 Task: Research Airbnb accommodation in Blainville, Canada from 24th December, 2023 to 25th December, 2023 for 4 adults. Place can be private room with 4 bedrooms having 4 beds and 4 bathrooms. Property type can be hotel. Amenities needed are: wifi, TV, free parking on premises, gym, breakfast.
Action: Mouse moved to (424, 116)
Screenshot: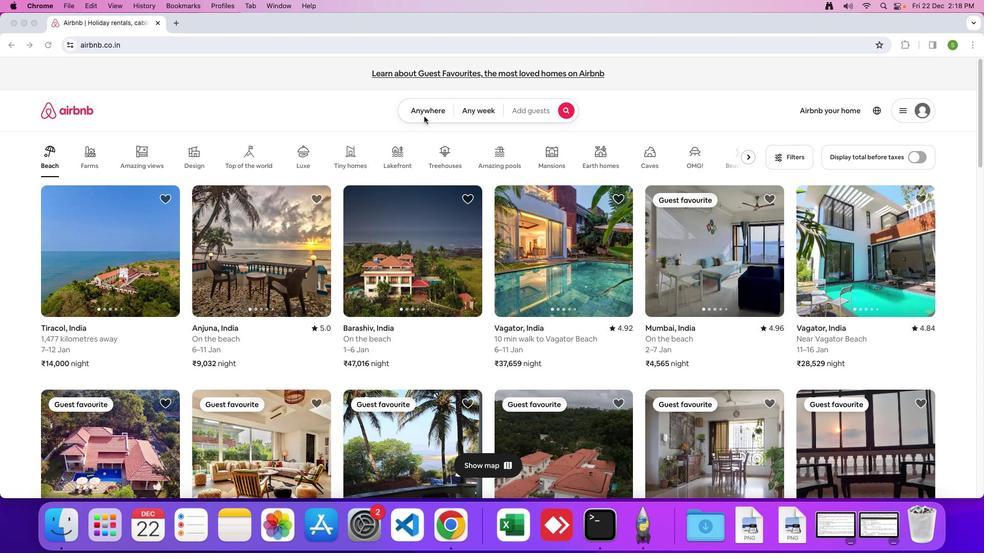 
Action: Mouse pressed left at (424, 116)
Screenshot: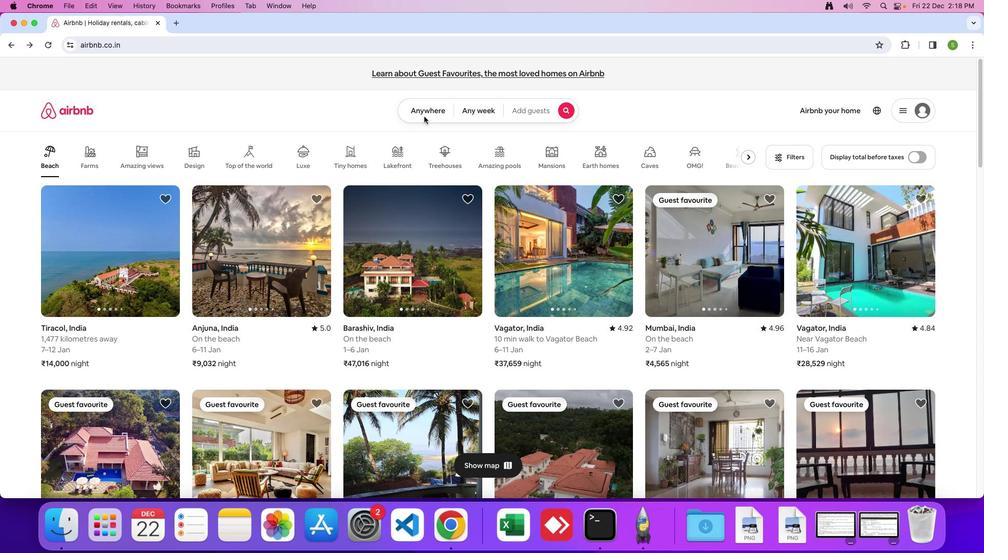
Action: Mouse moved to (424, 112)
Screenshot: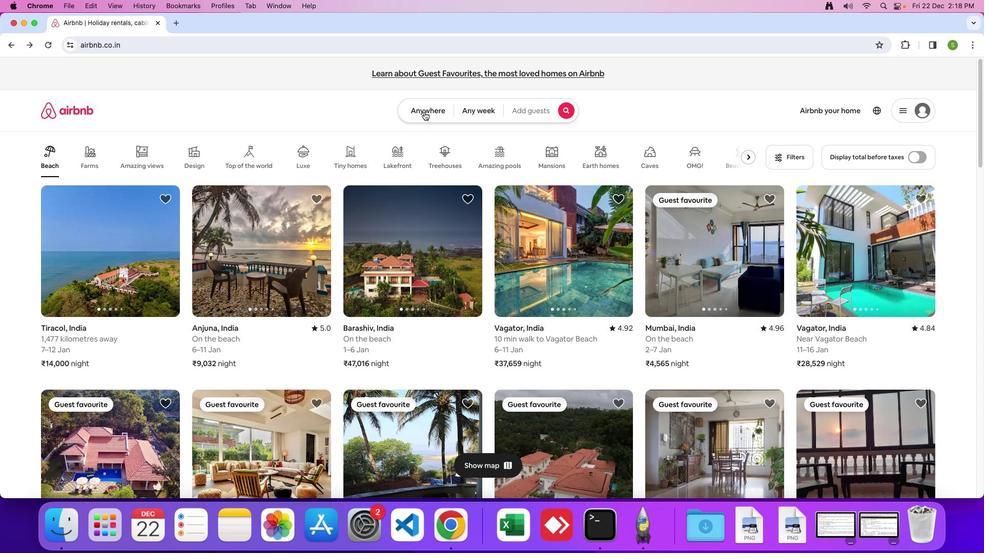 
Action: Mouse pressed left at (424, 112)
Screenshot: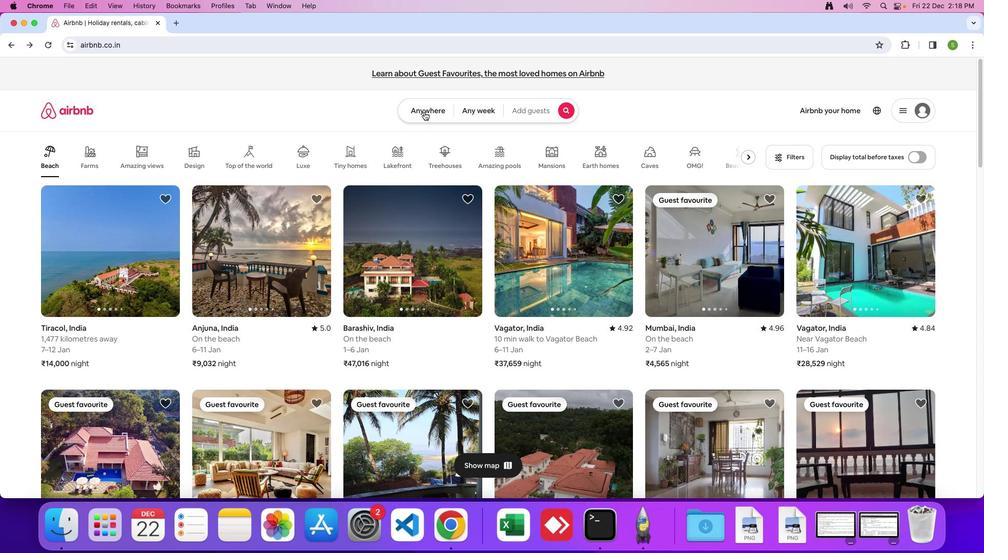 
Action: Mouse moved to (355, 147)
Screenshot: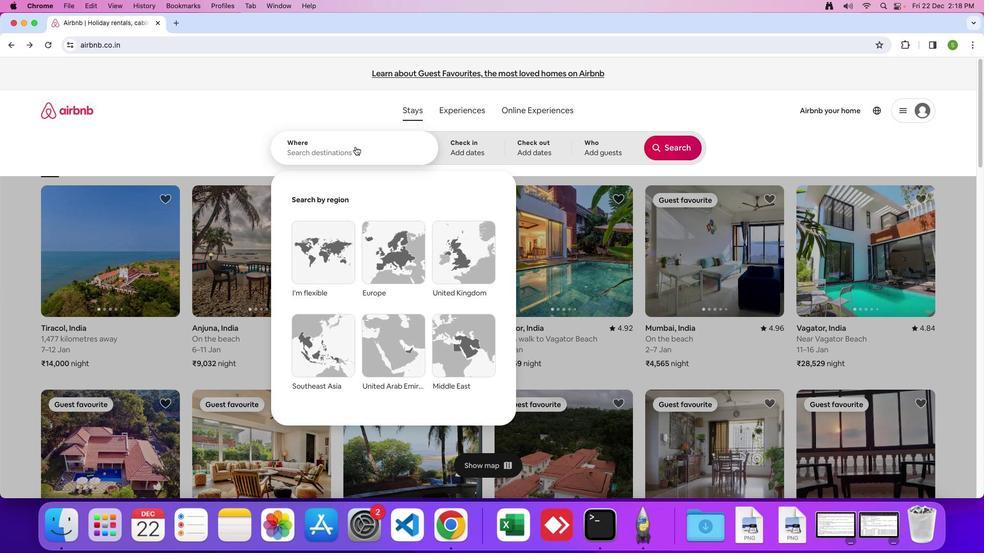 
Action: Mouse pressed left at (355, 147)
Screenshot: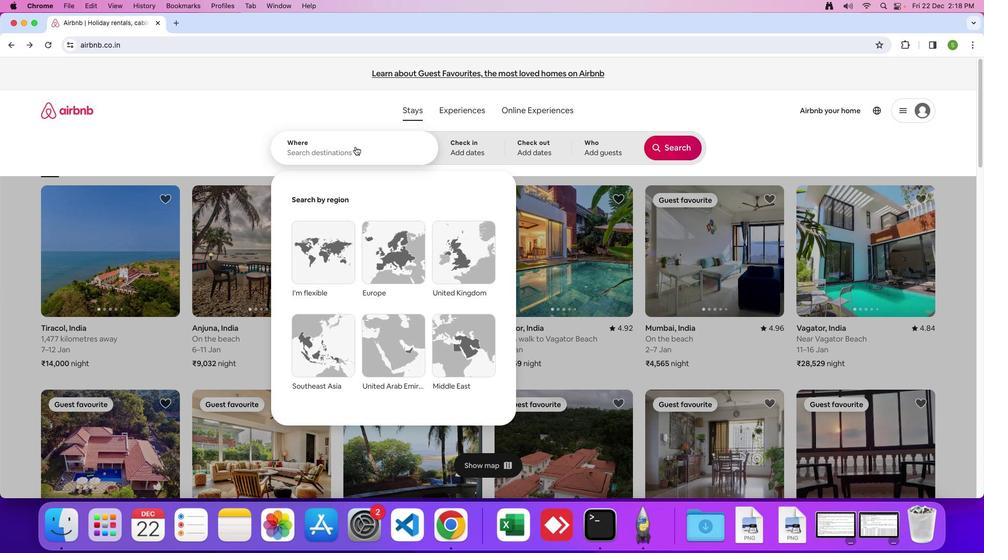 
Action: Mouse moved to (351, 175)
Screenshot: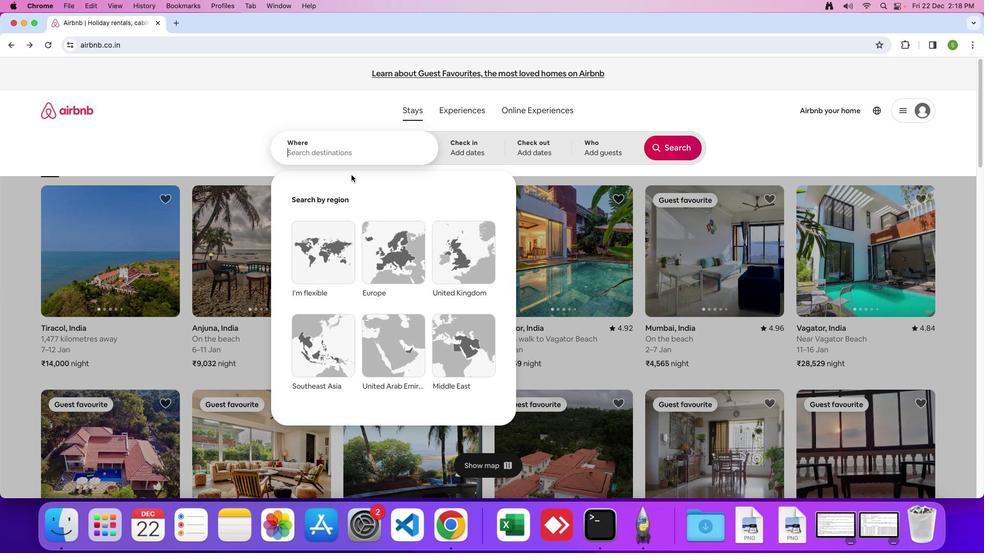 
Action: Key pressed 'B'Key.caps_lock'l''a''i''n''v''i''l''l''e'','Key.spaceKey.shift'C''a''n''a''d''a'Key.enter
Screenshot: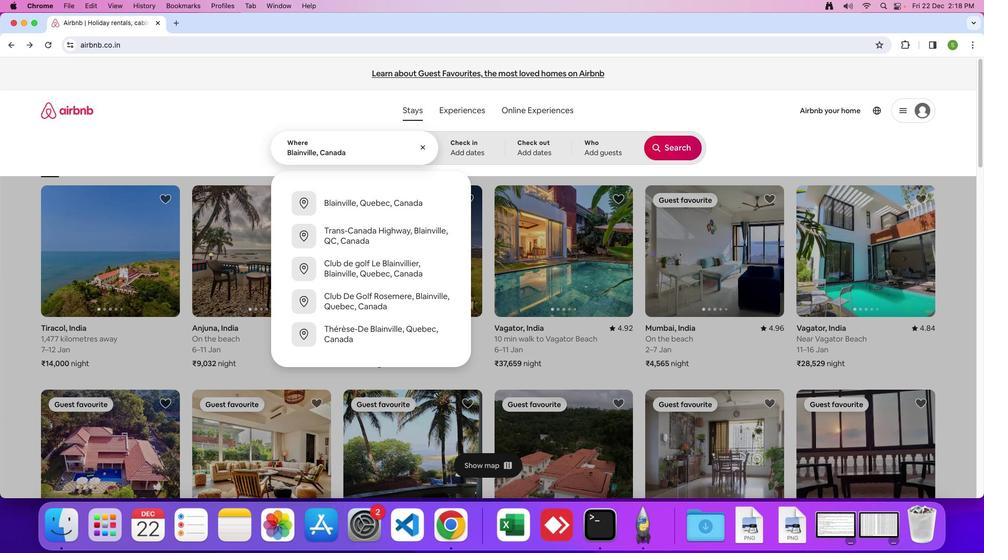 
Action: Mouse moved to (311, 372)
Screenshot: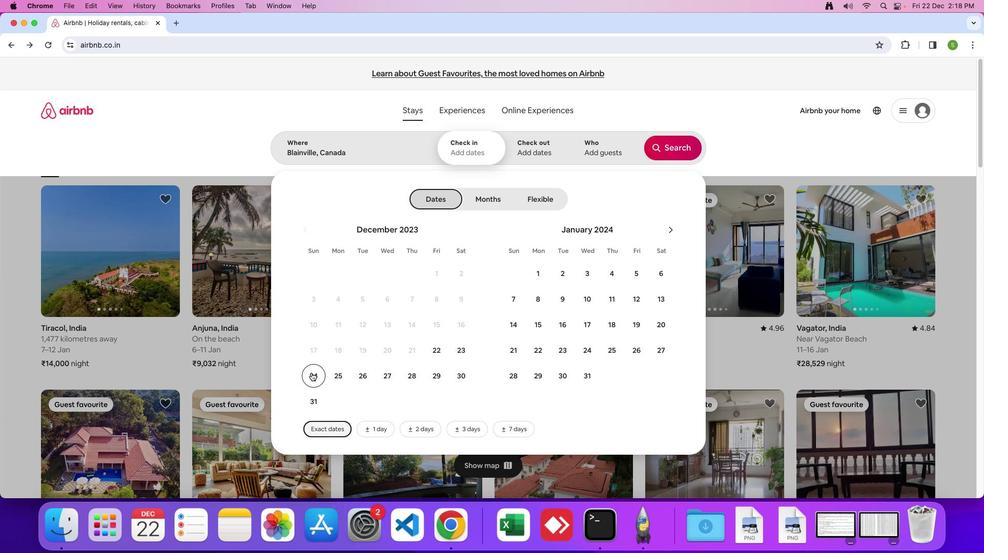 
Action: Mouse pressed left at (311, 372)
Screenshot: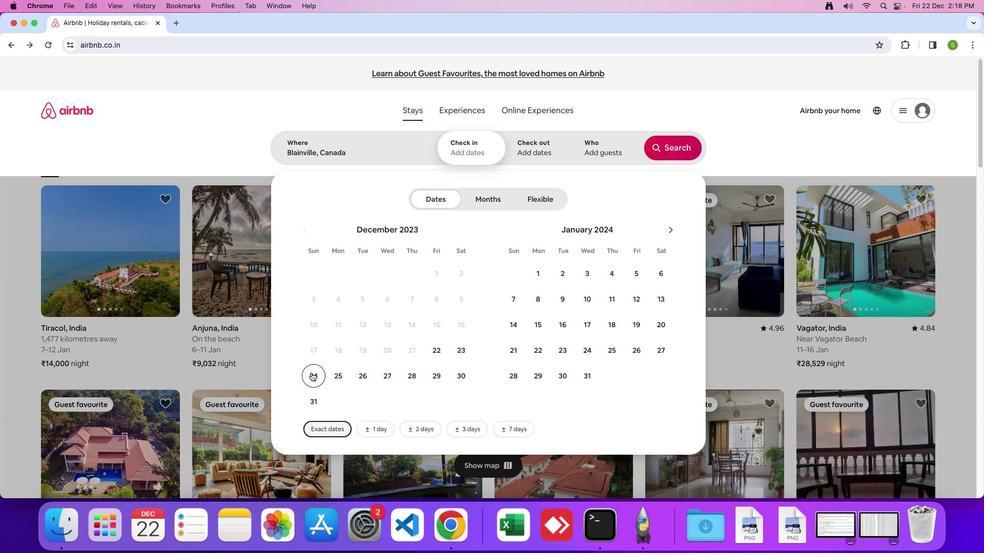 
Action: Mouse moved to (334, 382)
Screenshot: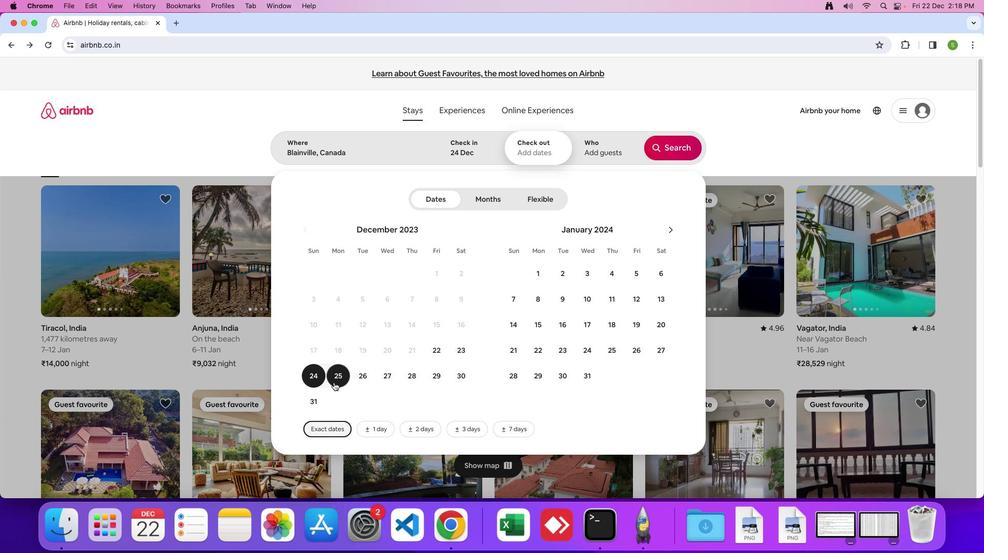 
Action: Mouse pressed left at (334, 382)
Screenshot: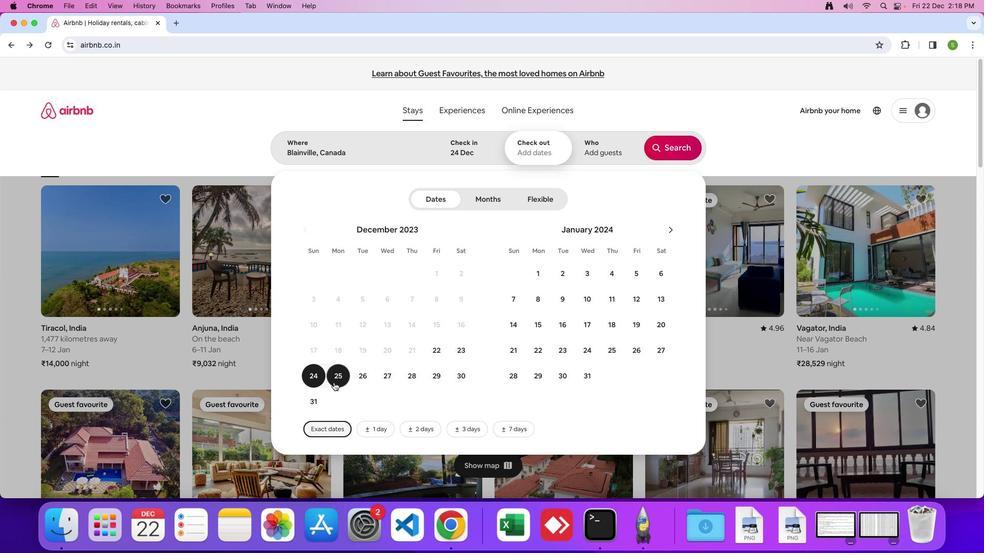 
Action: Mouse moved to (604, 152)
Screenshot: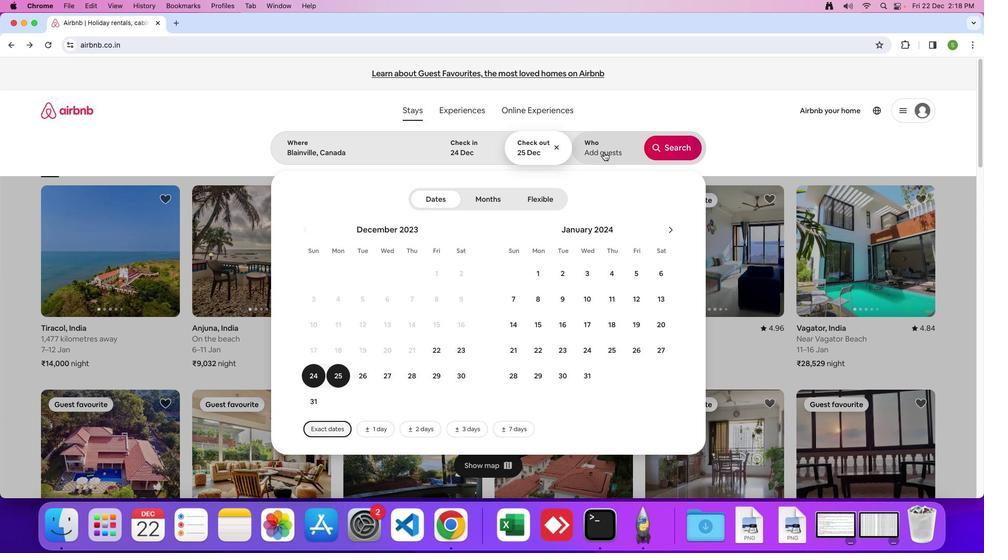 
Action: Mouse pressed left at (604, 152)
Screenshot: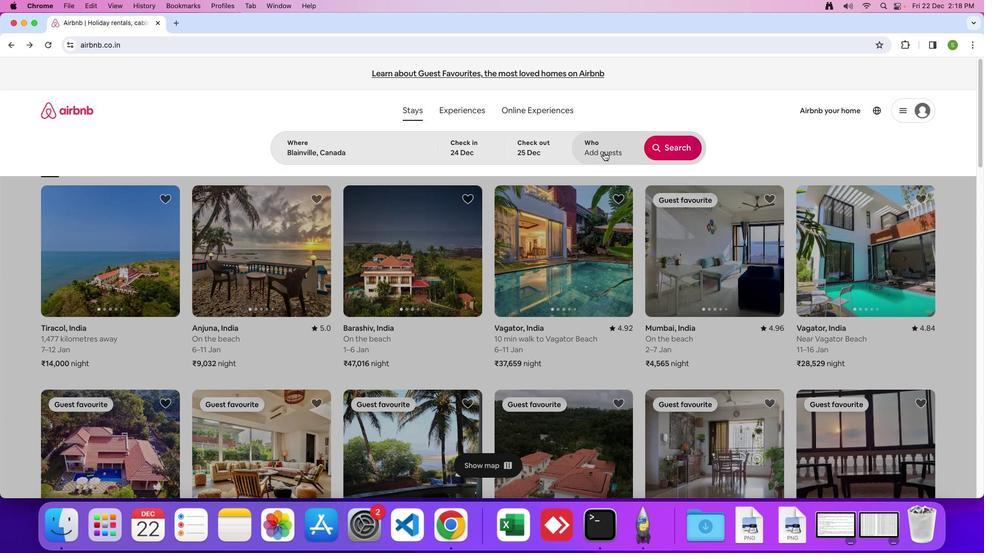 
Action: Mouse moved to (677, 204)
Screenshot: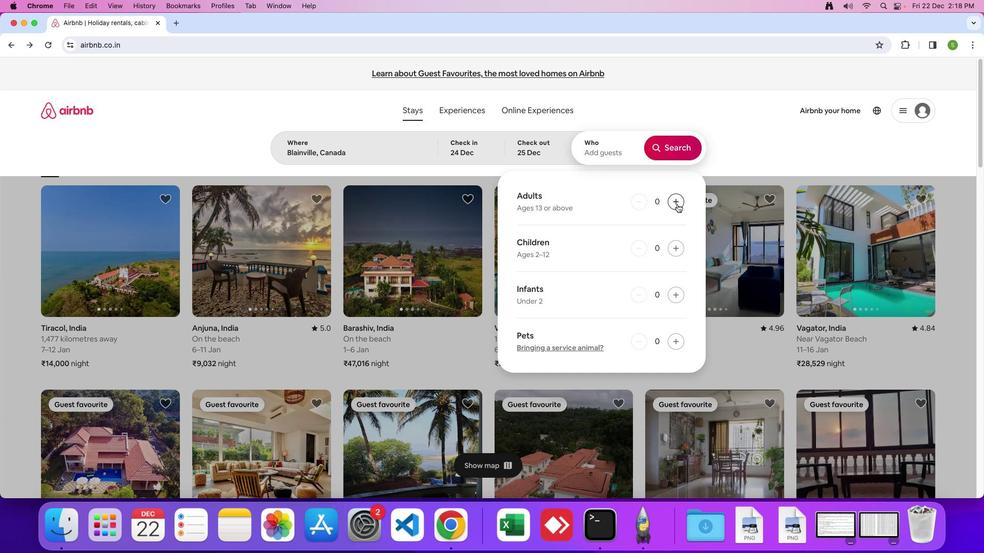 
Action: Mouse pressed left at (677, 204)
Screenshot: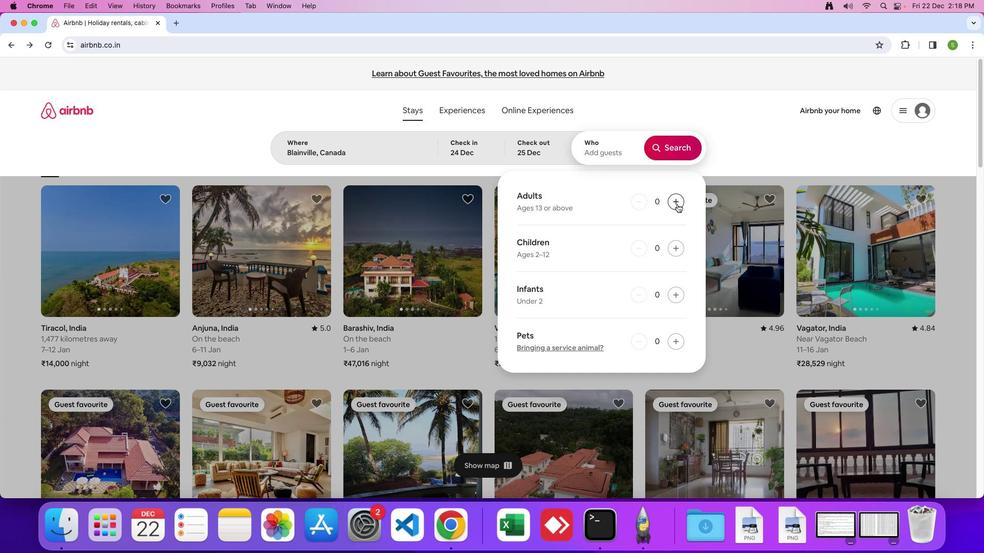 
Action: Mouse pressed left at (677, 204)
Screenshot: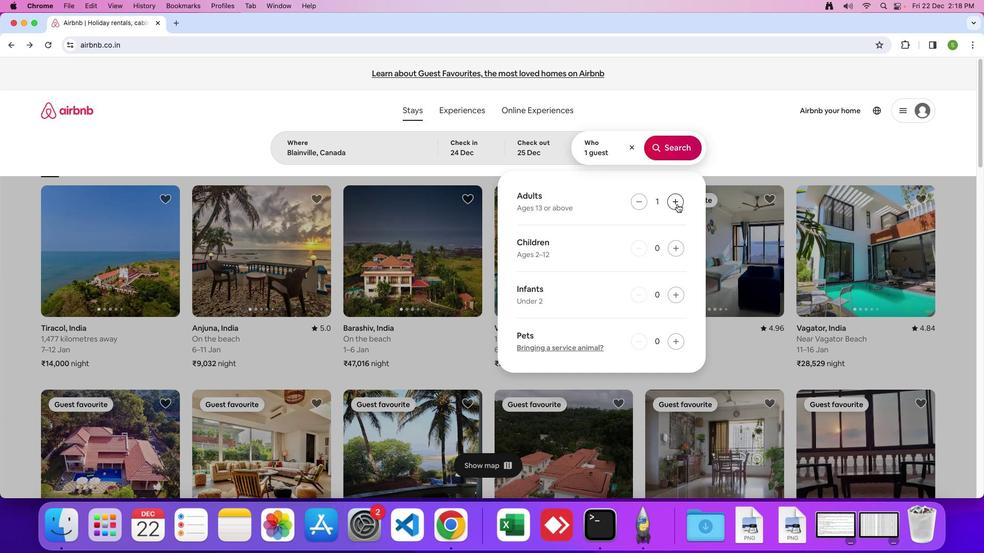 
Action: Mouse pressed left at (677, 204)
Screenshot: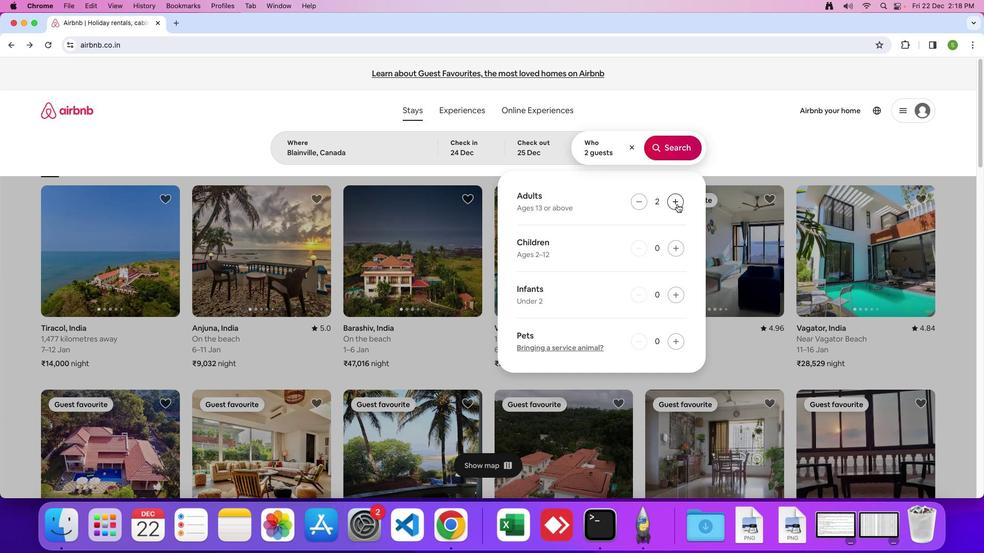 
Action: Mouse pressed left at (677, 204)
Screenshot: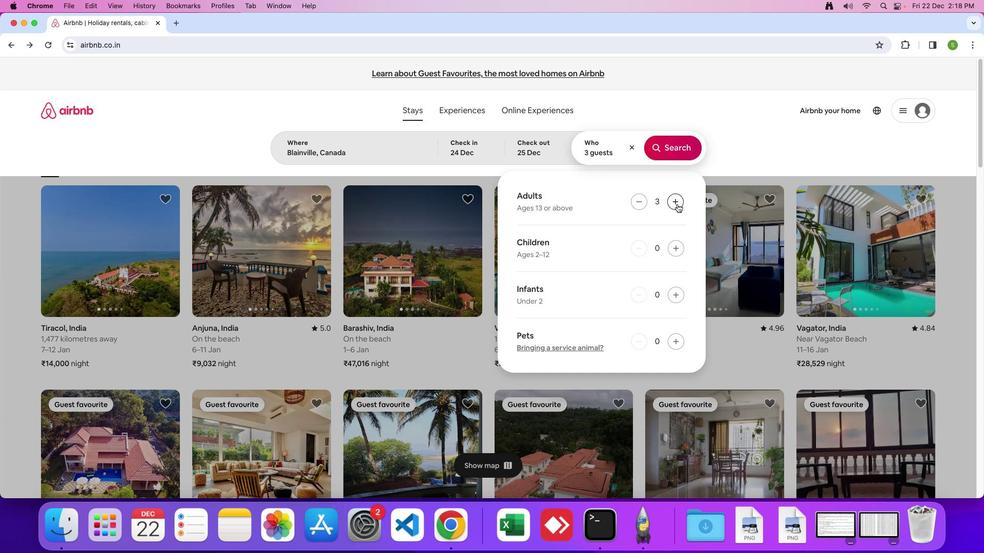 
Action: Mouse moved to (673, 153)
Screenshot: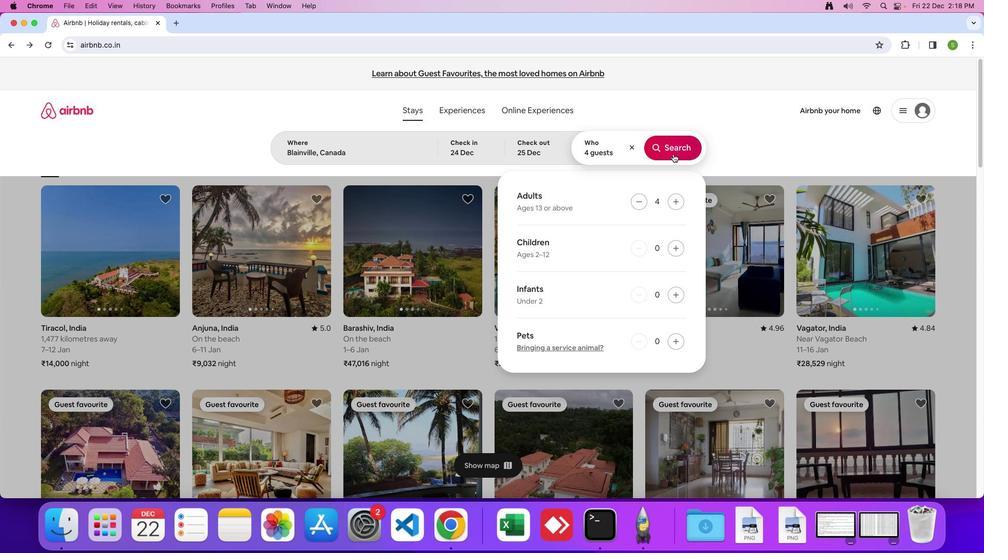 
Action: Mouse pressed left at (673, 153)
Screenshot: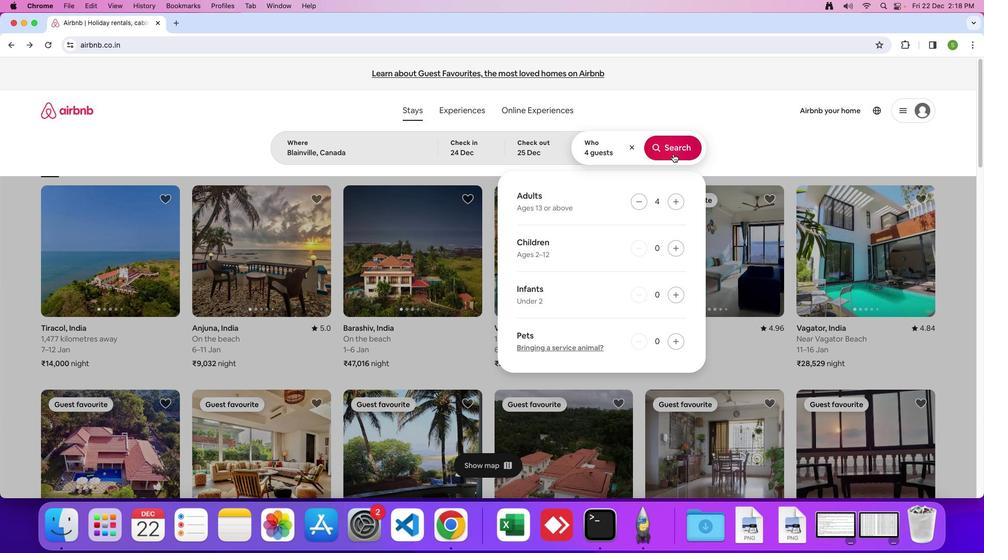 
Action: Mouse moved to (826, 120)
Screenshot: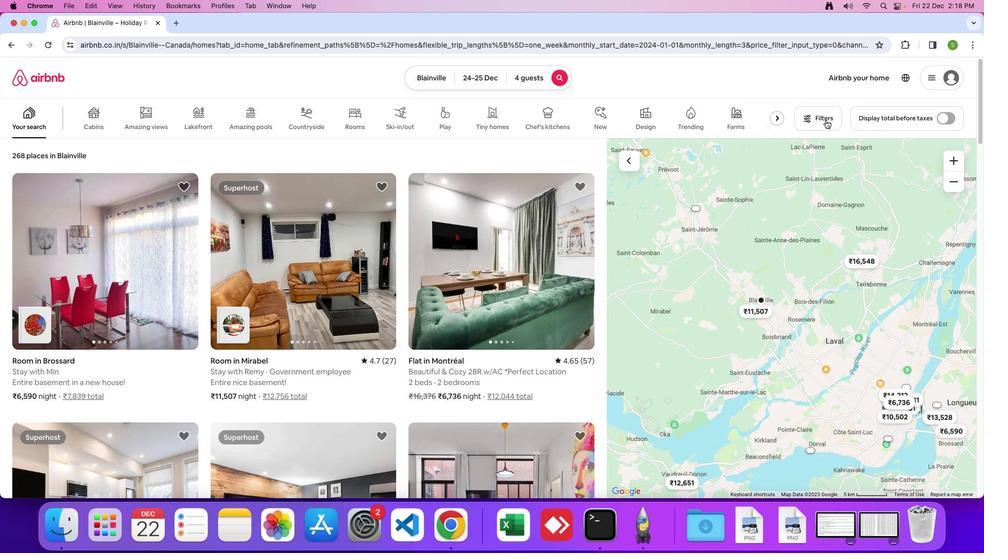 
Action: Mouse pressed left at (826, 120)
Screenshot: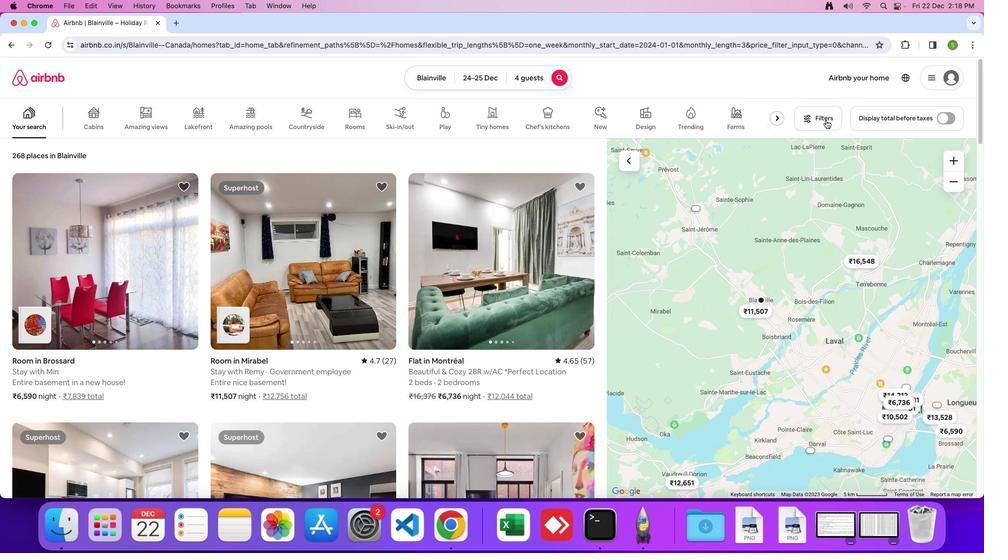 
Action: Mouse moved to (452, 353)
Screenshot: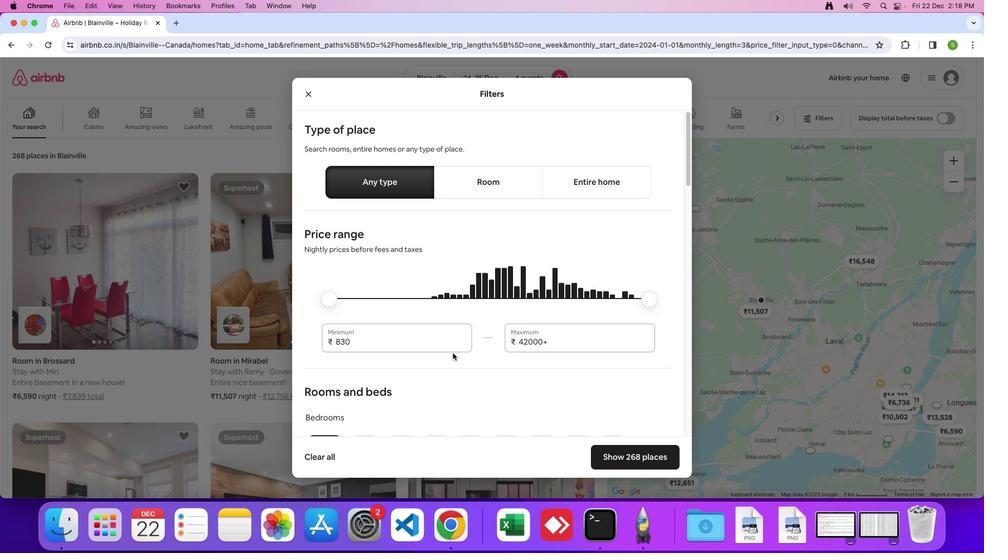 
Action: Mouse scrolled (452, 353) with delta (0, 0)
Screenshot: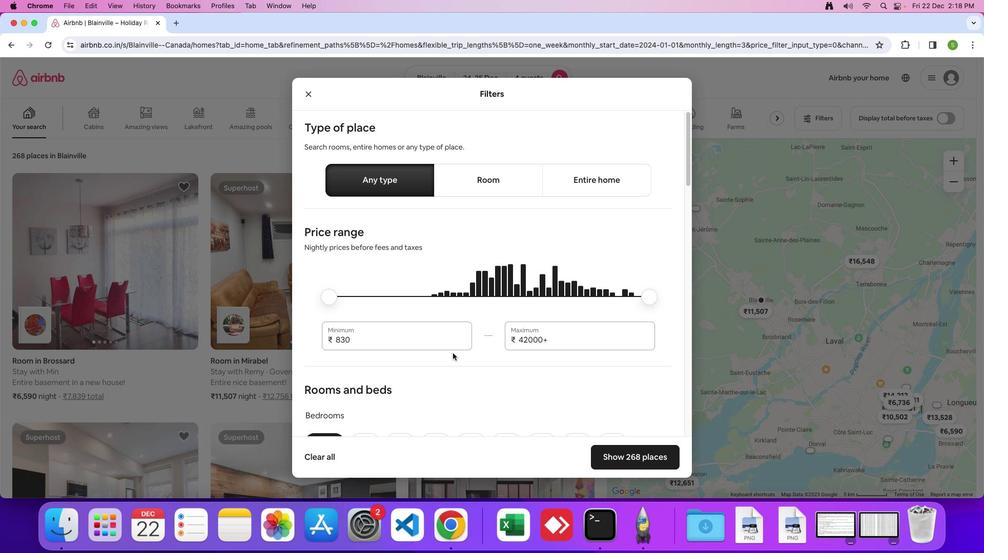 
Action: Mouse scrolled (452, 353) with delta (0, 0)
Screenshot: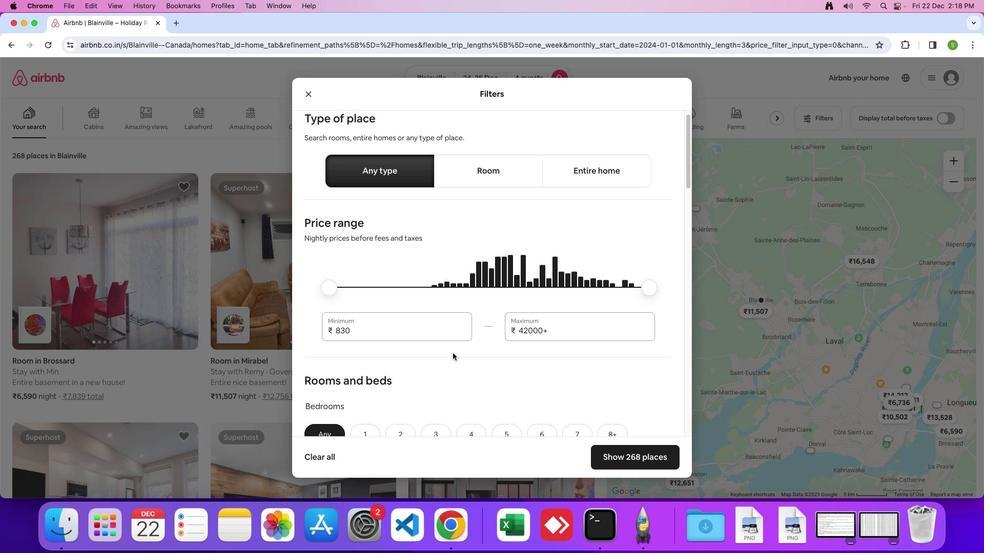 
Action: Mouse scrolled (452, 353) with delta (0, 0)
Screenshot: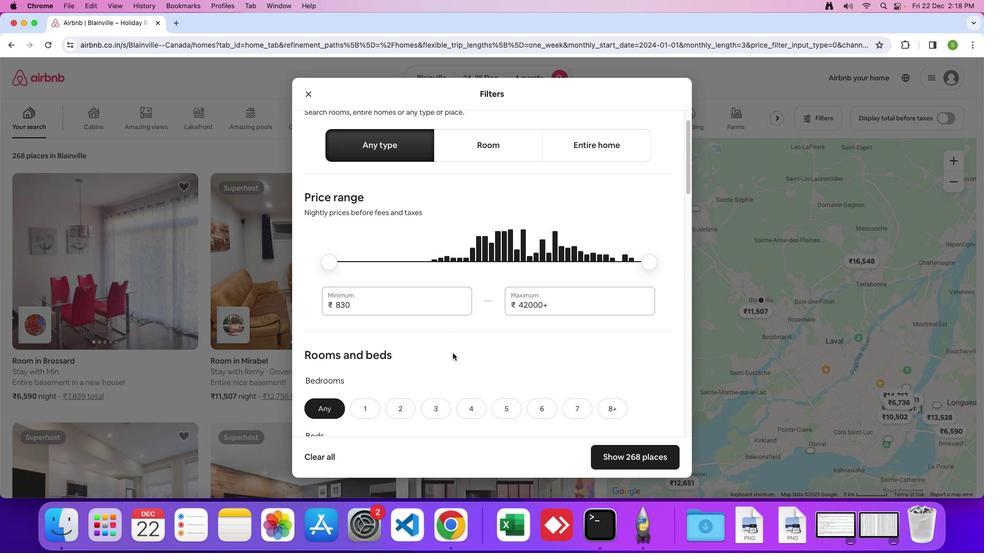 
Action: Mouse scrolled (452, 353) with delta (0, 0)
Screenshot: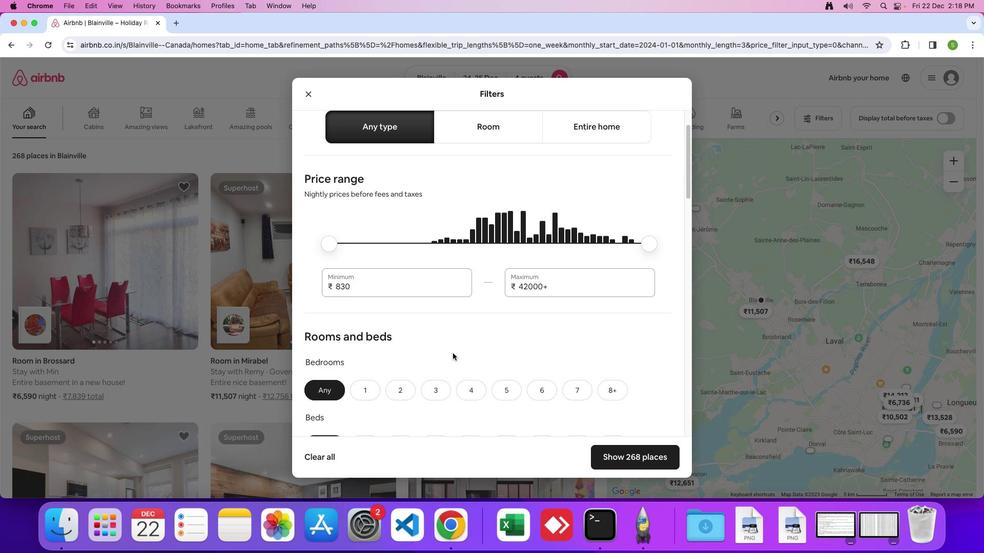 
Action: Mouse scrolled (452, 353) with delta (0, 0)
Screenshot: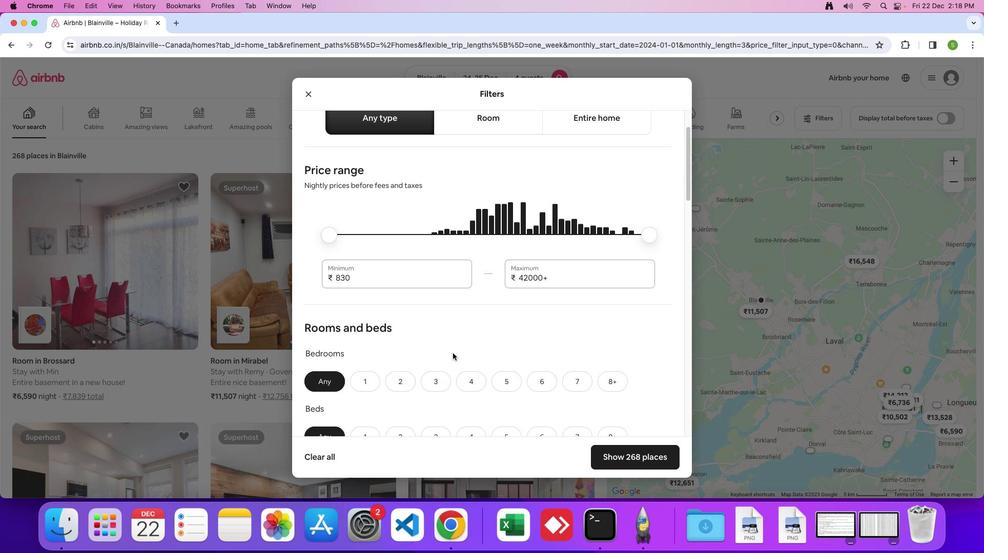 
Action: Mouse scrolled (452, 353) with delta (0, 0)
Screenshot: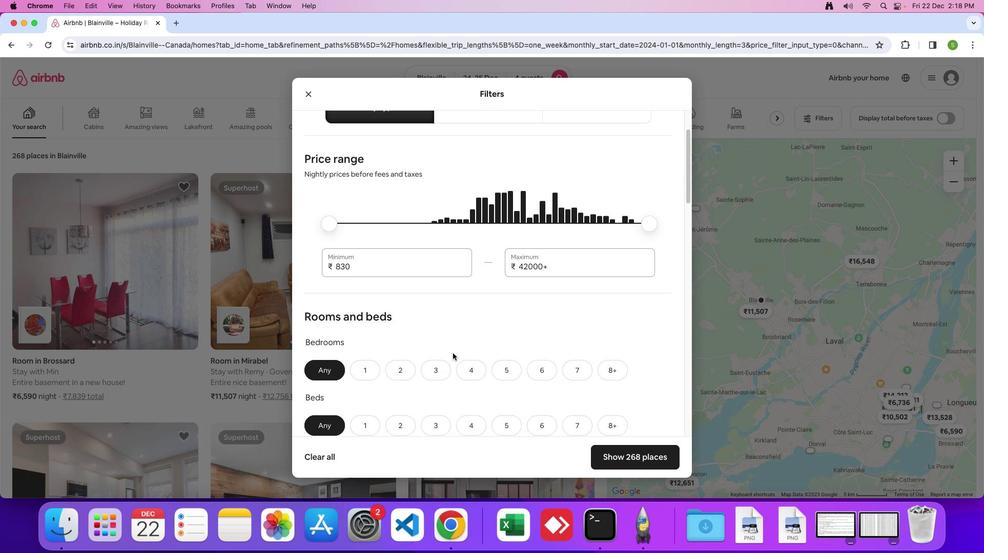 
Action: Mouse scrolled (452, 353) with delta (0, 0)
Screenshot: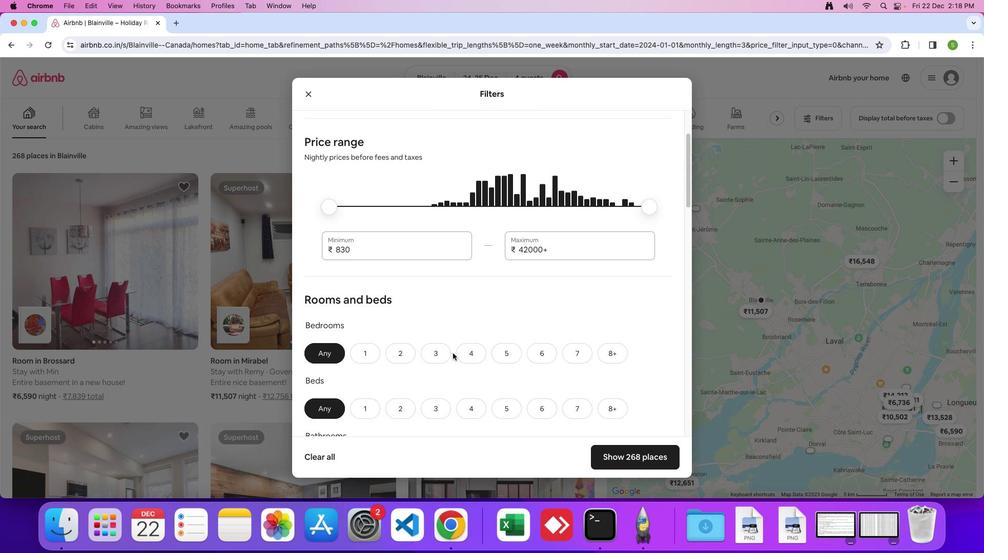 
Action: Mouse scrolled (452, 353) with delta (0, -1)
Screenshot: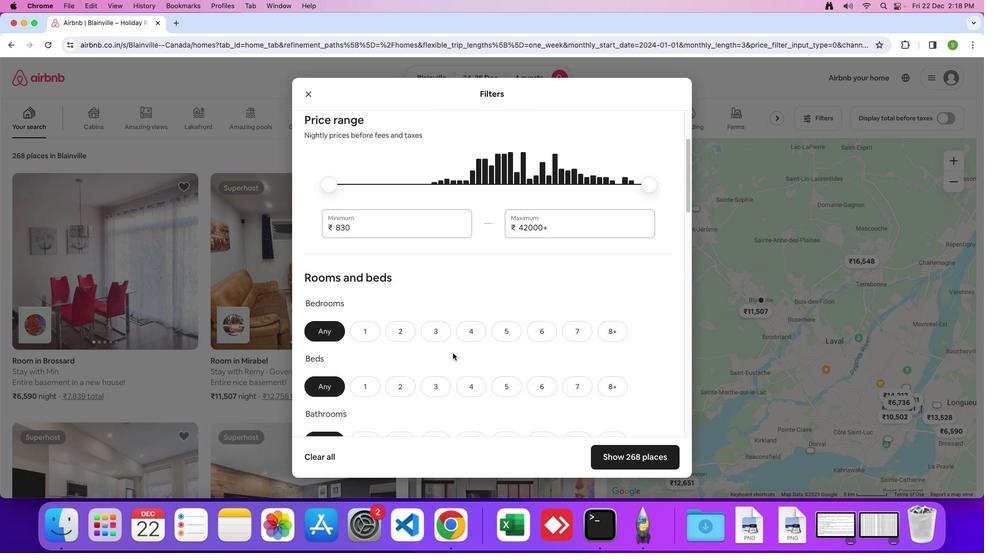 
Action: Mouse scrolled (452, 353) with delta (0, 0)
Screenshot: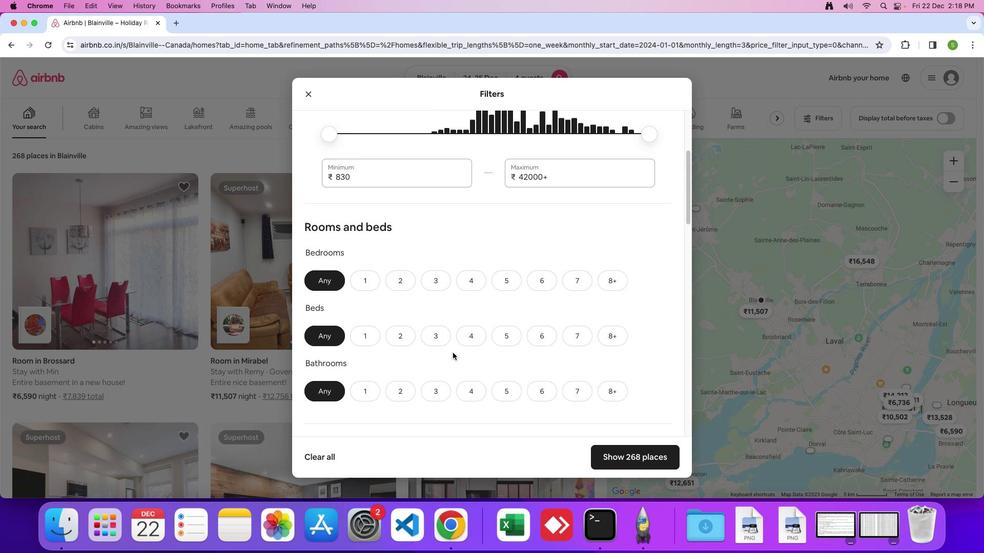 
Action: Mouse scrolled (452, 353) with delta (0, 0)
Screenshot: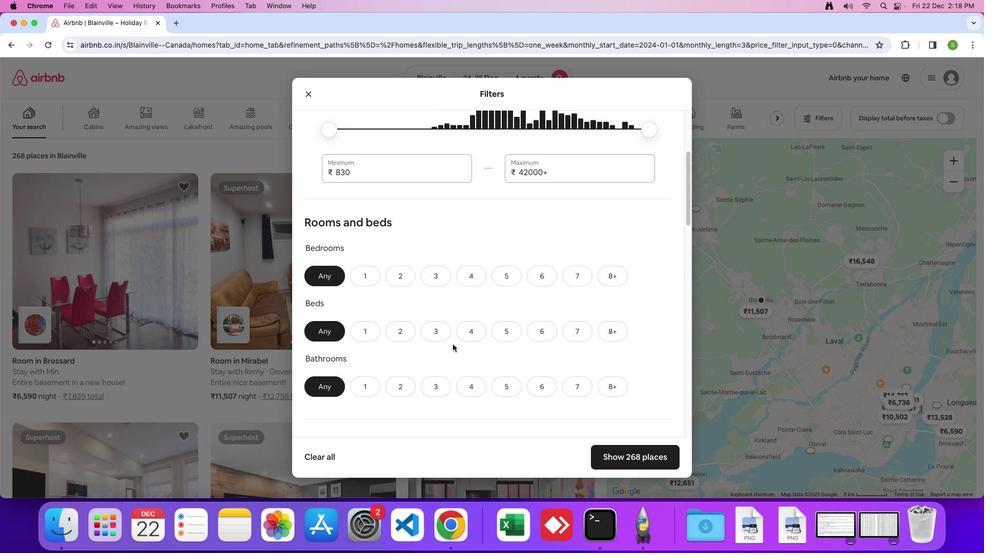 
Action: Mouse moved to (465, 268)
Screenshot: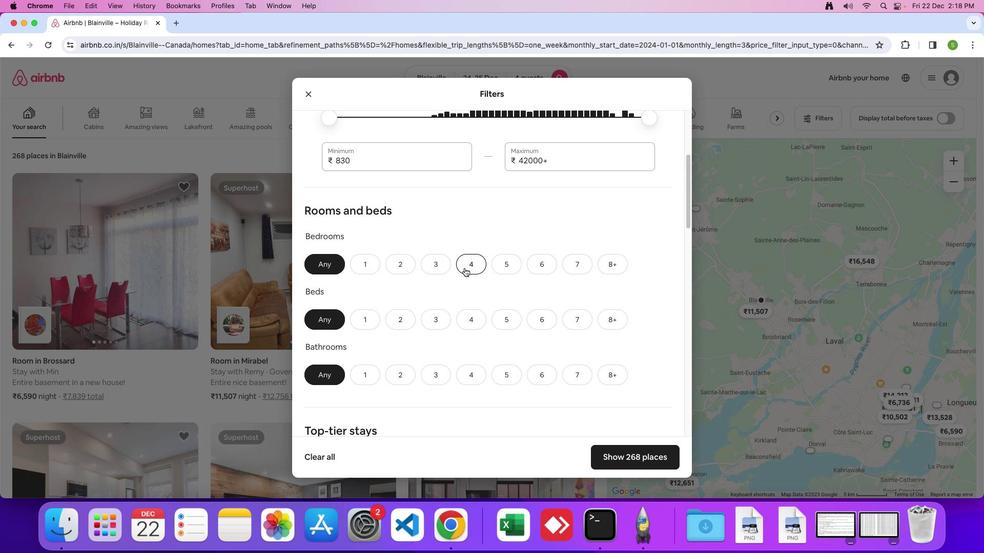 
Action: Mouse pressed left at (465, 268)
Screenshot: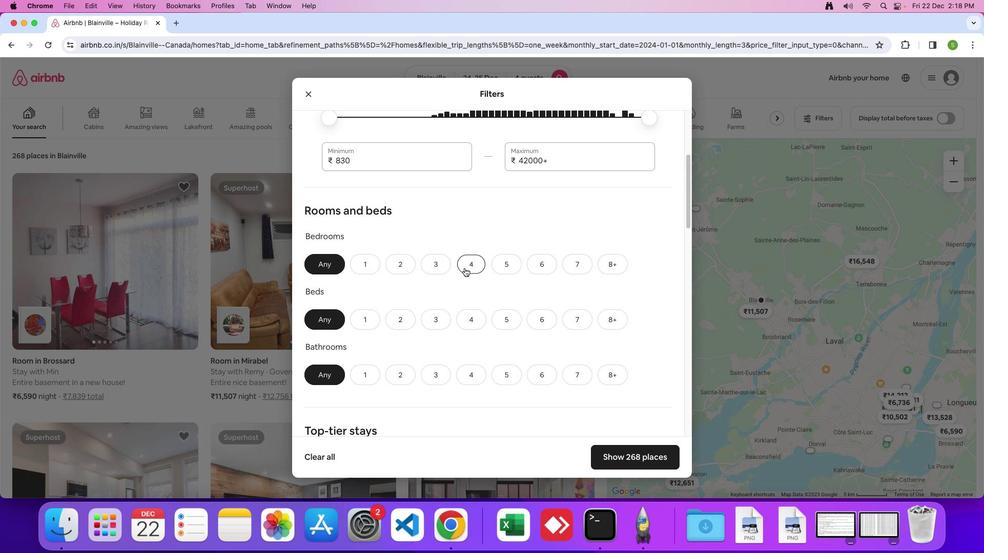 
Action: Mouse moved to (467, 318)
Screenshot: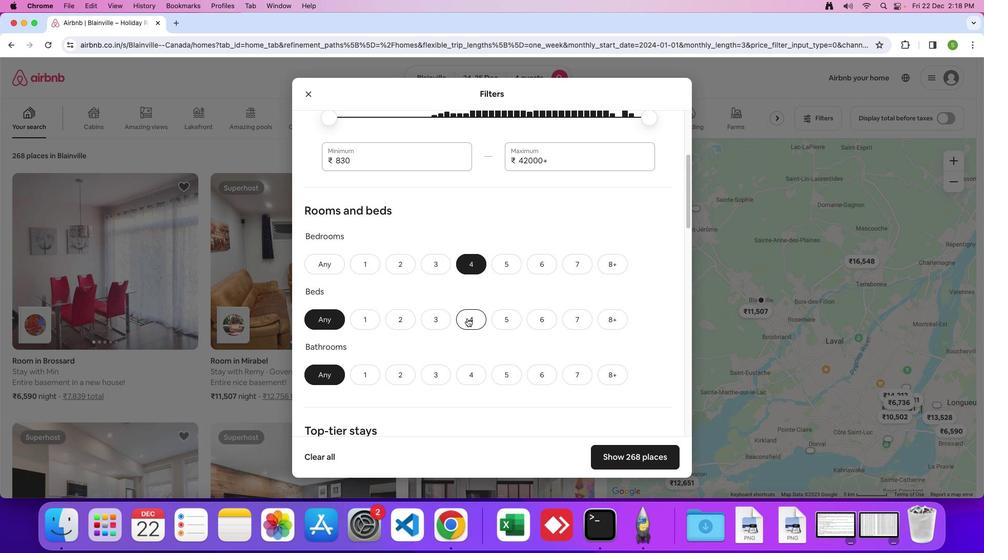 
Action: Mouse pressed left at (467, 318)
Screenshot: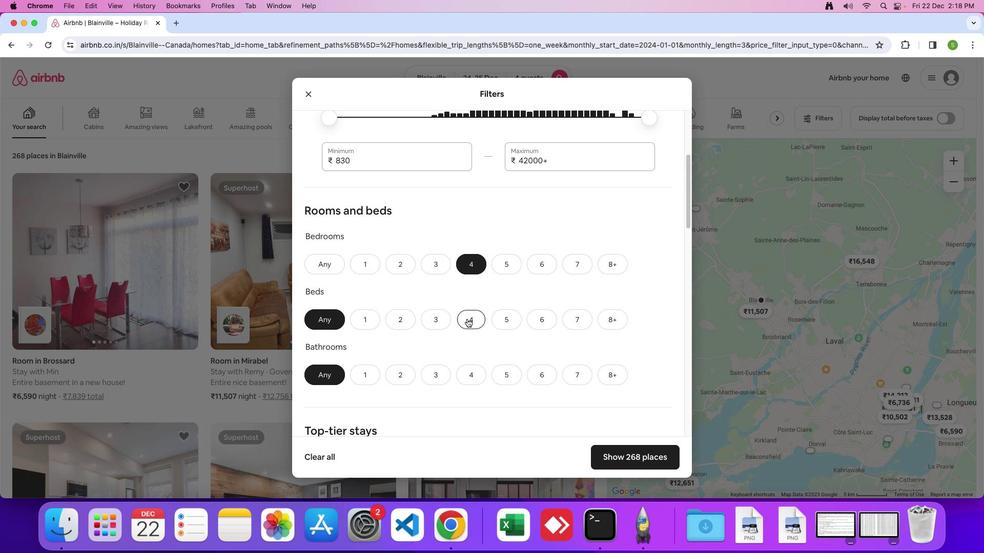 
Action: Mouse moved to (464, 376)
Screenshot: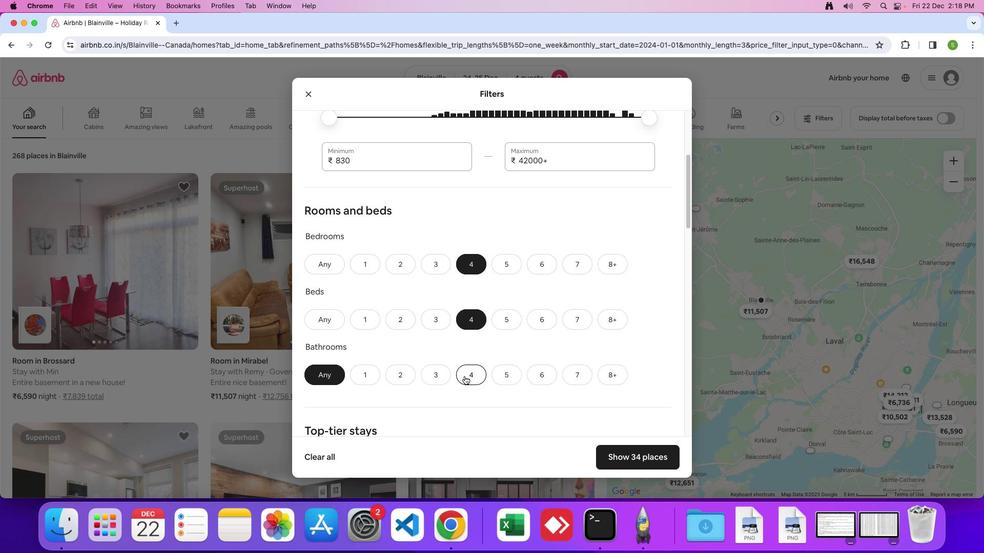 
Action: Mouse pressed left at (464, 376)
Screenshot: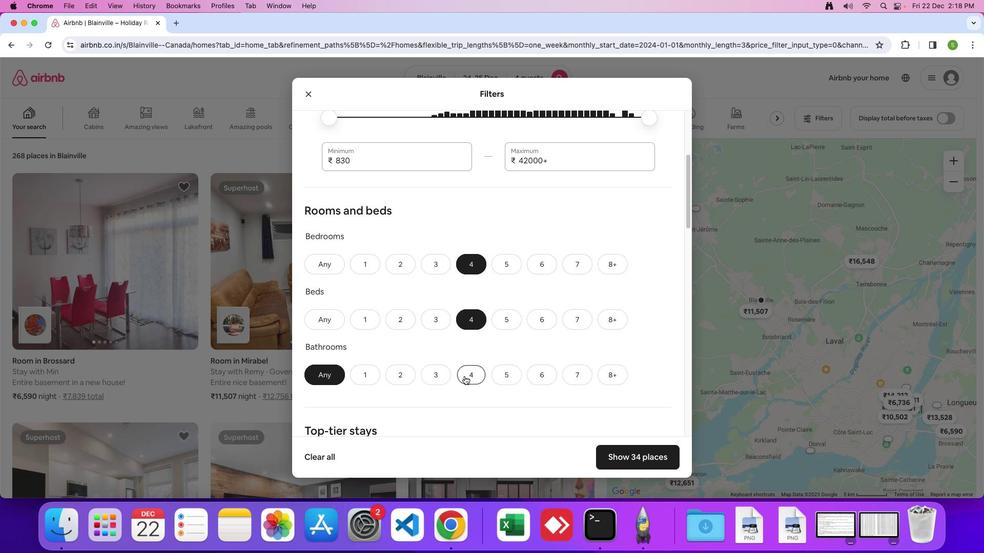 
Action: Mouse moved to (467, 348)
Screenshot: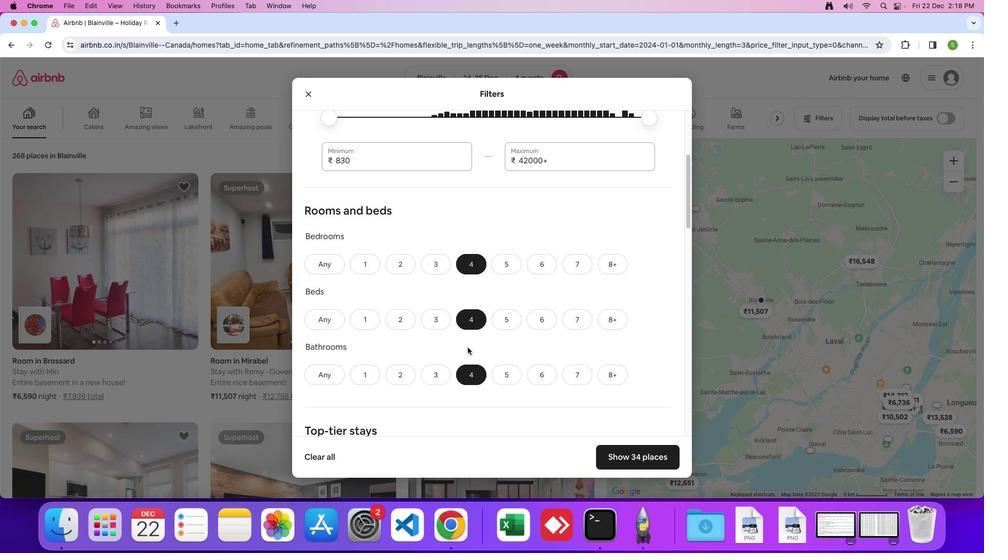 
Action: Mouse scrolled (467, 348) with delta (0, 0)
Screenshot: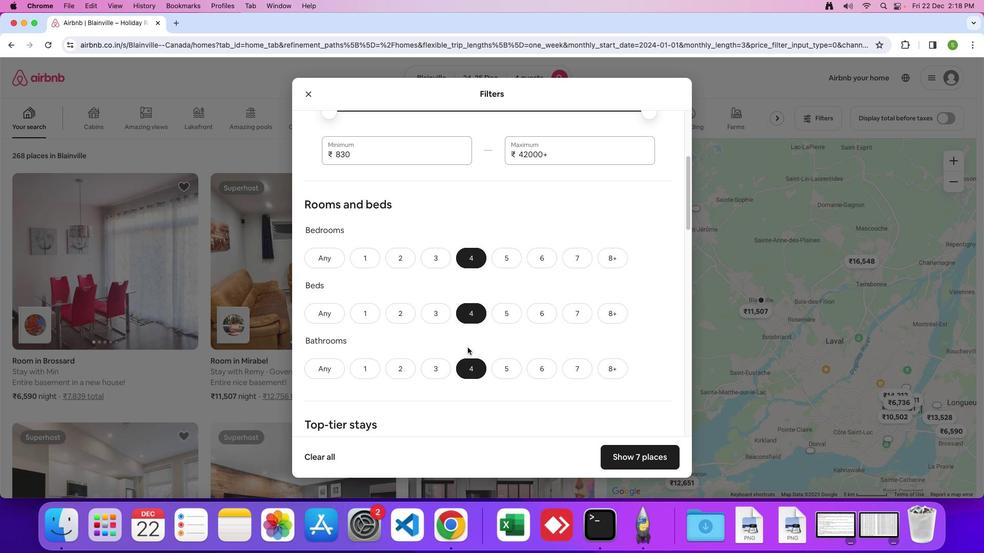 
Action: Mouse moved to (467, 347)
Screenshot: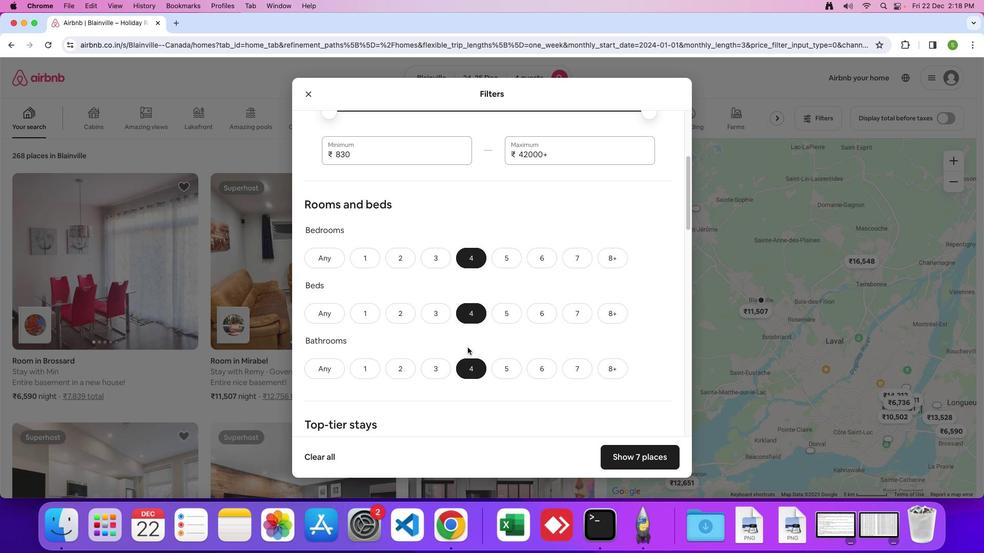 
Action: Mouse scrolled (467, 347) with delta (0, 0)
Screenshot: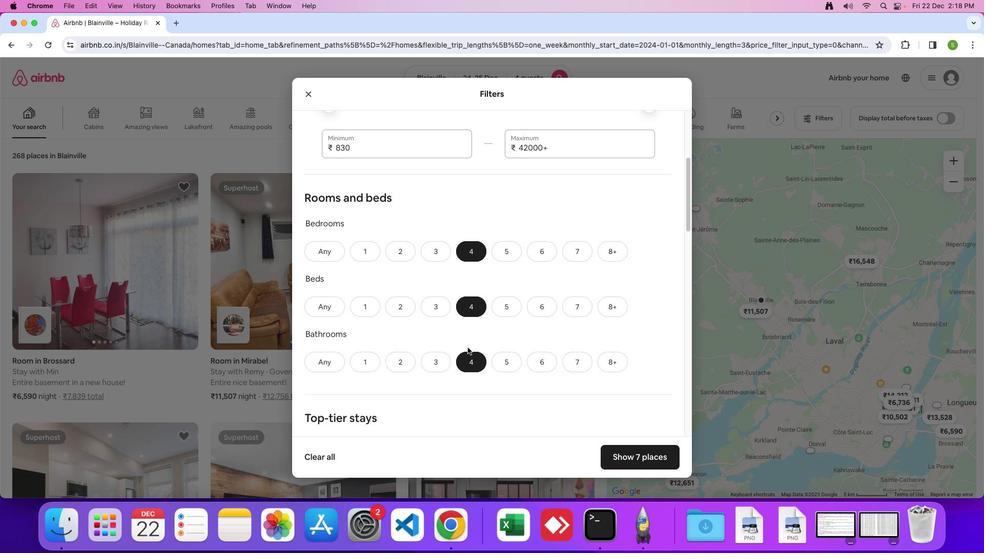 
Action: Mouse scrolled (467, 347) with delta (0, -1)
Screenshot: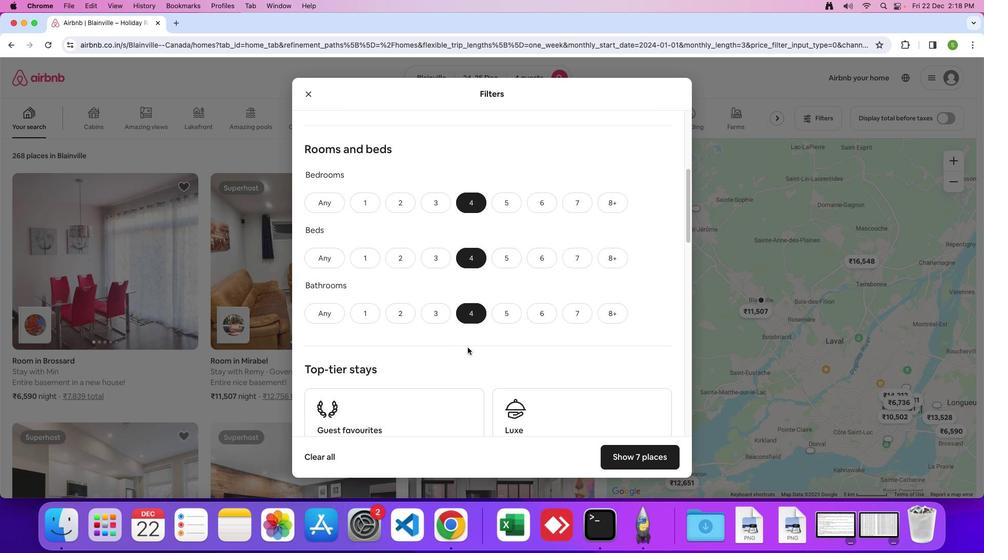 
Action: Mouse scrolled (467, 347) with delta (0, 0)
Screenshot: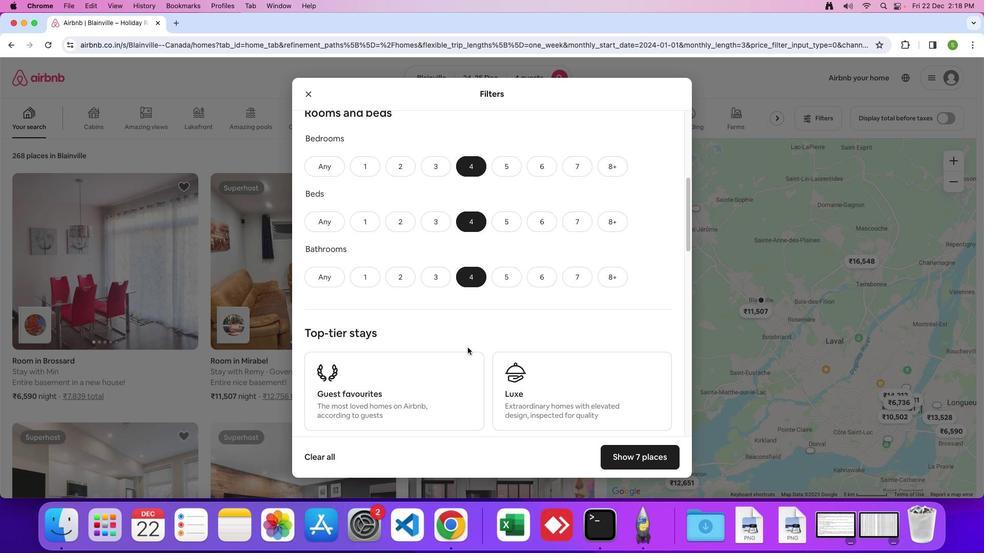 
Action: Mouse scrolled (467, 347) with delta (0, 0)
Screenshot: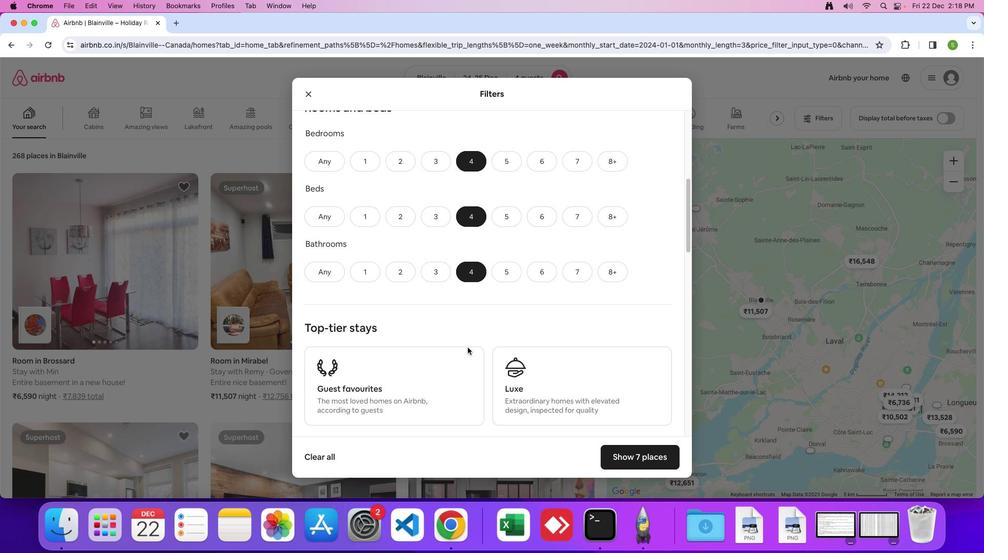 
Action: Mouse scrolled (467, 347) with delta (0, 0)
Screenshot: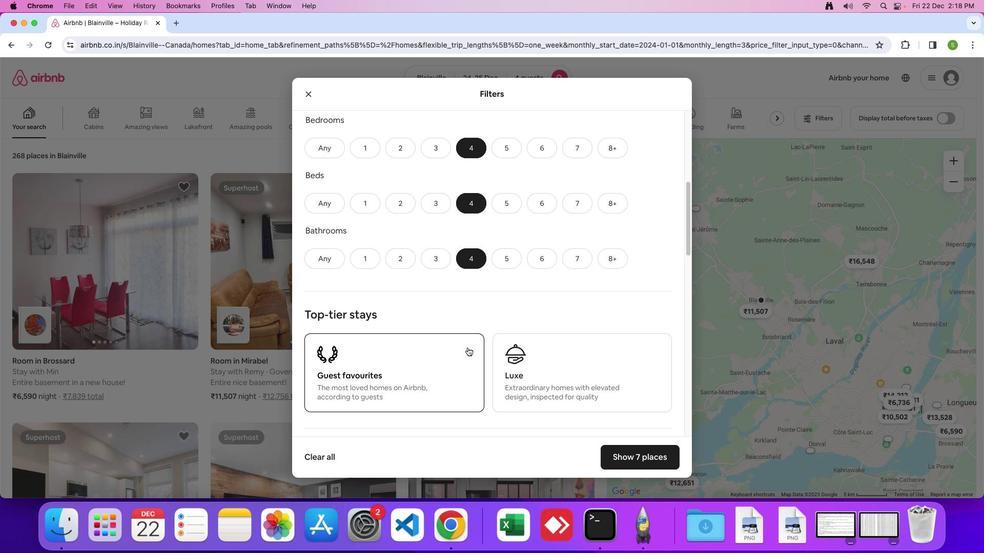 
Action: Mouse scrolled (467, 347) with delta (0, 0)
Screenshot: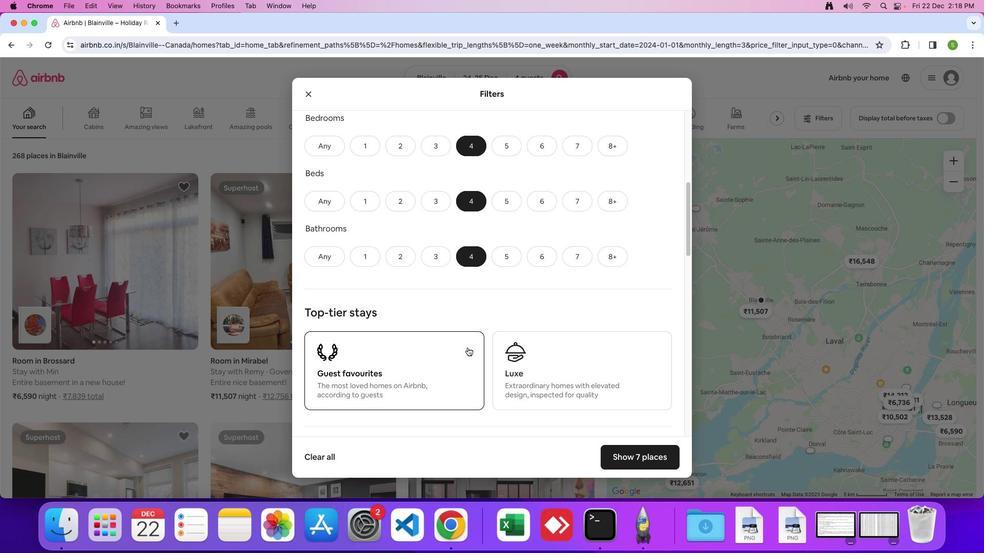 
Action: Mouse scrolled (467, 347) with delta (0, 0)
Screenshot: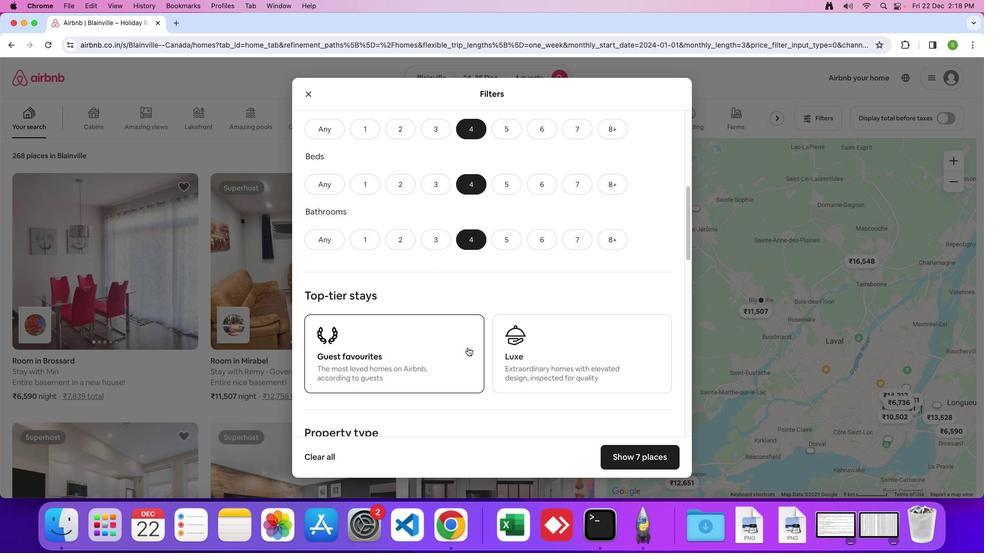 
Action: Mouse scrolled (467, 347) with delta (0, 0)
Screenshot: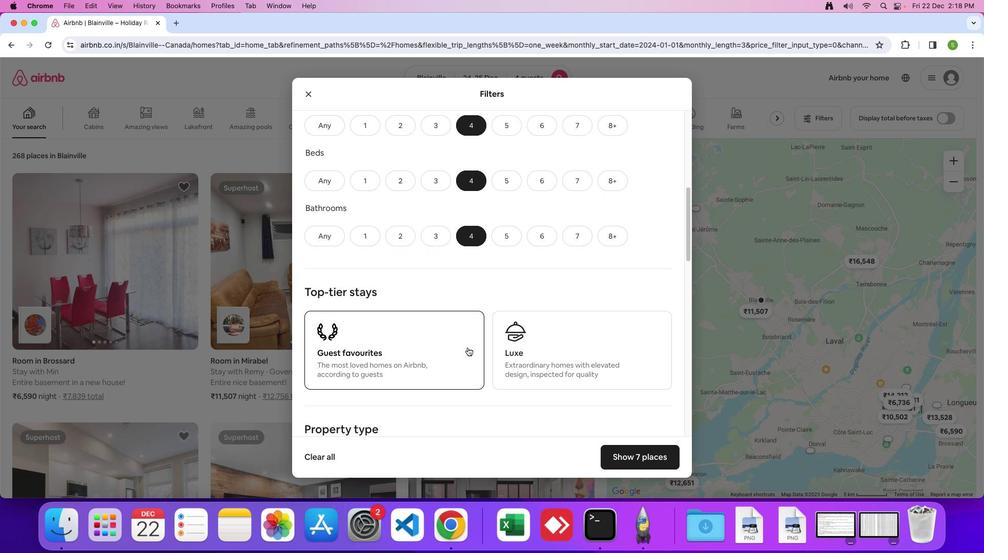 
Action: Mouse scrolled (467, 347) with delta (0, -1)
Screenshot: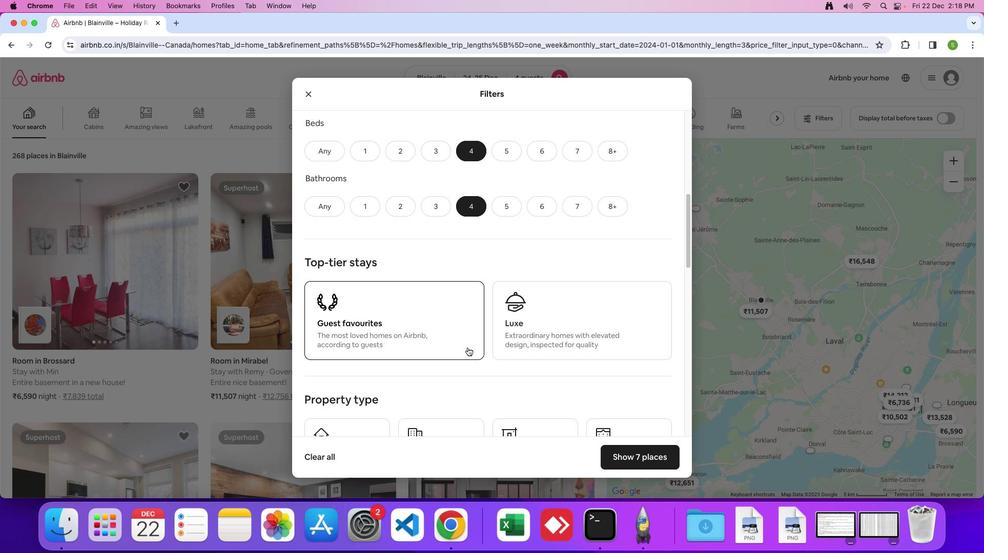 
Action: Mouse scrolled (467, 347) with delta (0, 0)
Screenshot: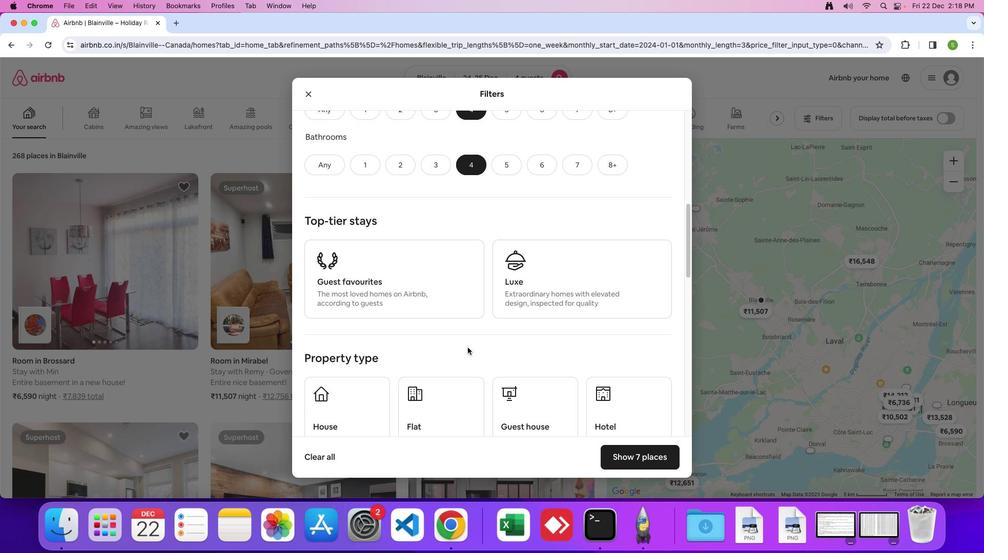 
Action: Mouse scrolled (467, 347) with delta (0, 0)
Screenshot: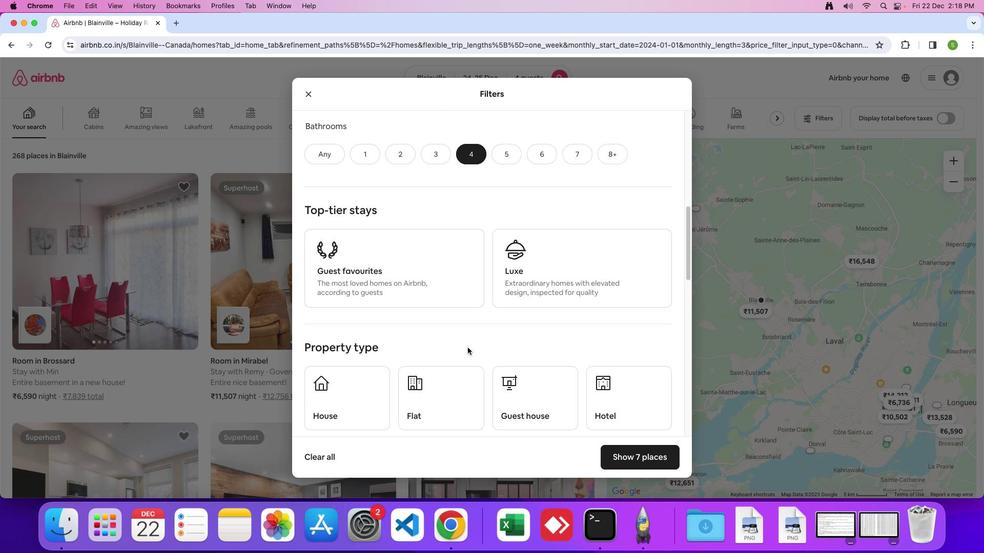 
Action: Mouse scrolled (467, 347) with delta (0, 0)
Screenshot: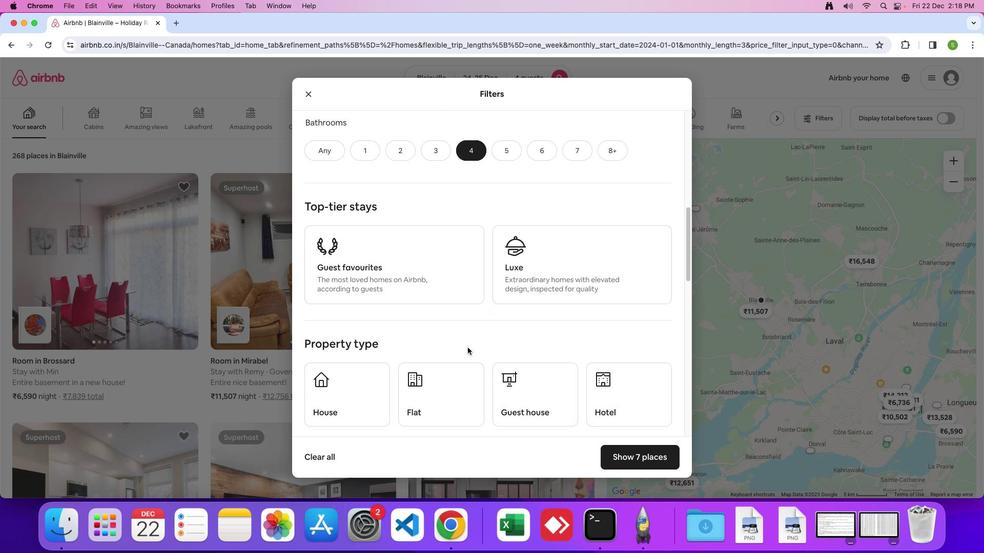 
Action: Mouse scrolled (467, 347) with delta (0, 0)
Screenshot: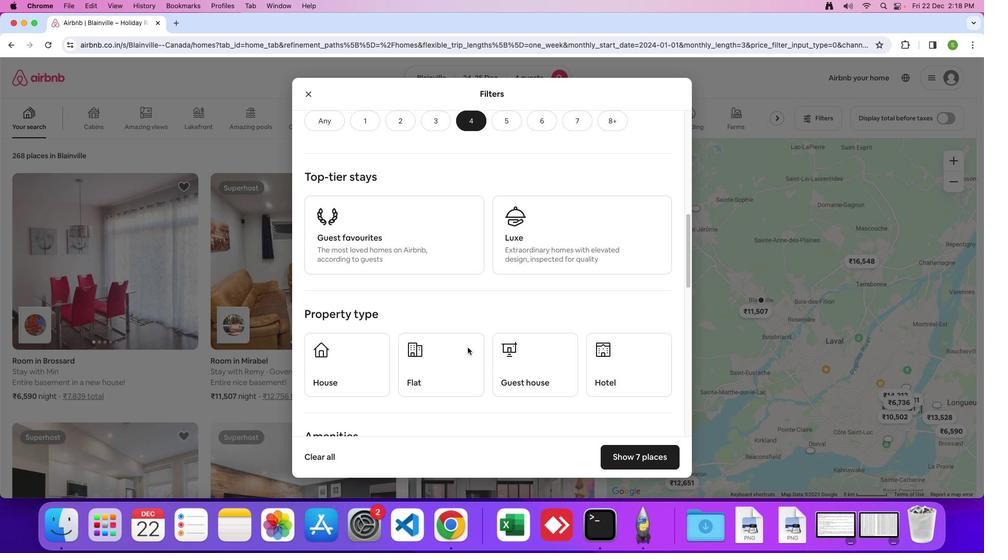 
Action: Mouse moved to (592, 359)
Screenshot: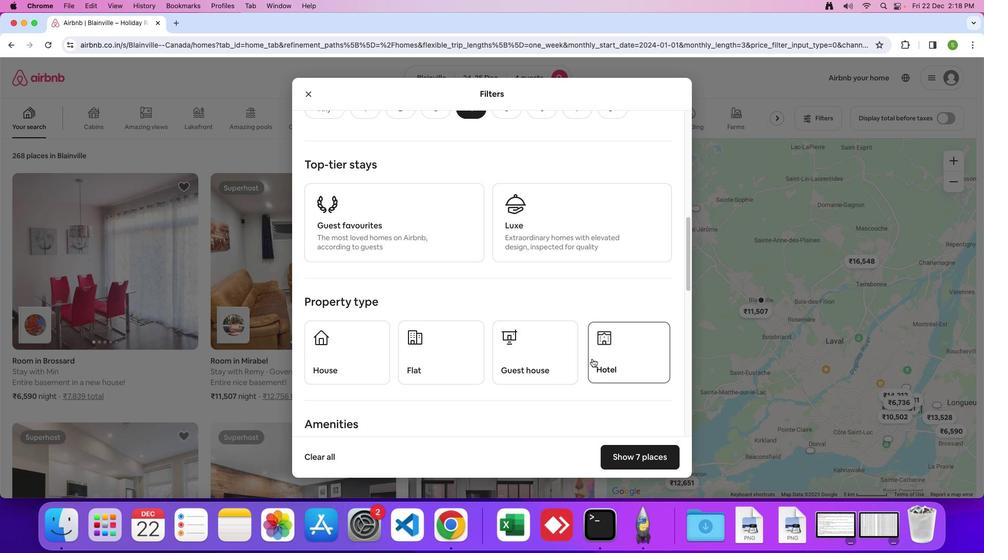 
Action: Mouse pressed left at (592, 359)
Screenshot: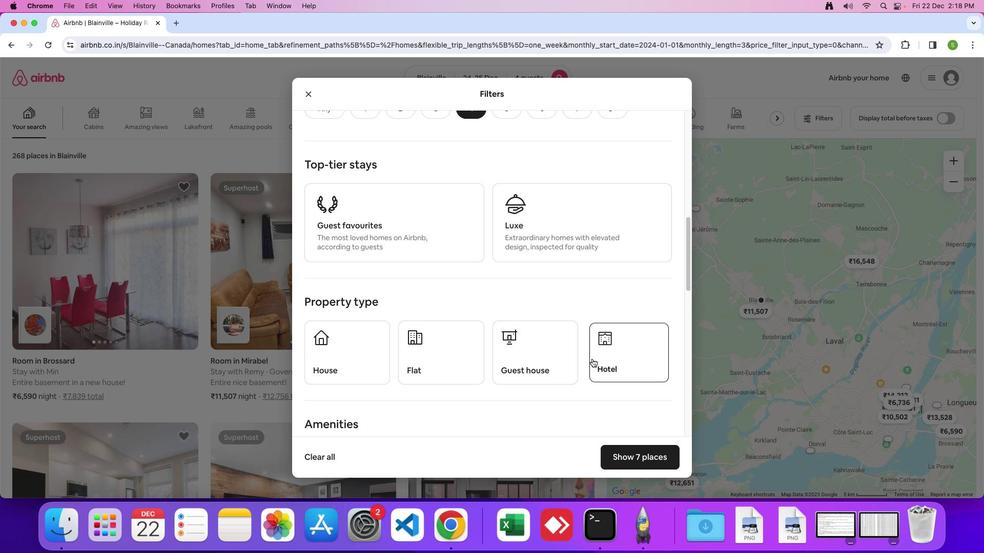 
Action: Mouse moved to (464, 386)
Screenshot: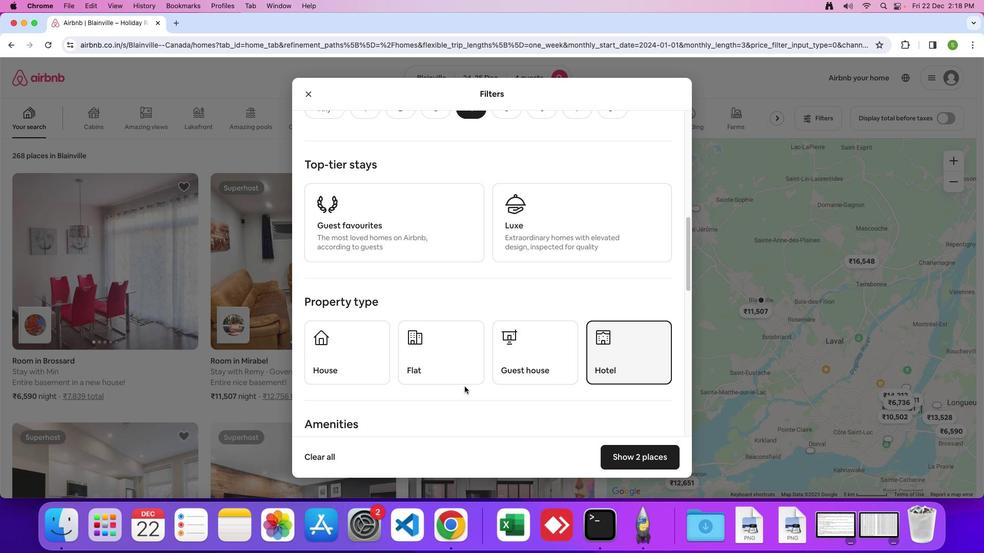 
Action: Mouse scrolled (464, 386) with delta (0, 0)
Screenshot: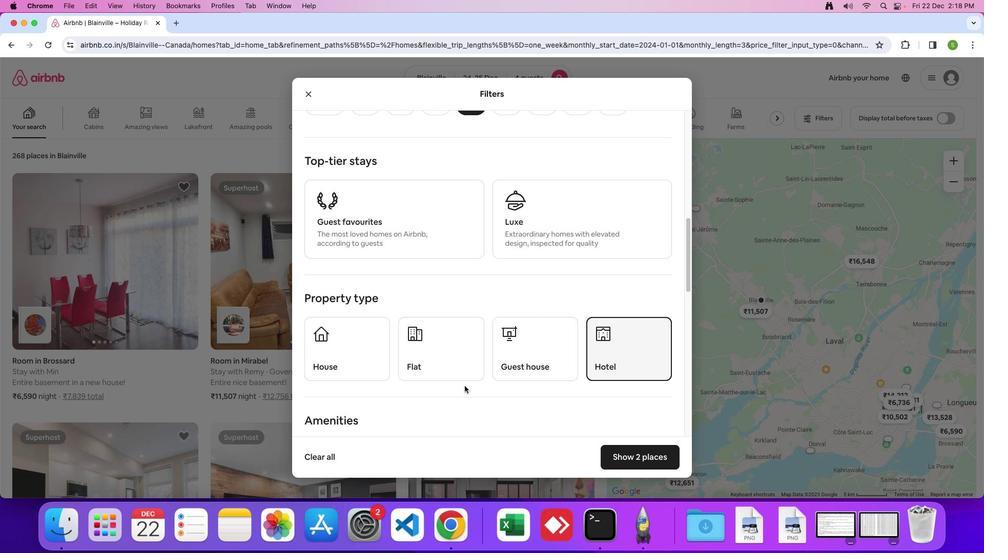 
Action: Mouse moved to (464, 386)
Screenshot: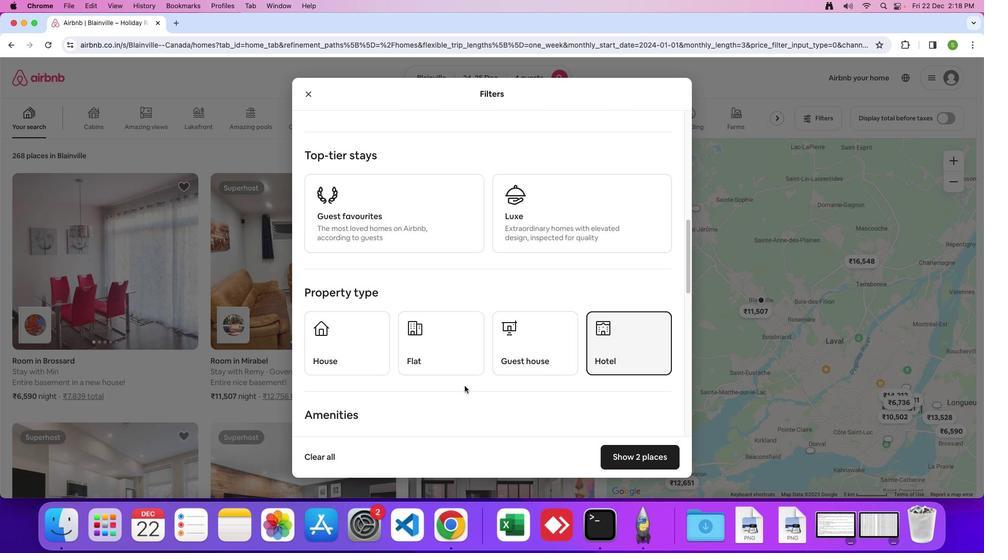 
Action: Mouse scrolled (464, 386) with delta (0, 0)
Screenshot: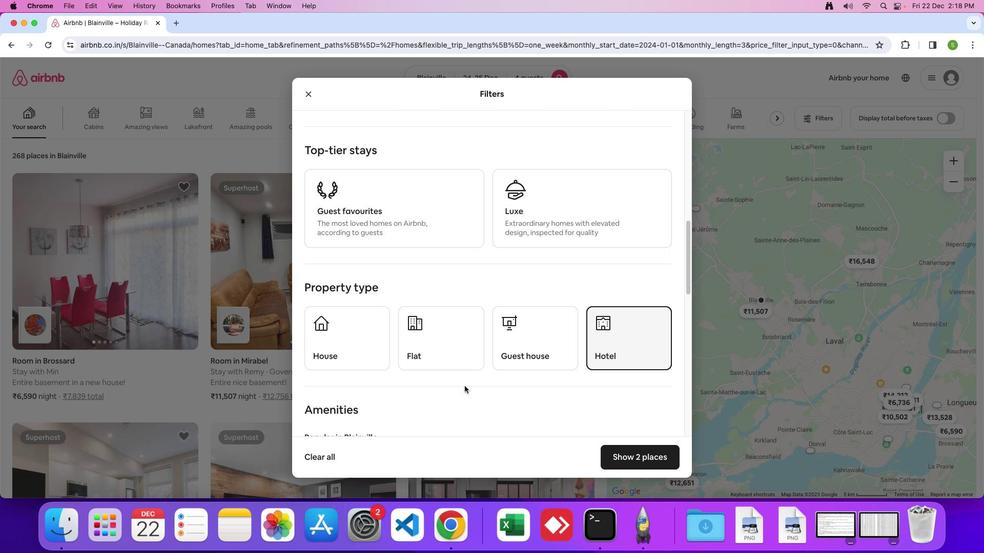 
Action: Mouse moved to (464, 386)
Screenshot: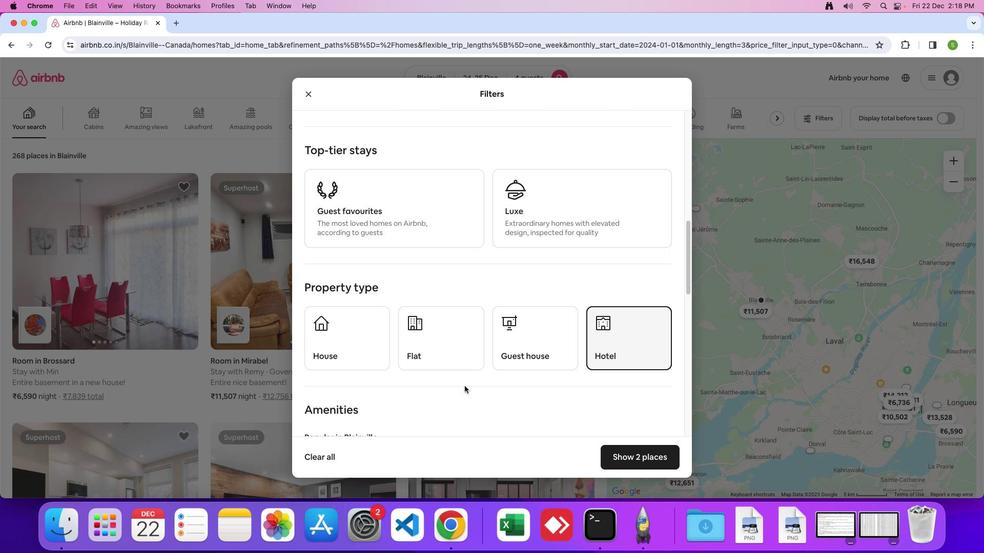 
Action: Mouse scrolled (464, 386) with delta (0, -1)
Screenshot: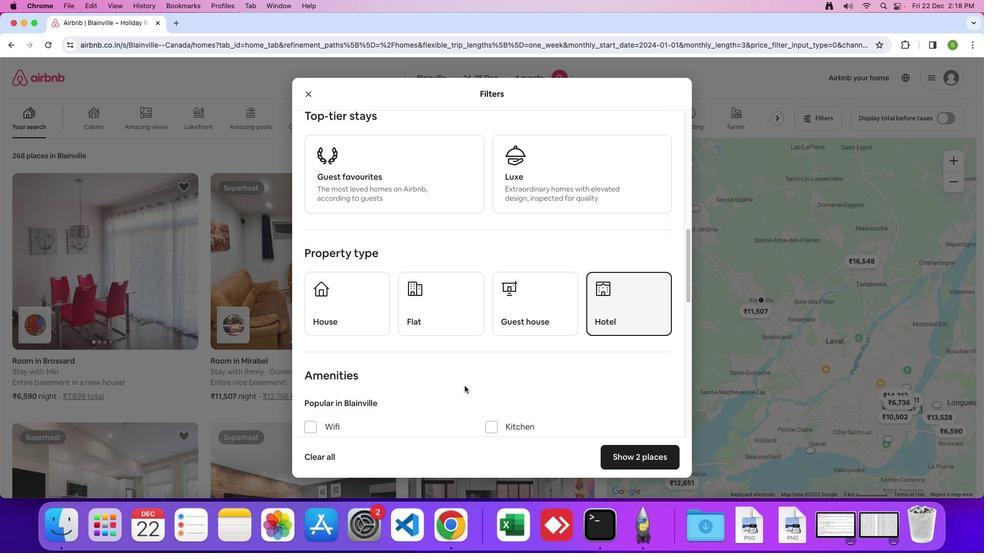 
Action: Mouse moved to (465, 386)
Screenshot: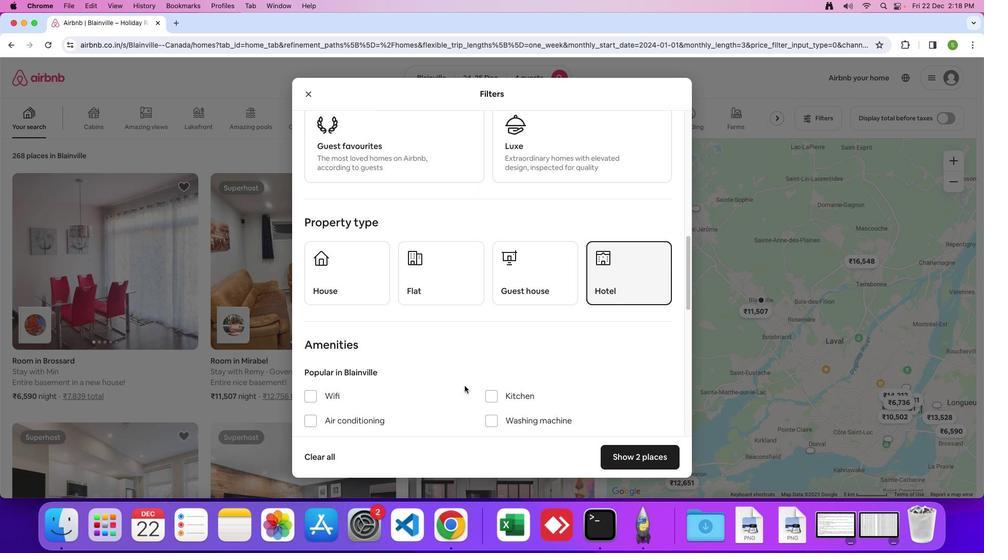 
Action: Mouse scrolled (465, 386) with delta (0, 0)
Screenshot: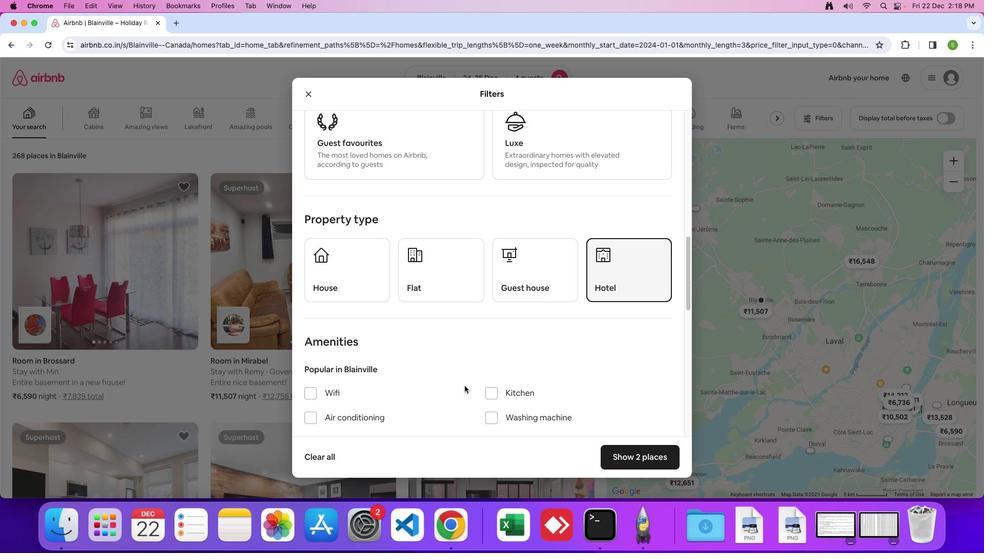 
Action: Mouse scrolled (465, 386) with delta (0, 0)
Screenshot: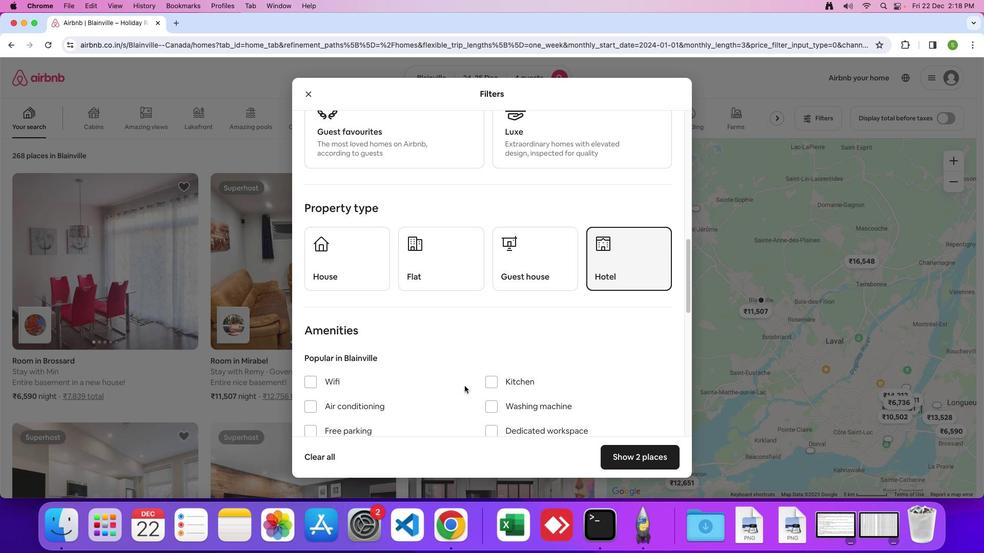 
Action: Mouse scrolled (465, 386) with delta (0, -1)
Screenshot: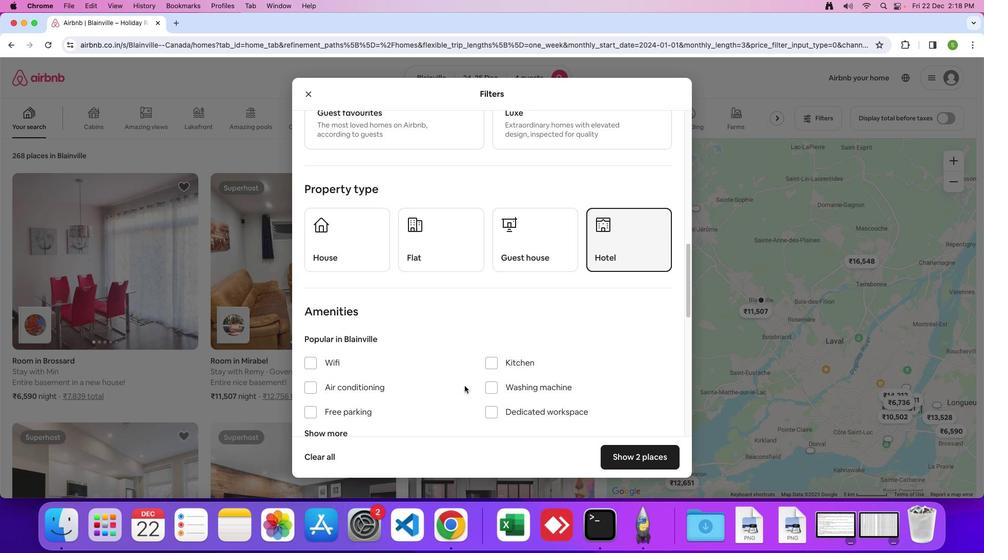 
Action: Mouse moved to (464, 375)
Screenshot: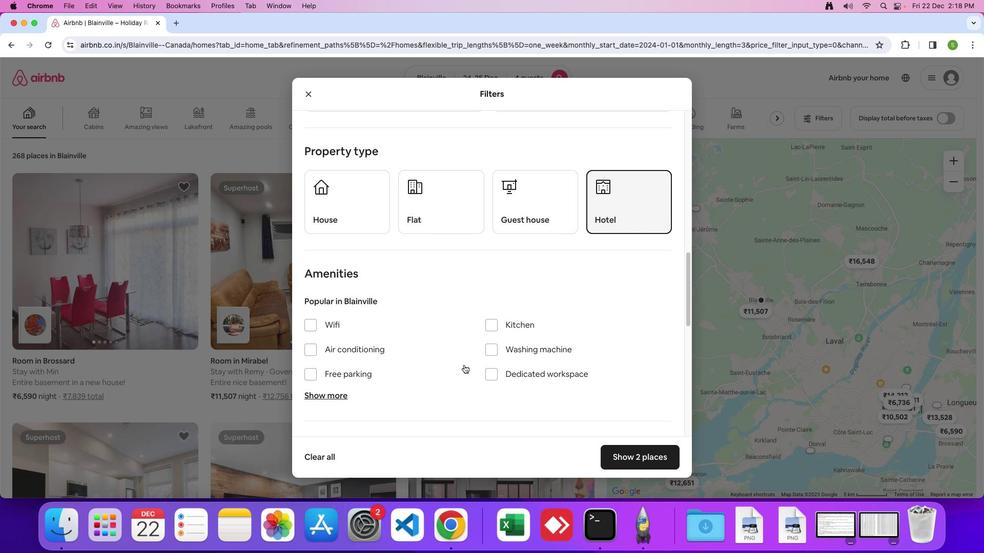 
Action: Mouse scrolled (464, 375) with delta (0, 0)
Screenshot: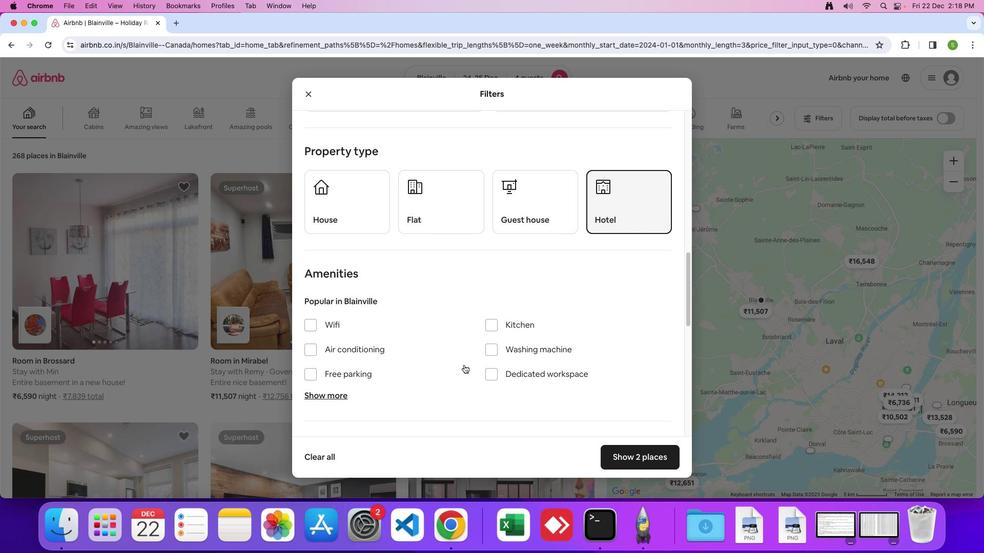 
Action: Mouse moved to (464, 370)
Screenshot: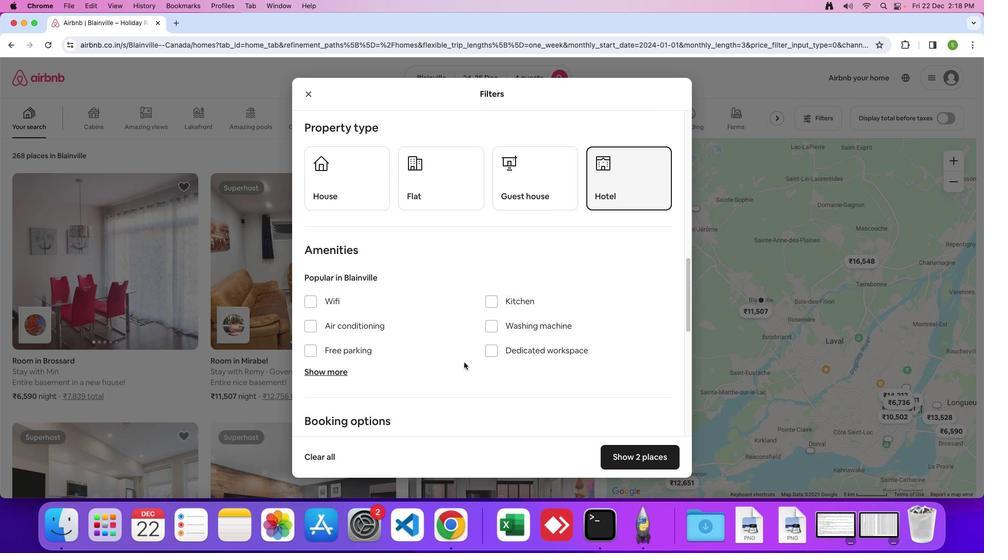 
Action: Mouse scrolled (464, 370) with delta (0, 0)
Screenshot: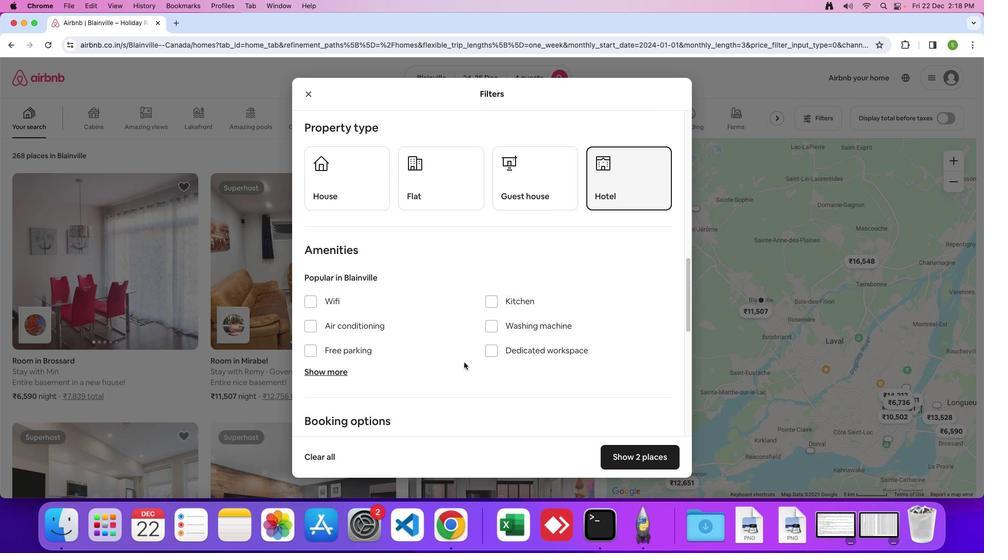 
Action: Mouse moved to (464, 365)
Screenshot: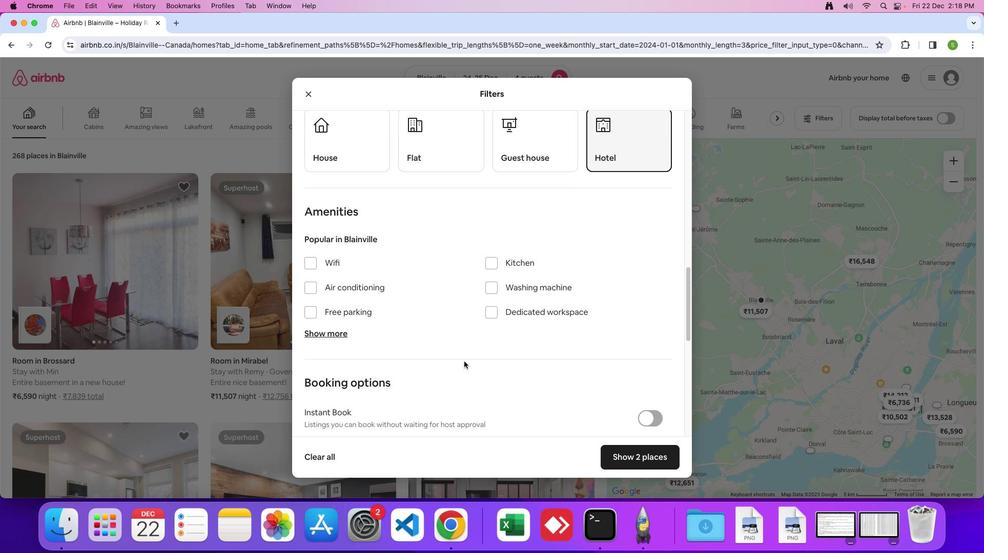 
Action: Mouse scrolled (464, 365) with delta (0, -1)
Screenshot: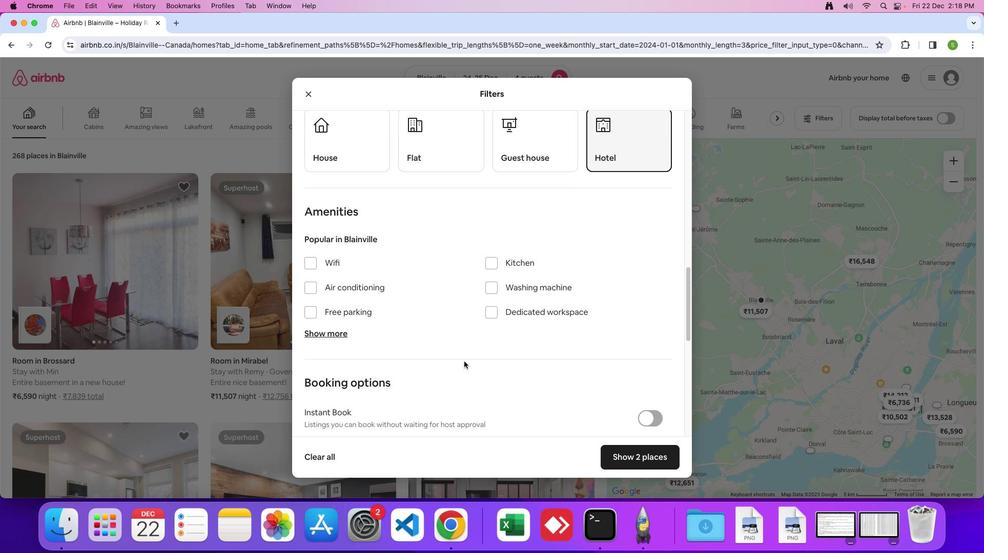 
Action: Mouse moved to (315, 253)
Screenshot: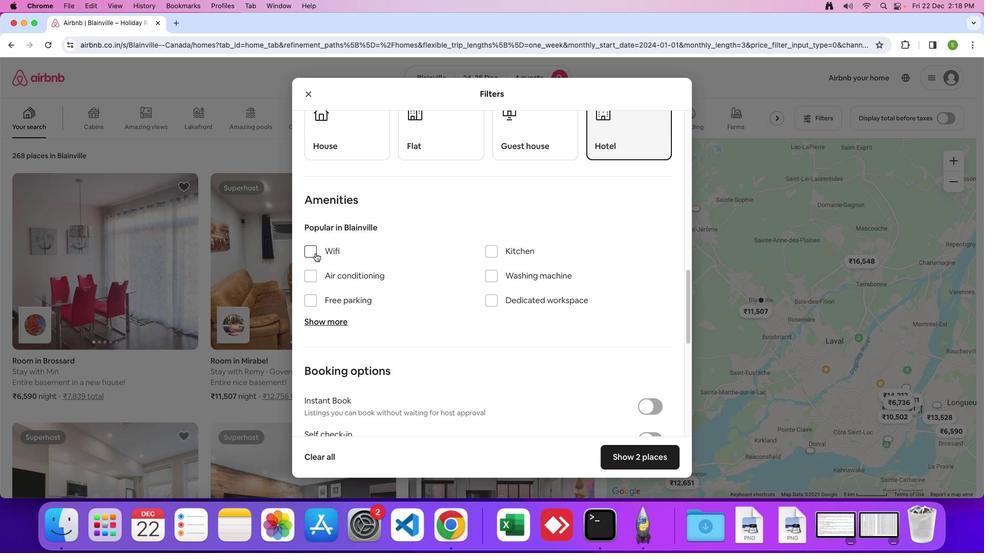 
Action: Mouse pressed left at (315, 253)
Screenshot: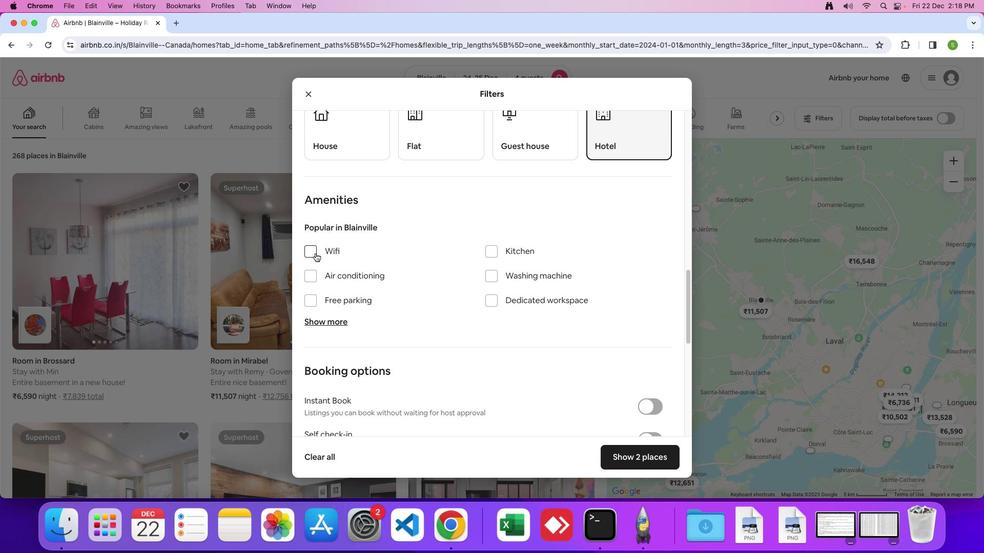 
Action: Mouse moved to (314, 322)
Screenshot: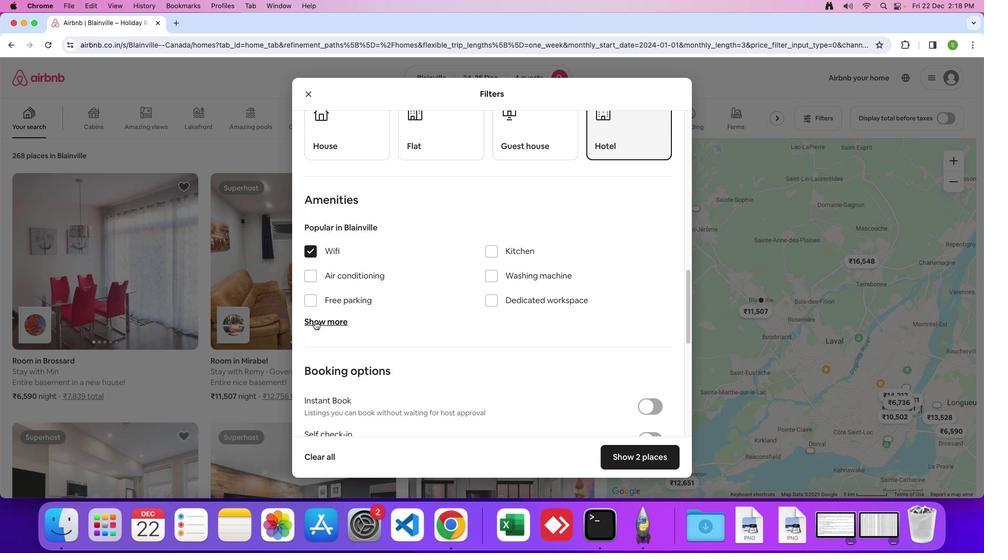 
Action: Mouse pressed left at (314, 322)
Screenshot: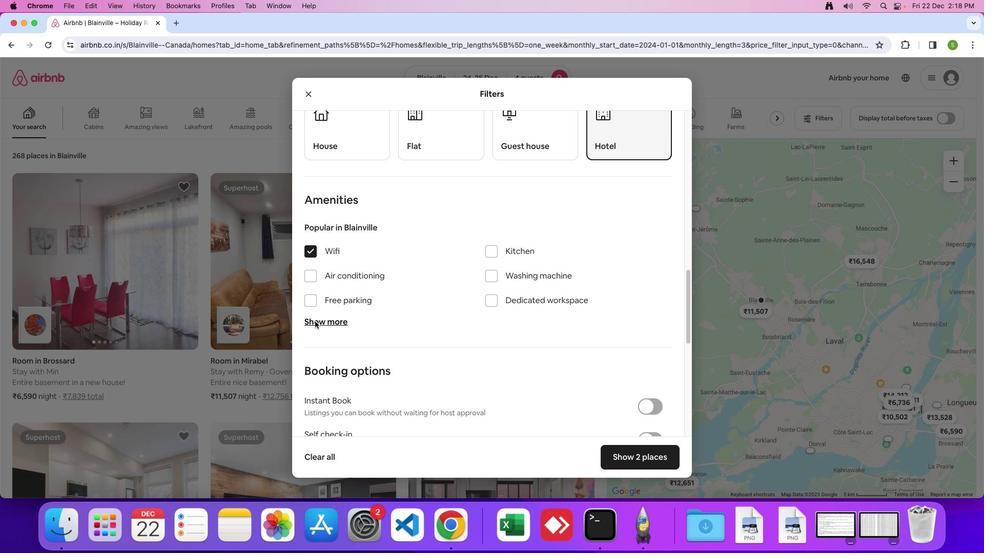 
Action: Mouse moved to (311, 299)
Screenshot: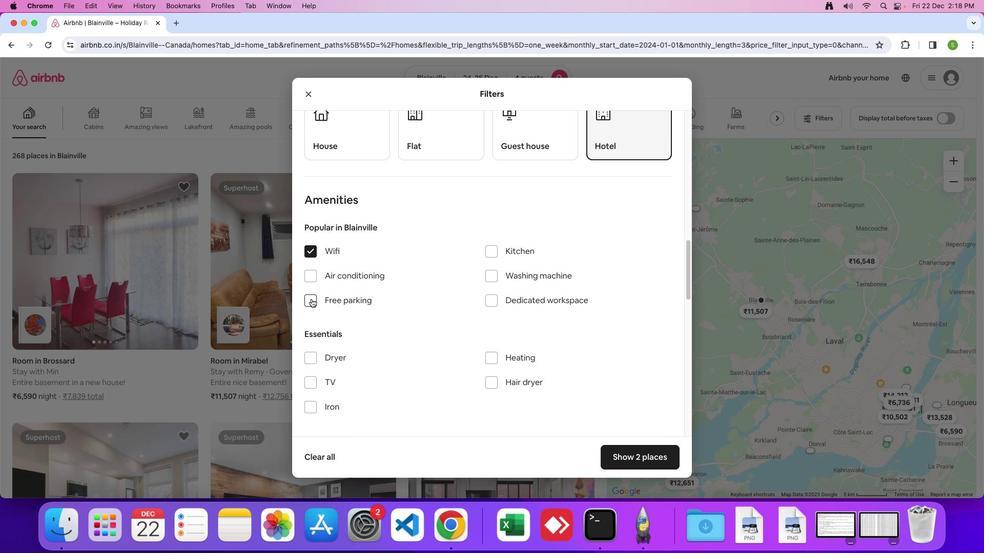 
Action: Mouse pressed left at (311, 299)
Screenshot: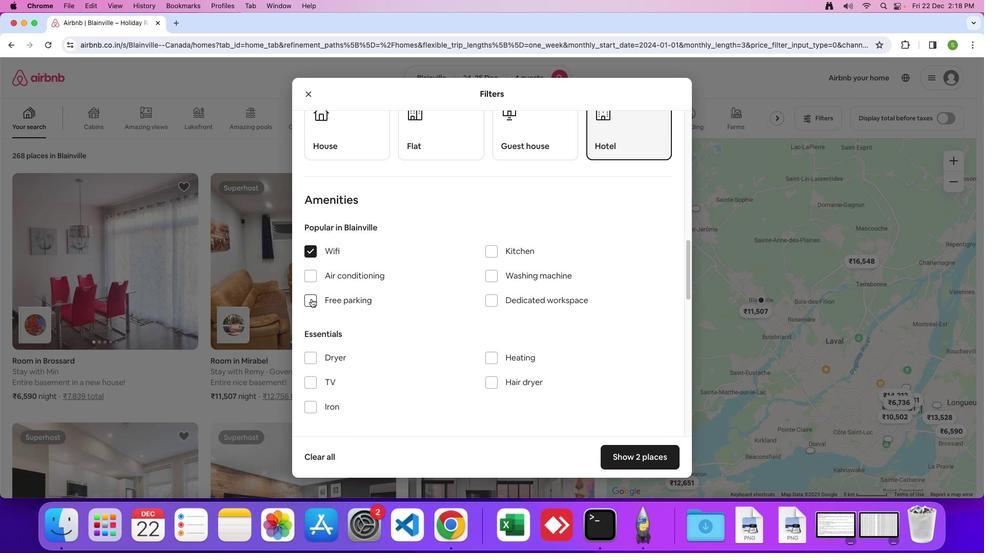 
Action: Mouse moved to (415, 326)
Screenshot: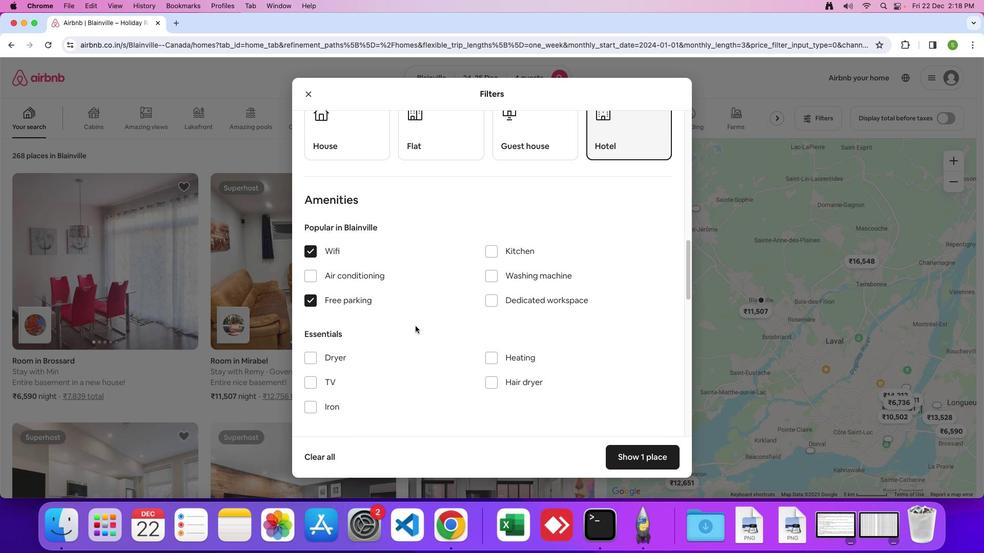 
Action: Mouse scrolled (415, 326) with delta (0, 0)
Screenshot: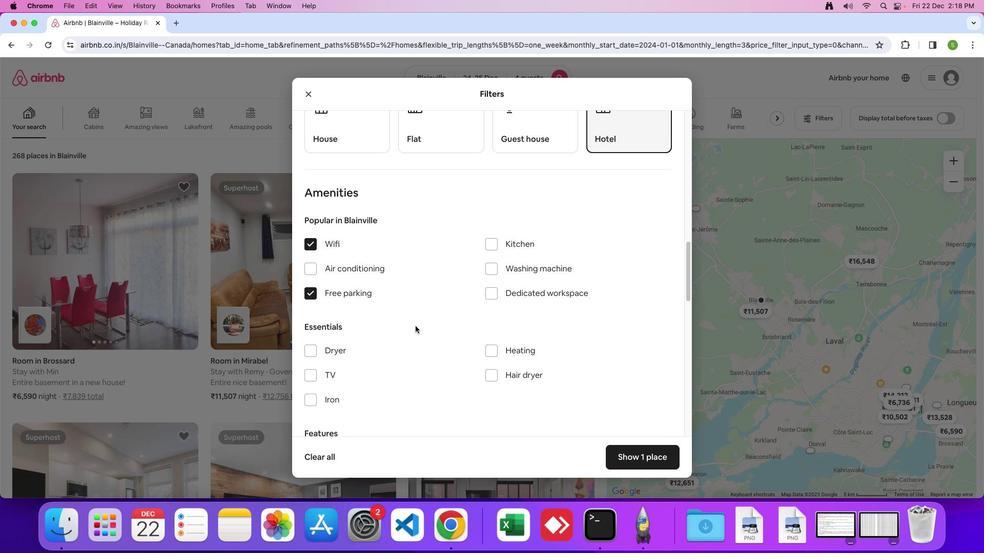 
Action: Mouse scrolled (415, 326) with delta (0, 0)
Screenshot: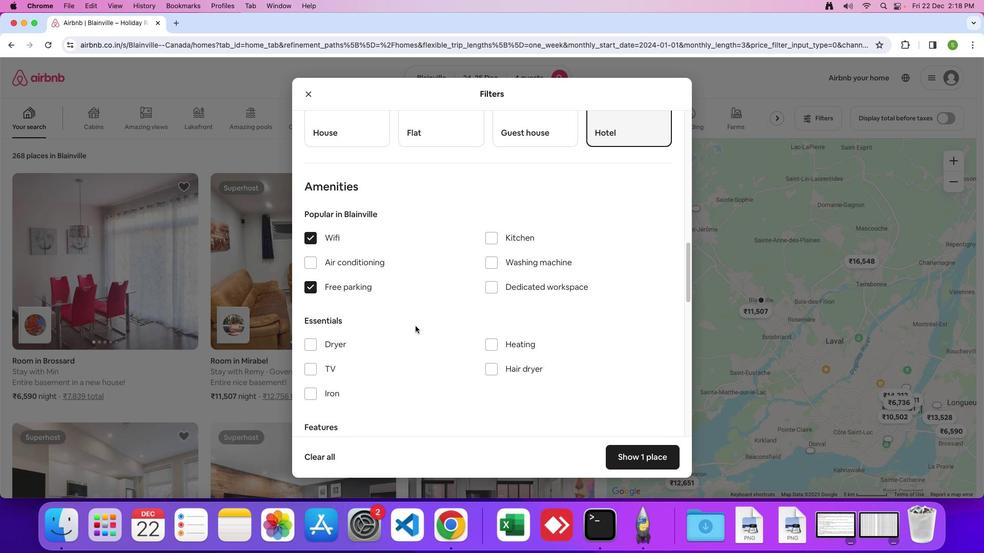 
Action: Mouse scrolled (415, 326) with delta (0, 0)
Screenshot: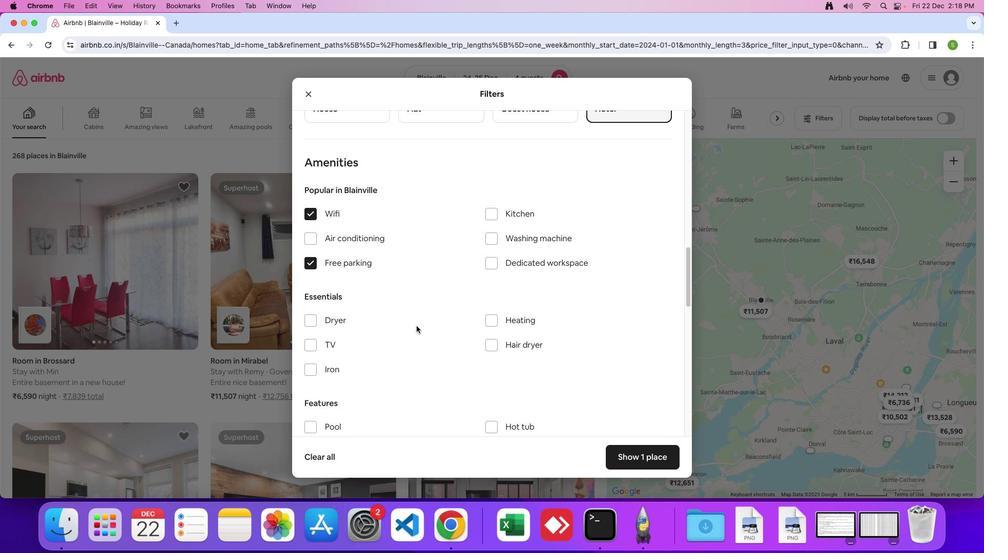 
Action: Mouse moved to (314, 321)
Screenshot: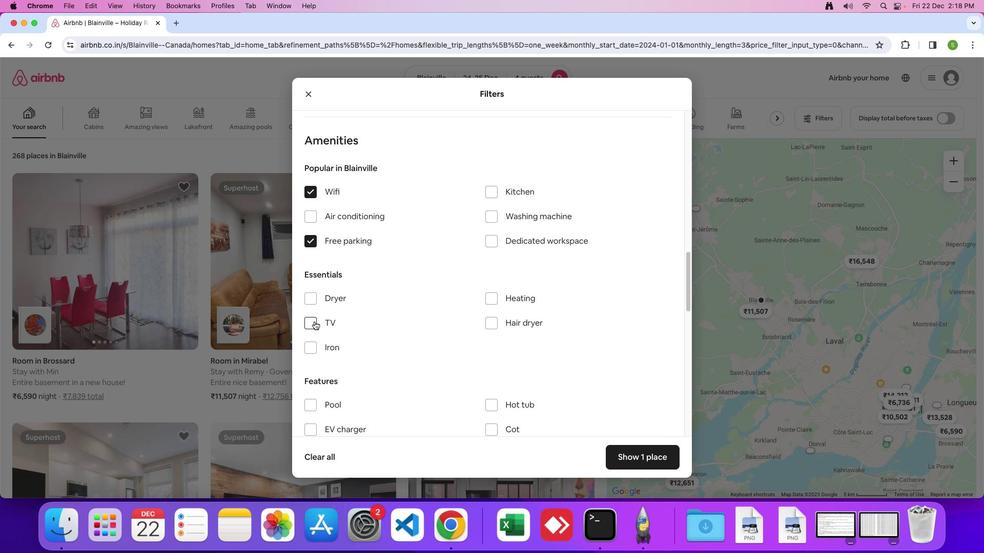 
Action: Mouse pressed left at (314, 321)
Screenshot: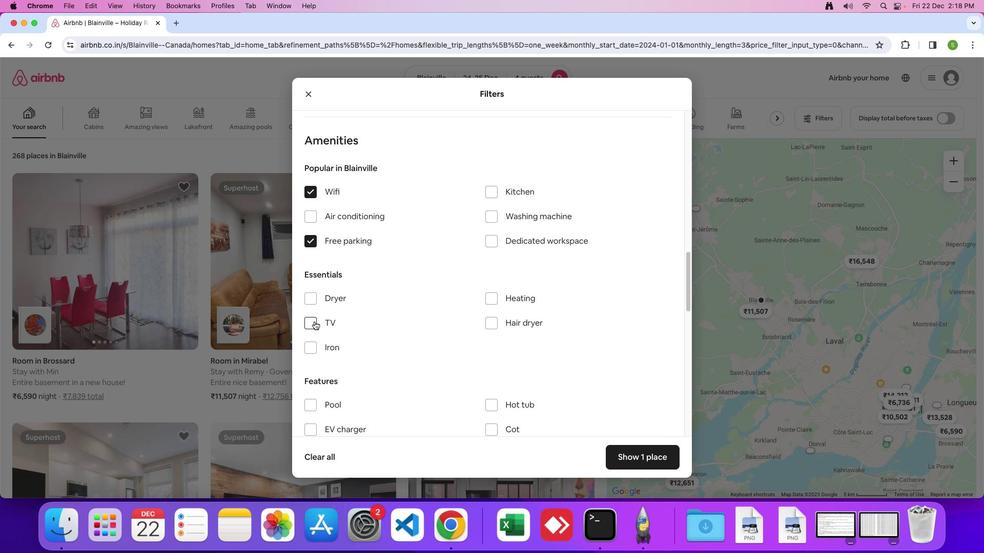 
Action: Mouse moved to (429, 329)
Screenshot: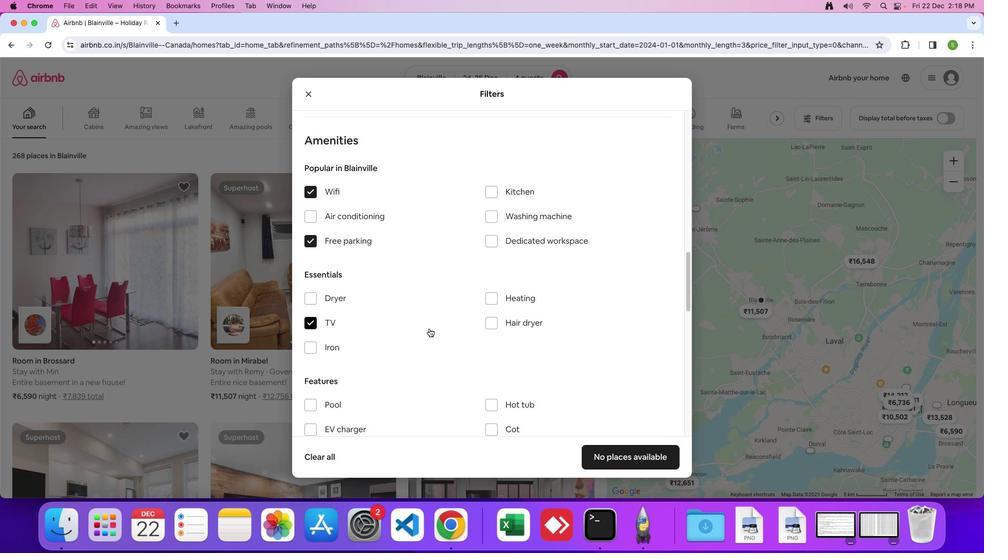 
Action: Mouse scrolled (429, 329) with delta (0, 0)
Screenshot: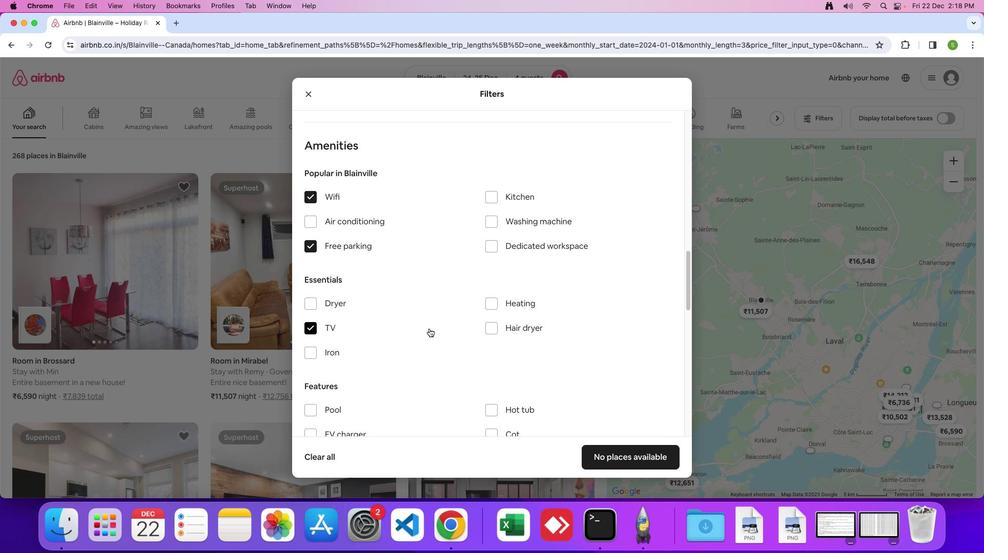 
Action: Mouse scrolled (429, 329) with delta (0, 0)
Screenshot: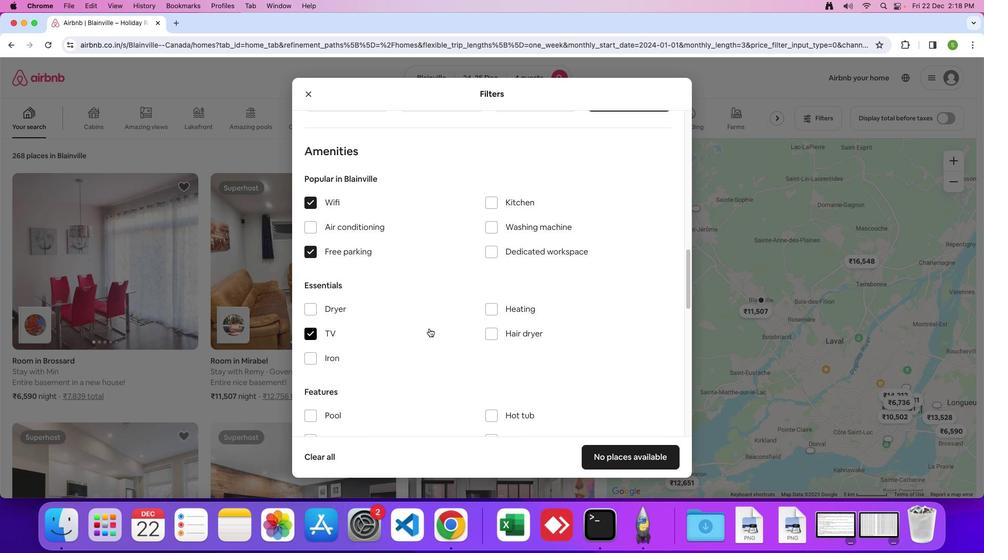 
Action: Mouse scrolled (429, 329) with delta (0, 0)
Screenshot: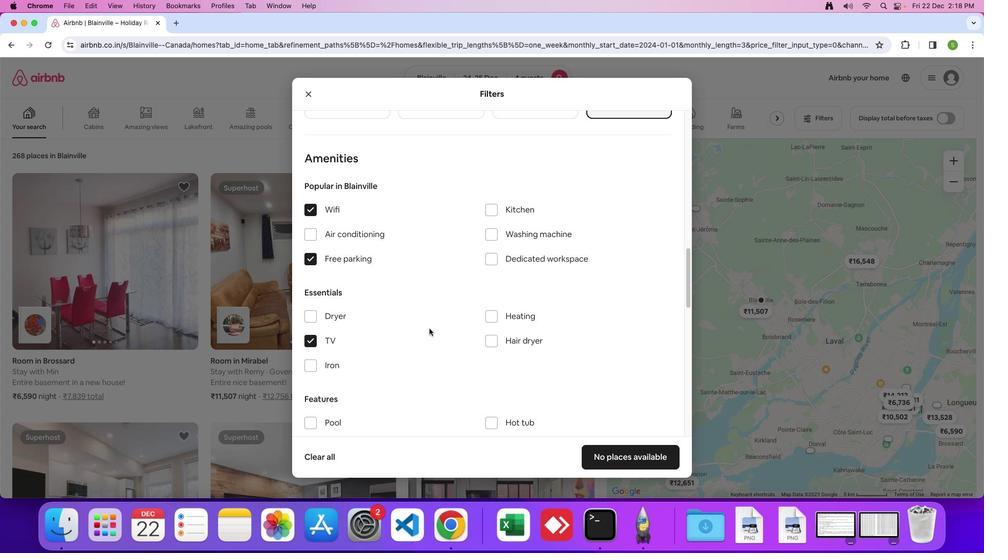 
Action: Mouse scrolled (429, 329) with delta (0, 0)
Screenshot: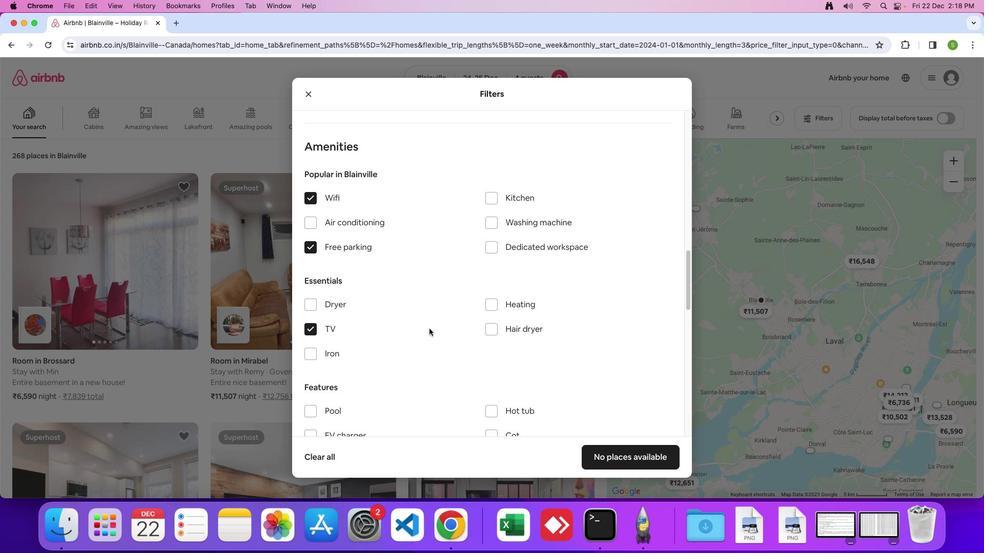 
Action: Mouse scrolled (429, 329) with delta (0, 0)
Screenshot: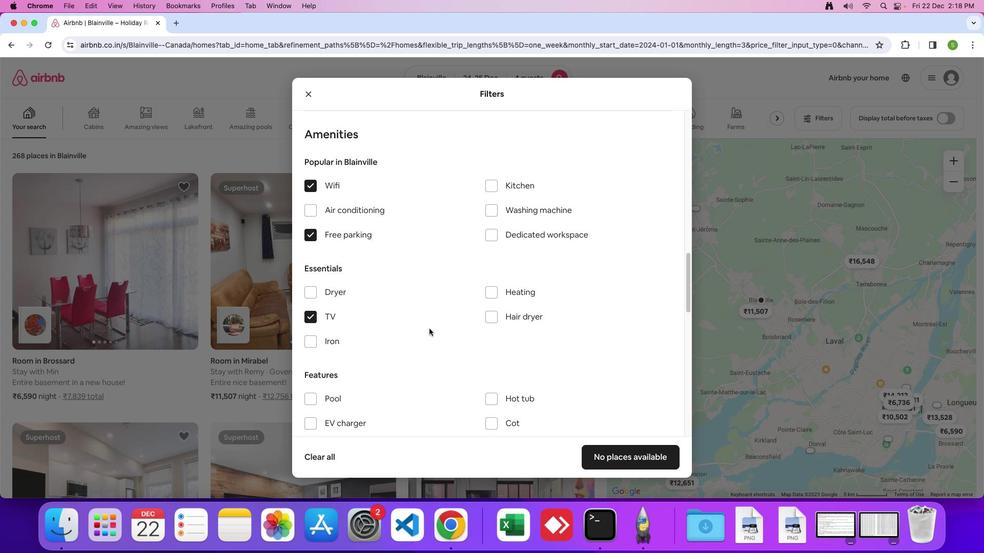 
Action: Mouse scrolled (429, 329) with delta (0, 0)
Screenshot: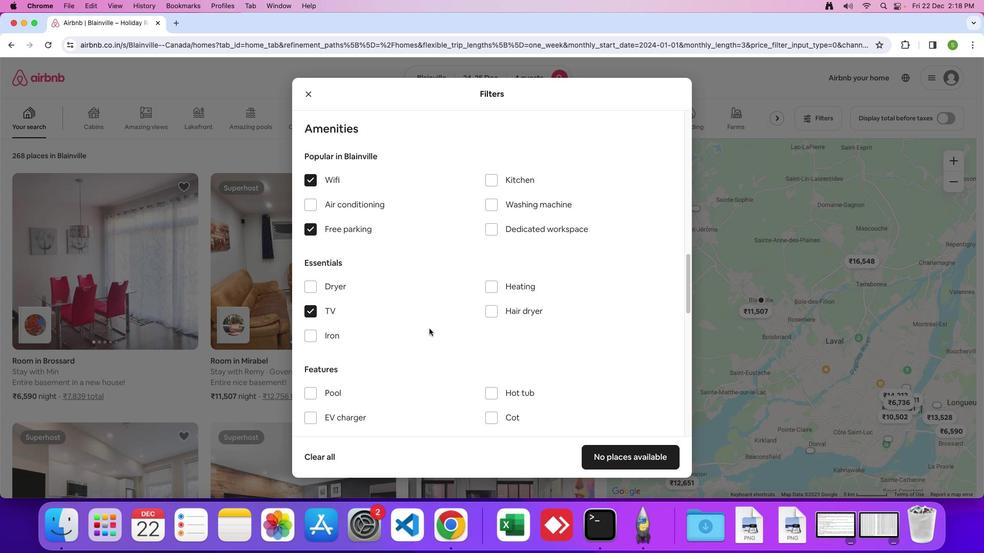
Action: Mouse scrolled (429, 329) with delta (0, 0)
Screenshot: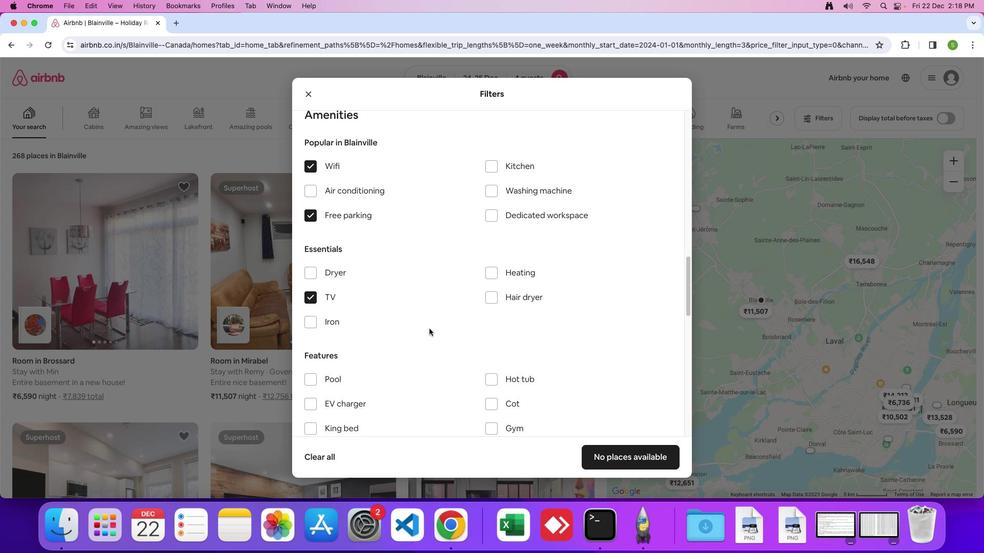 
Action: Mouse scrolled (429, 329) with delta (0, 0)
Screenshot: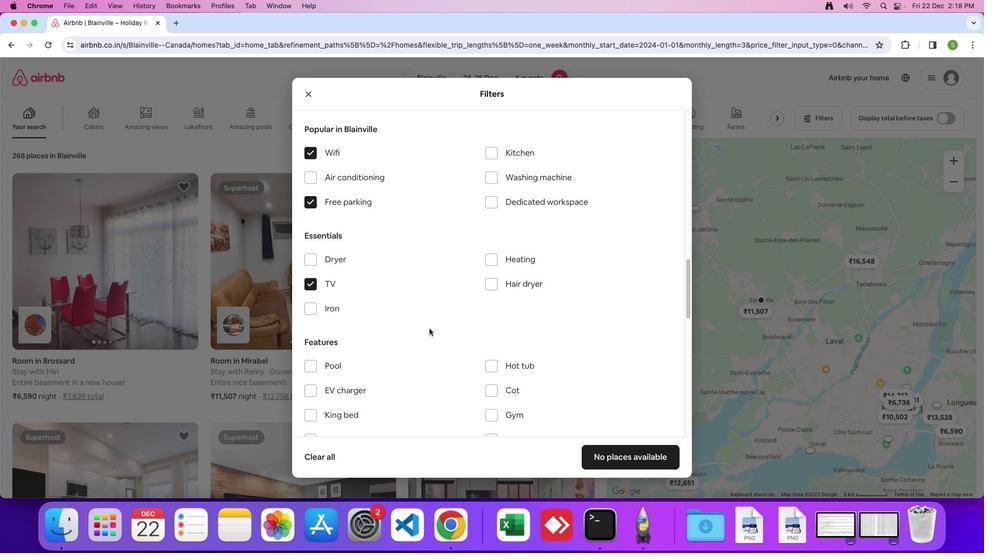 
Action: Mouse scrolled (429, 329) with delta (0, -1)
Screenshot: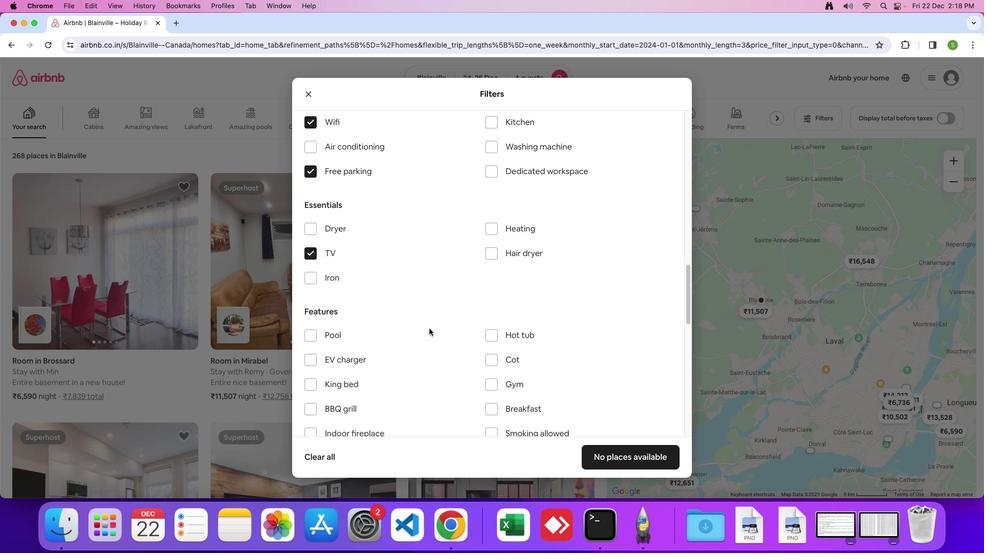 
Action: Mouse scrolled (429, 329) with delta (0, 0)
Screenshot: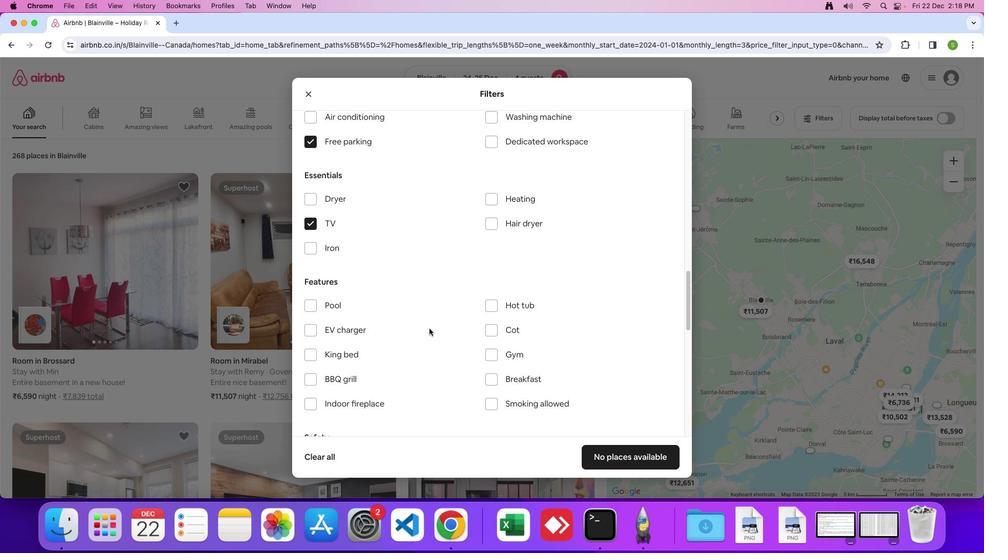 
Action: Mouse scrolled (429, 329) with delta (0, 0)
Screenshot: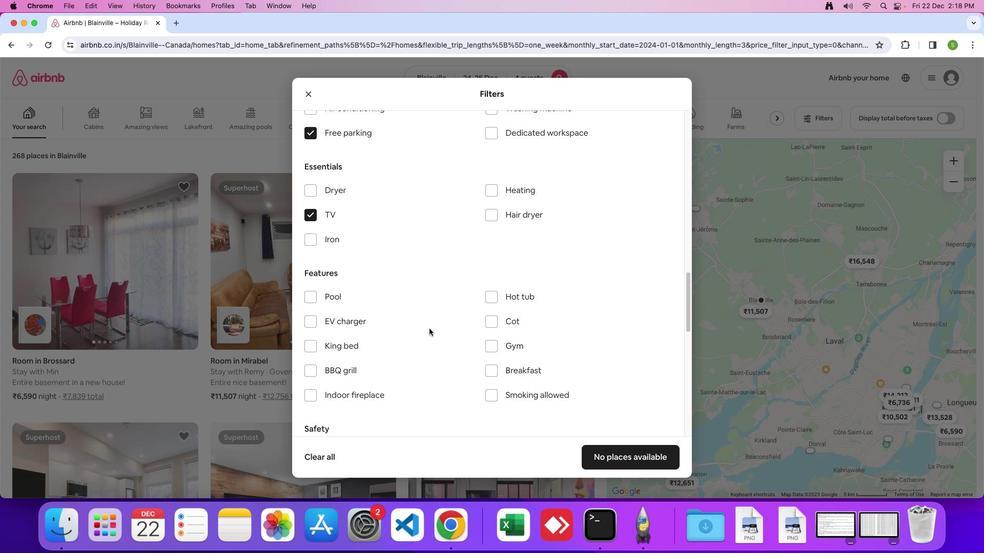
Action: Mouse moved to (494, 341)
Screenshot: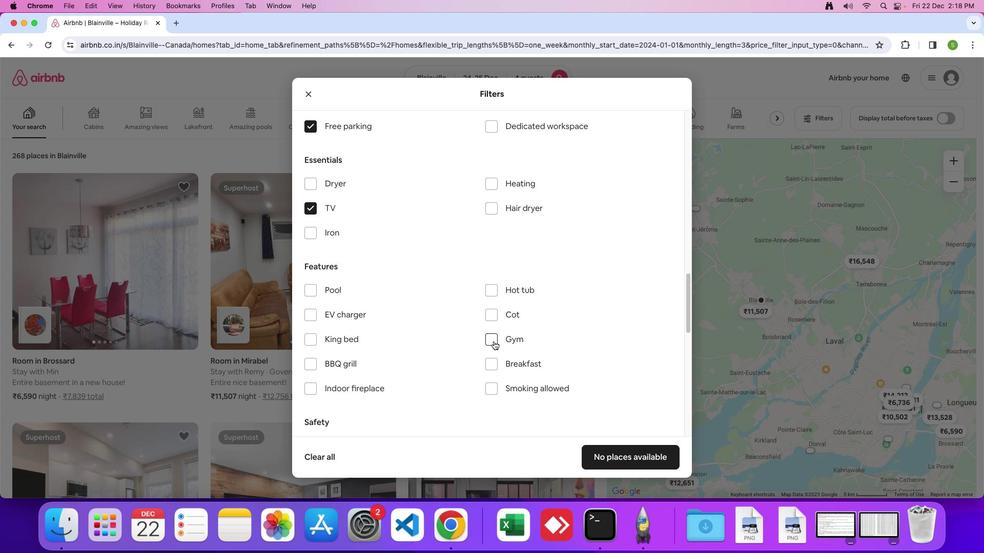 
Action: Mouse pressed left at (494, 341)
Screenshot: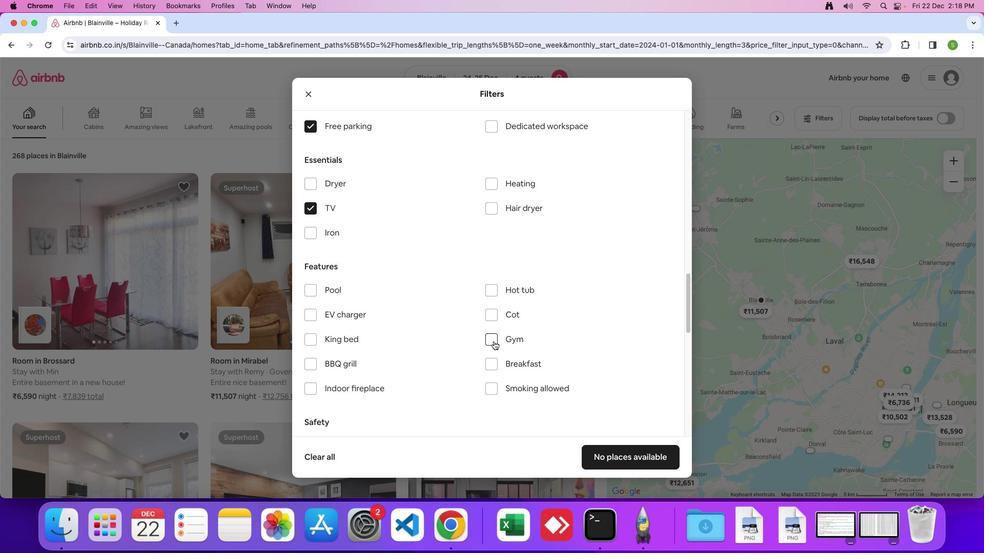 
Action: Mouse moved to (491, 361)
Screenshot: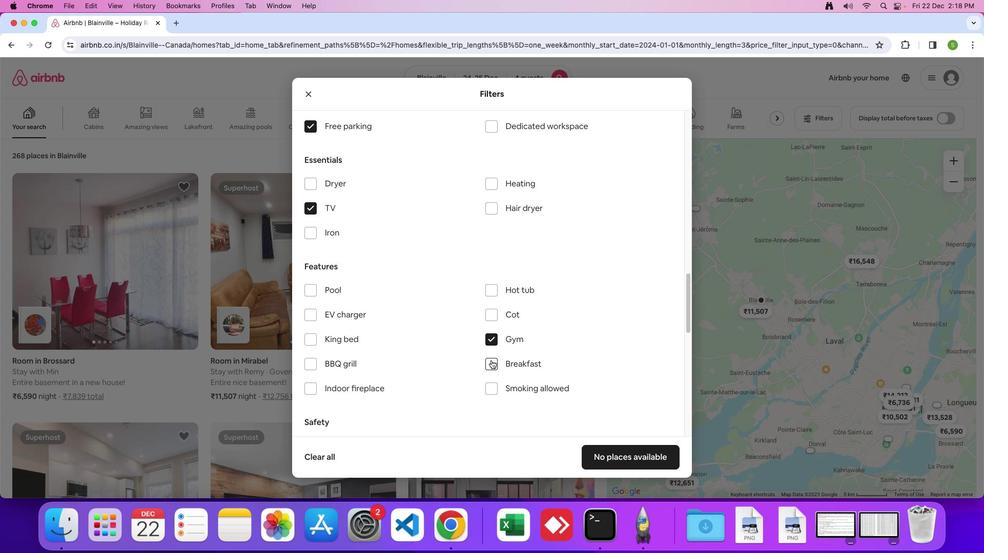 
Action: Mouse pressed left at (491, 361)
Screenshot: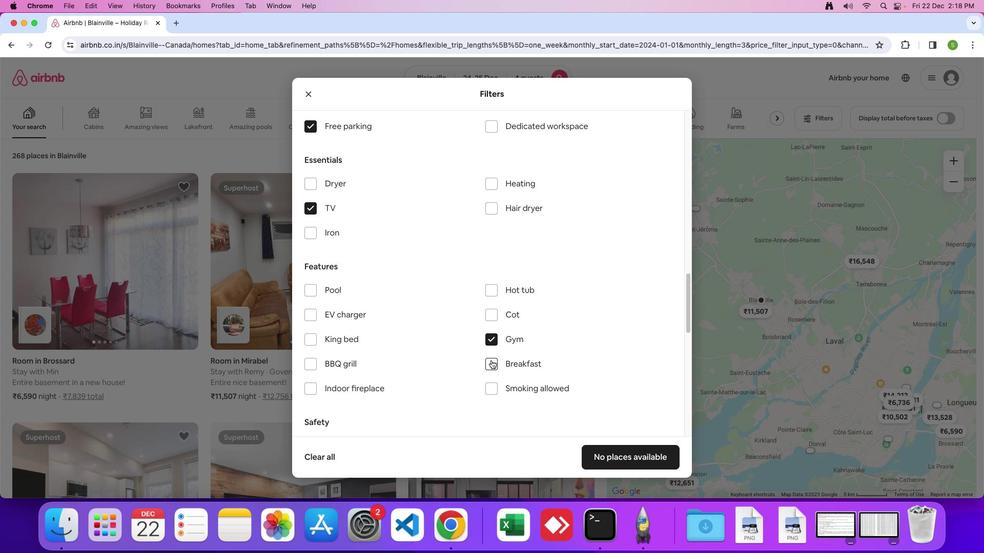 
Action: Mouse moved to (453, 352)
Screenshot: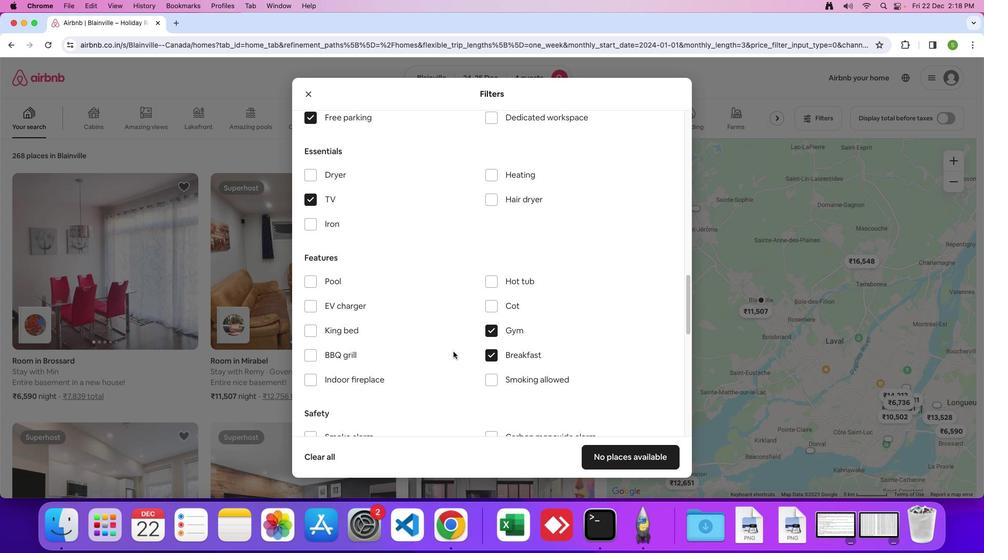 
Action: Mouse scrolled (453, 352) with delta (0, 0)
Screenshot: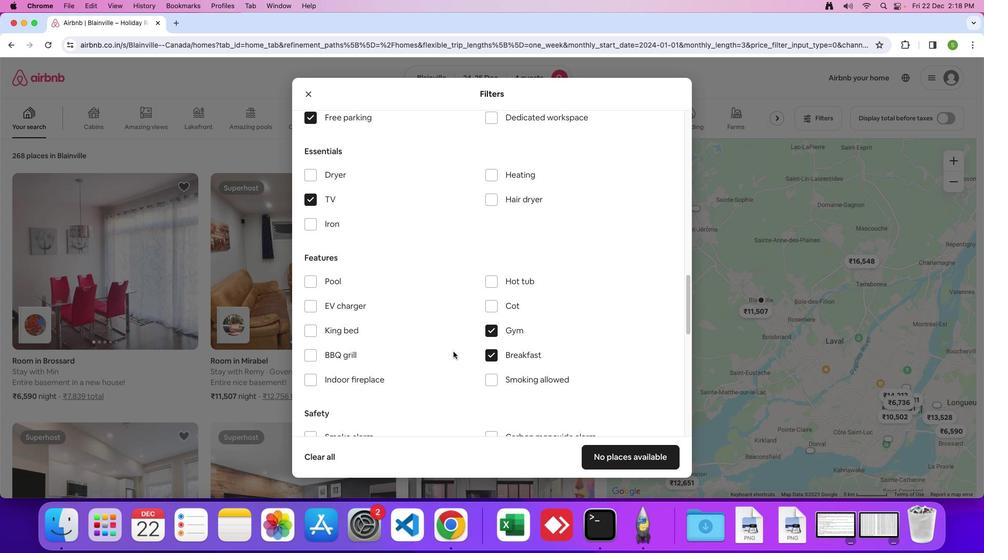 
Action: Mouse moved to (453, 352)
Screenshot: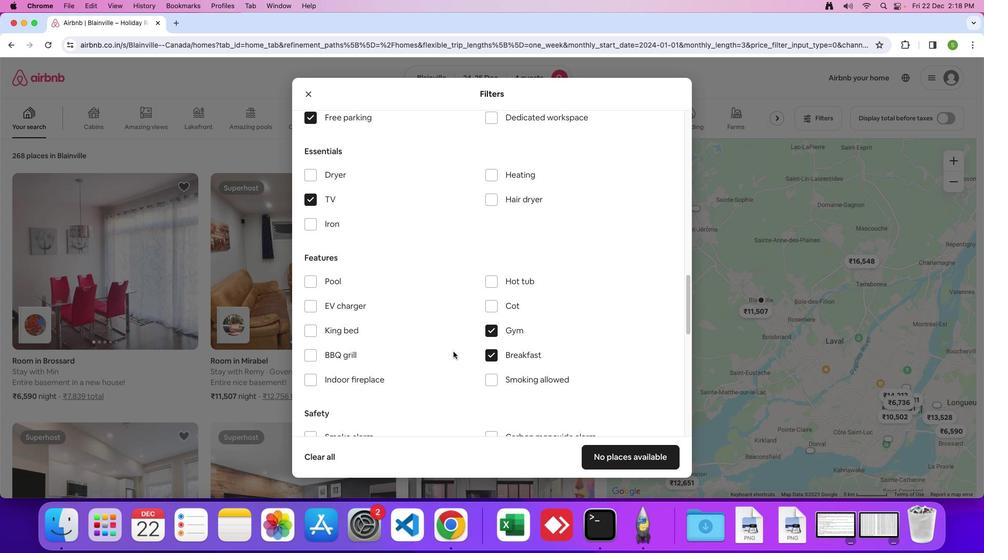 
Action: Mouse scrolled (453, 352) with delta (0, 0)
Screenshot: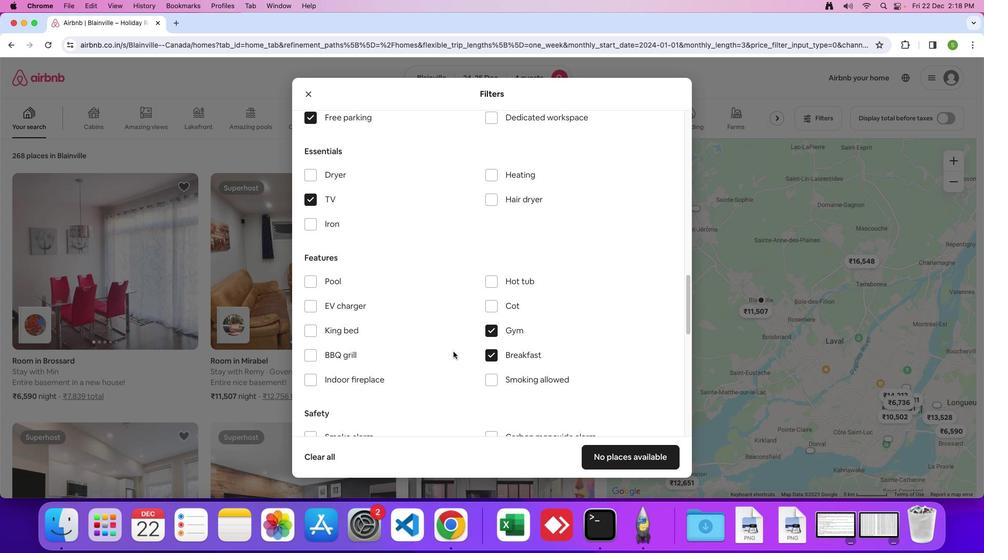 
Action: Mouse moved to (453, 352)
Screenshot: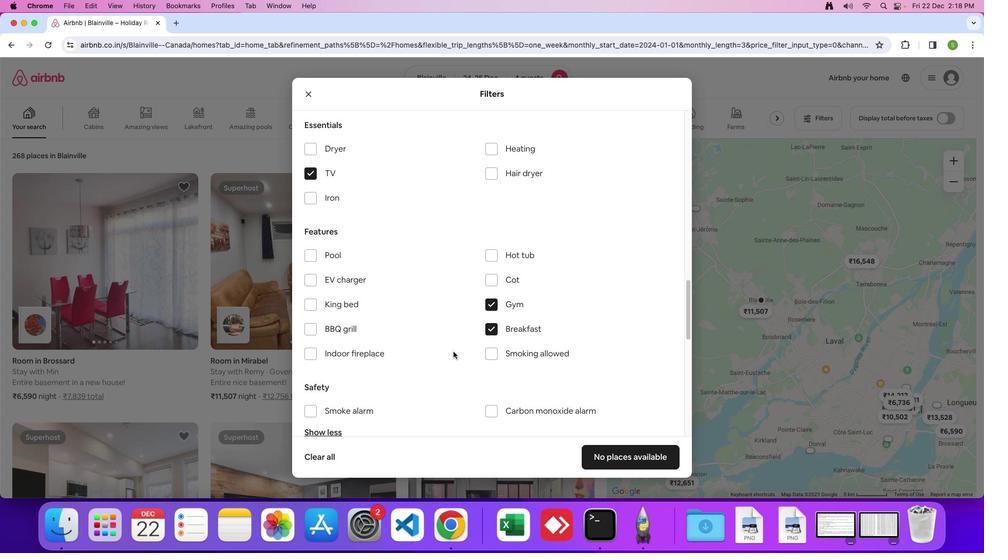 
Action: Mouse scrolled (453, 352) with delta (0, -1)
Screenshot: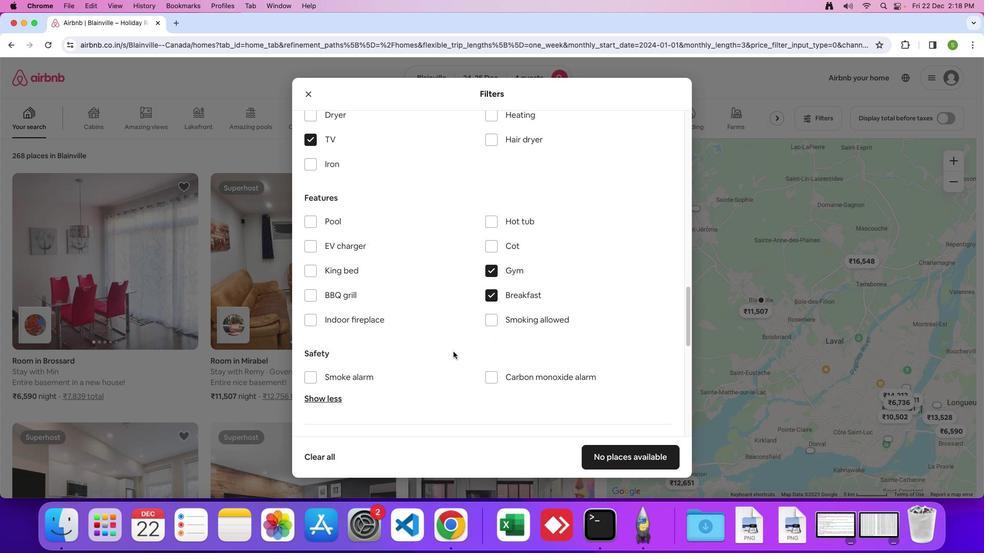 
Action: Mouse scrolled (453, 352) with delta (0, 0)
Screenshot: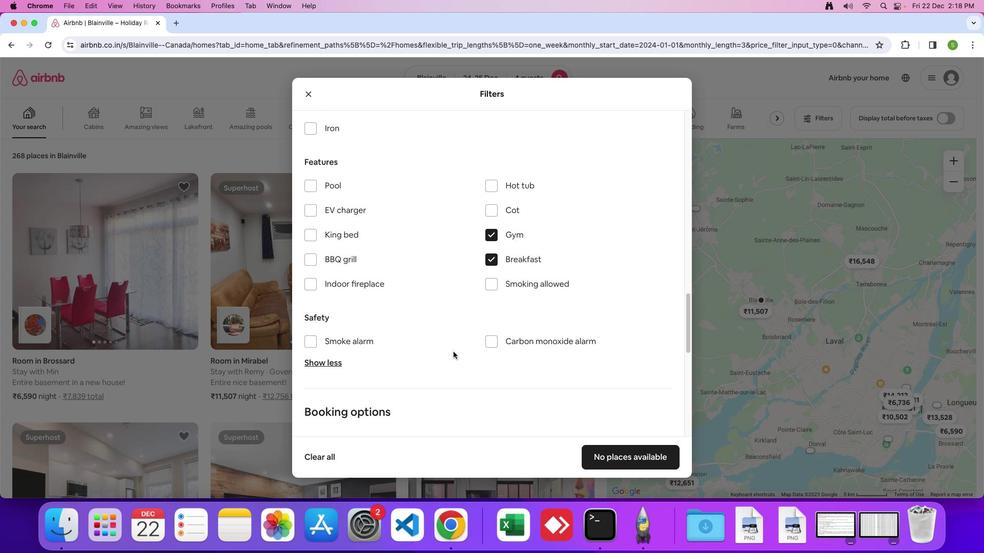 
Action: Mouse scrolled (453, 352) with delta (0, 0)
Screenshot: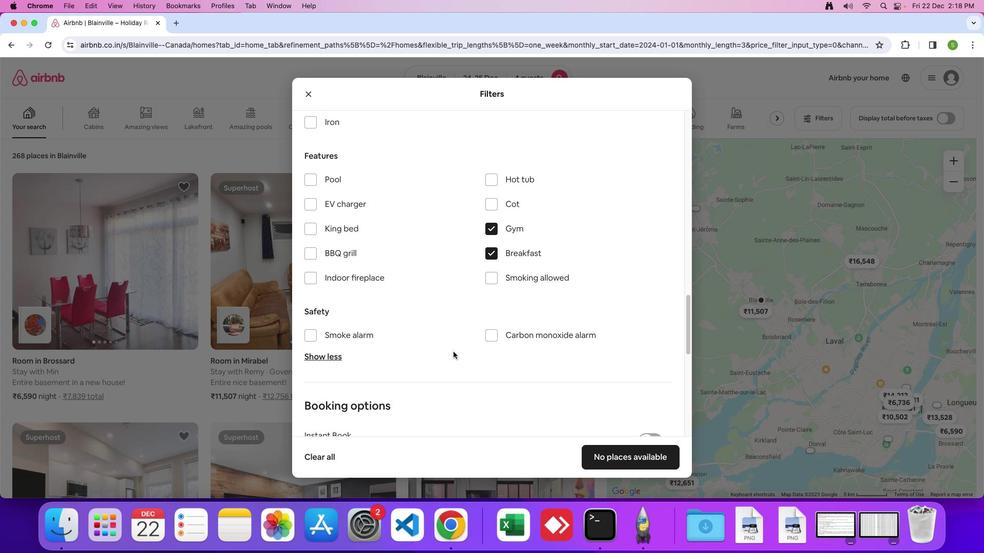 
Action: Mouse scrolled (453, 352) with delta (0, -1)
Screenshot: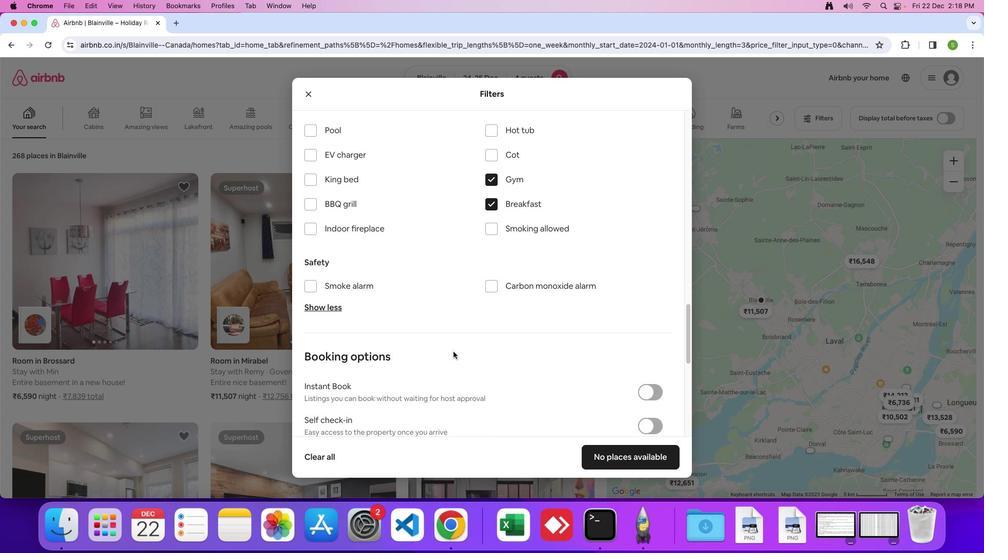 
Action: Mouse scrolled (453, 352) with delta (0, 0)
Screenshot: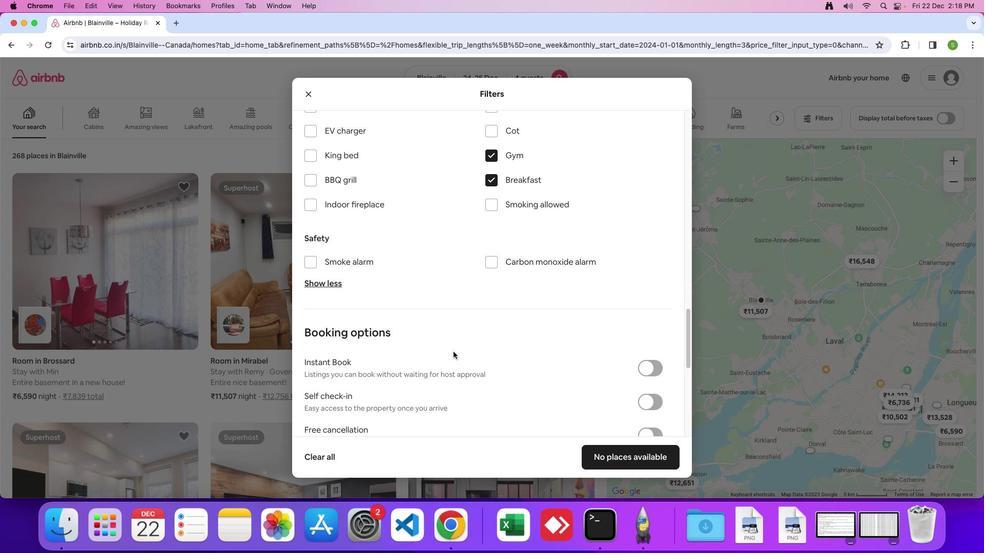 
Action: Mouse scrolled (453, 352) with delta (0, 0)
Screenshot: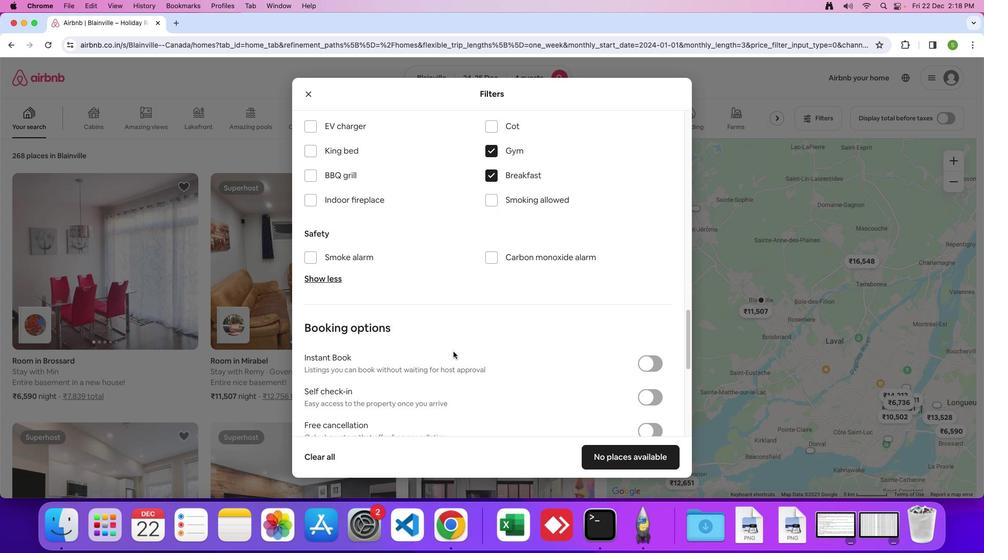 
Action: Mouse scrolled (453, 352) with delta (0, 0)
Screenshot: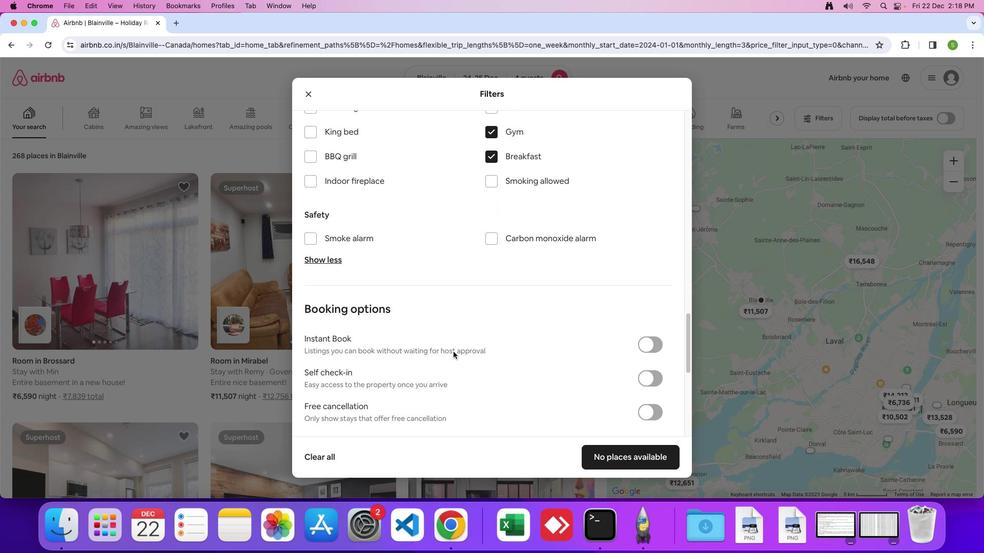 
Action: Mouse scrolled (453, 352) with delta (0, 0)
Screenshot: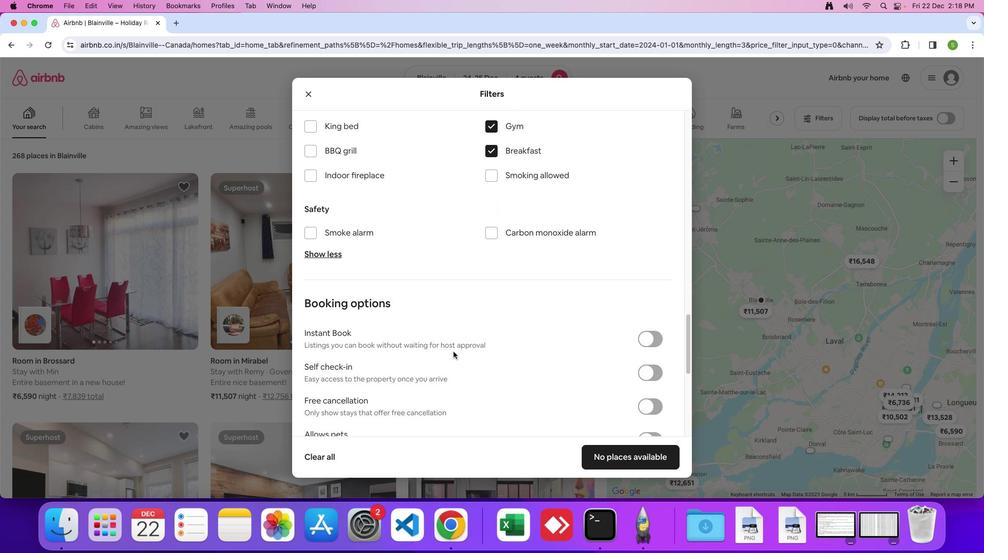 
Action: Mouse scrolled (453, 352) with delta (0, -1)
Screenshot: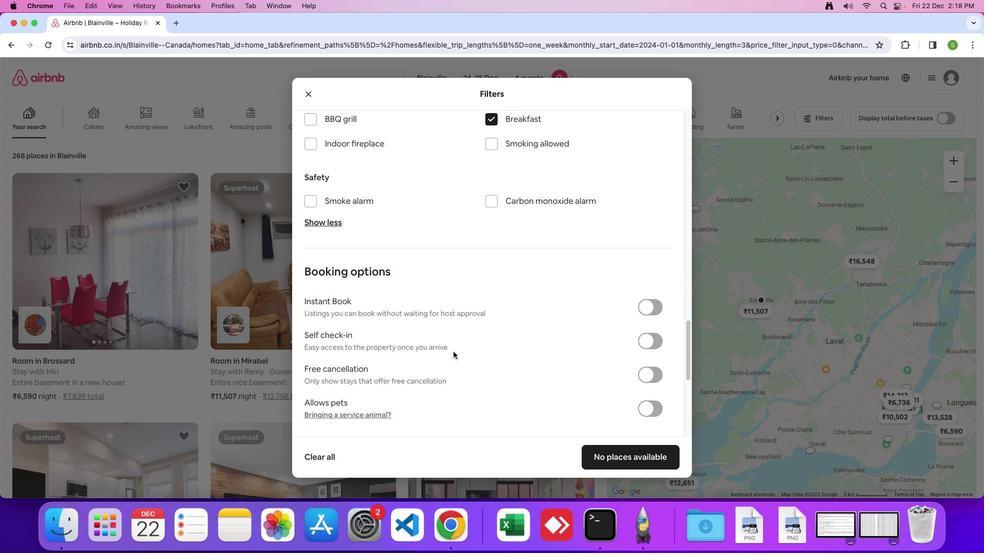 
Action: Mouse scrolled (453, 352) with delta (0, 0)
Screenshot: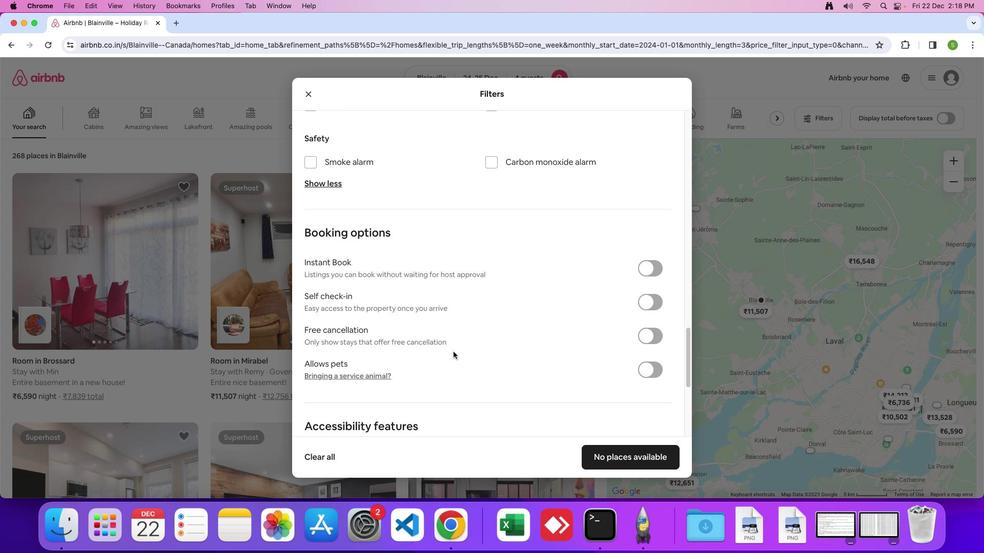 
Action: Mouse moved to (453, 352)
Screenshot: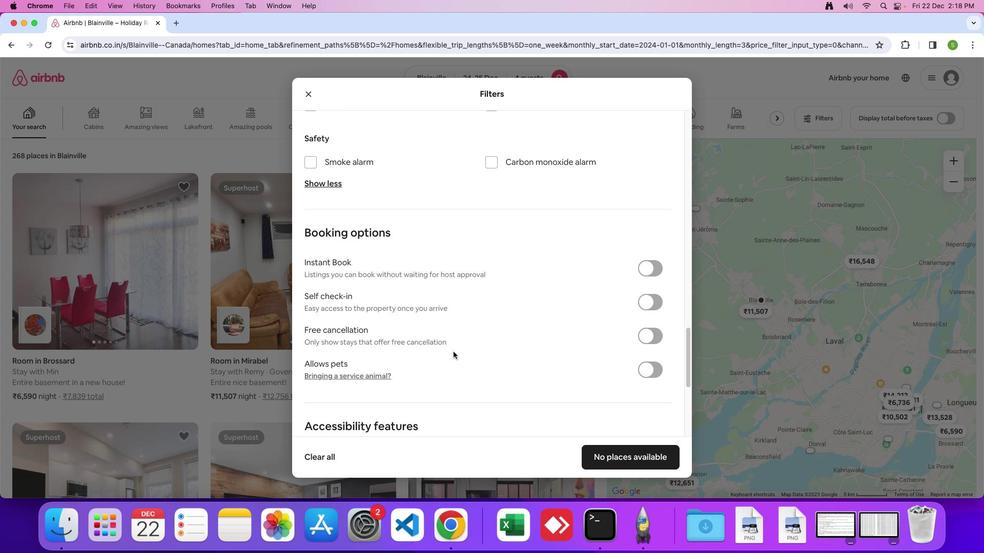 
Action: Mouse scrolled (453, 352) with delta (0, 0)
Screenshot: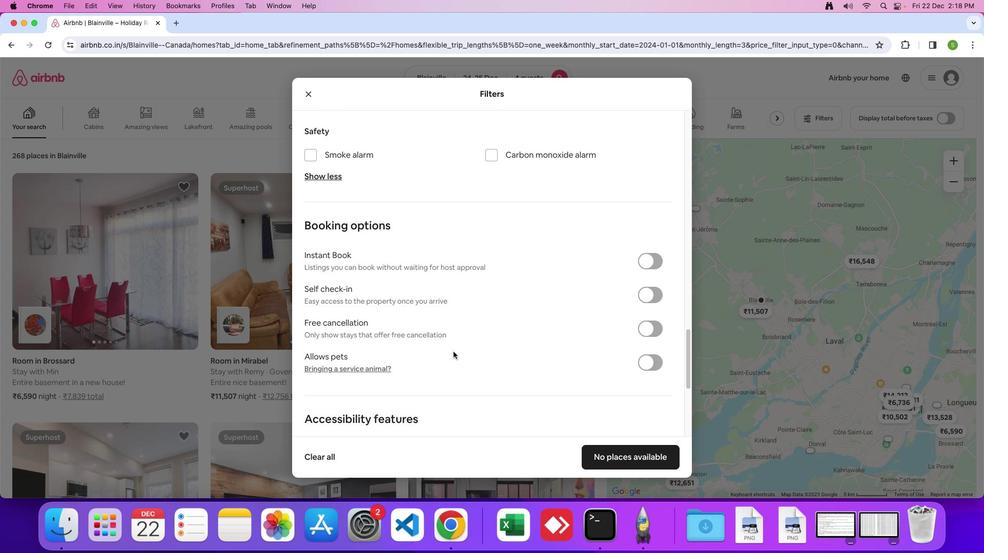 
Action: Mouse scrolled (453, 352) with delta (0, -1)
Screenshot: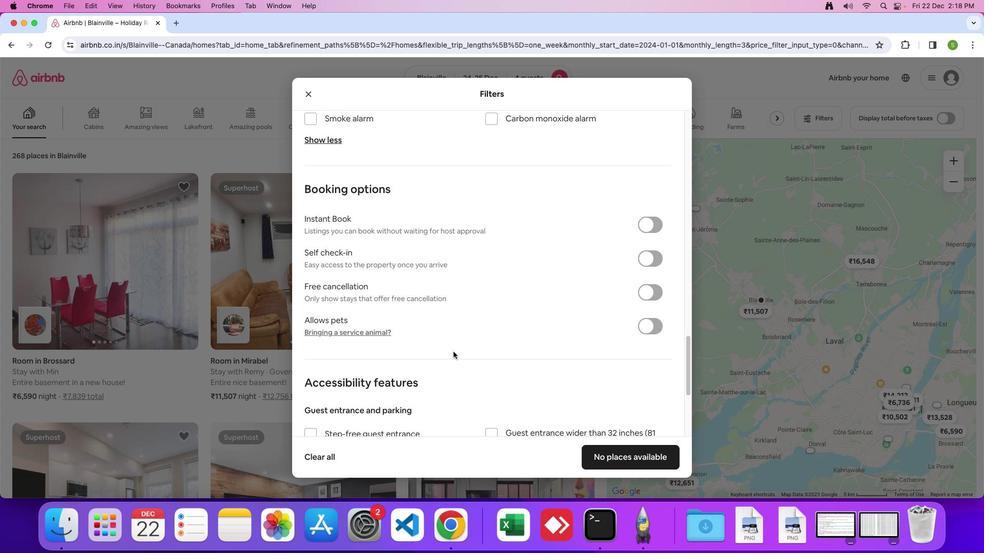 
Action: Mouse scrolled (453, 352) with delta (0, 0)
Screenshot: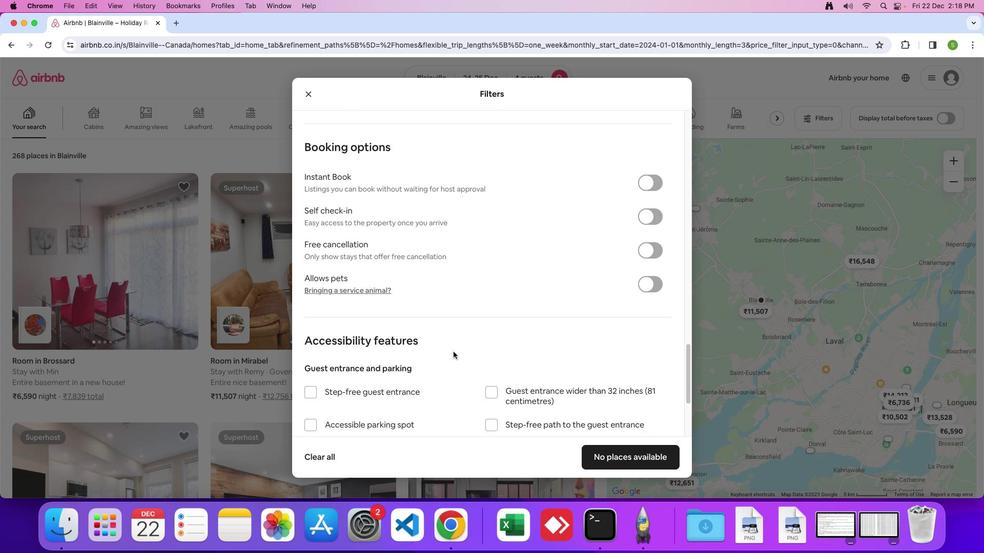 
Action: Mouse scrolled (453, 352) with delta (0, 0)
Screenshot: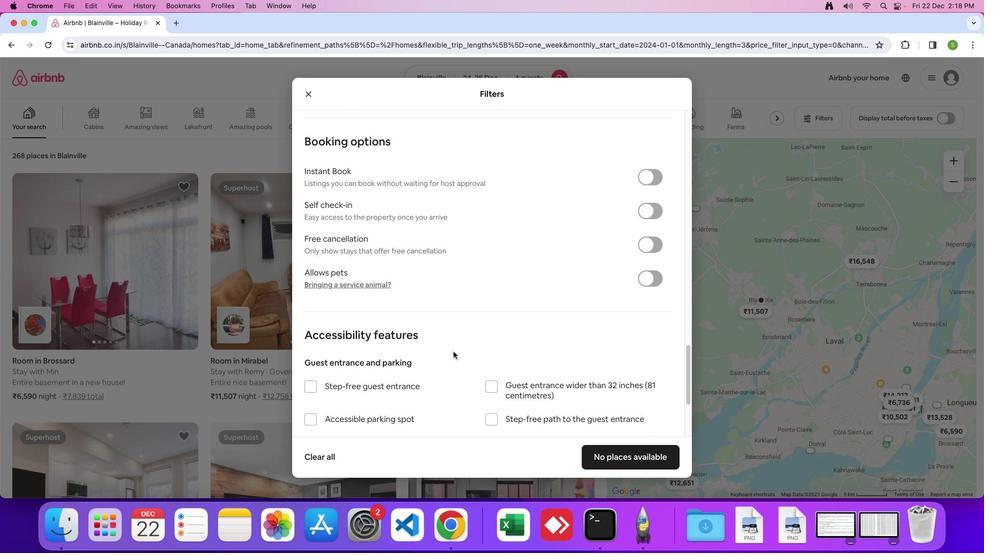 
Action: Mouse scrolled (453, 352) with delta (0, 0)
Screenshot: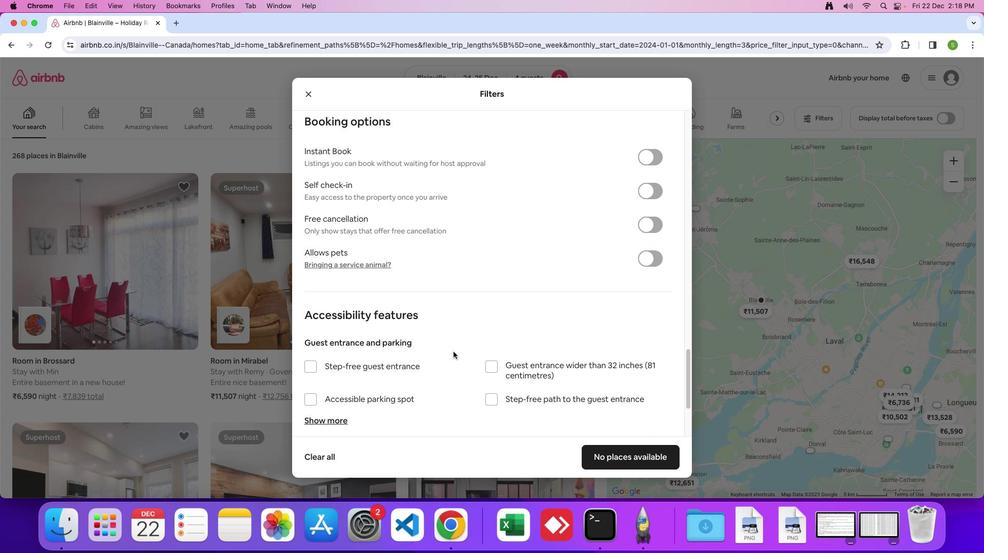 
Action: Mouse scrolled (453, 352) with delta (0, 0)
Screenshot: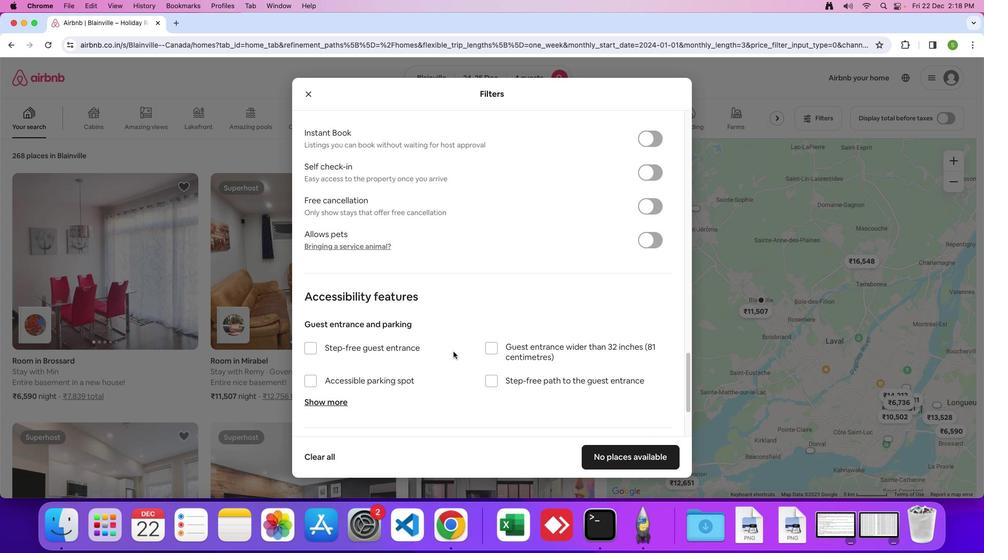 
Action: Mouse scrolled (453, 352) with delta (0, -2)
Screenshot: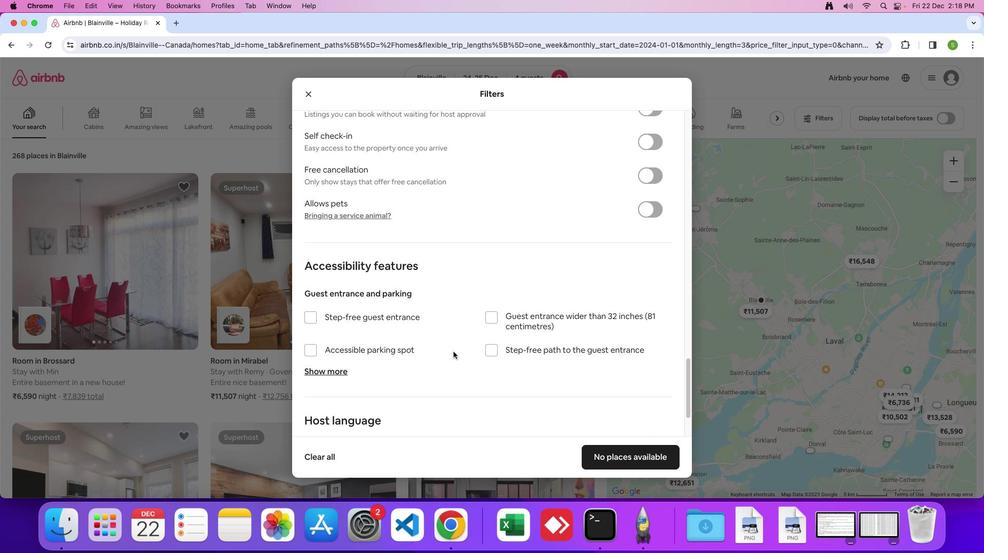 
Action: Mouse scrolled (453, 352) with delta (0, 0)
Screenshot: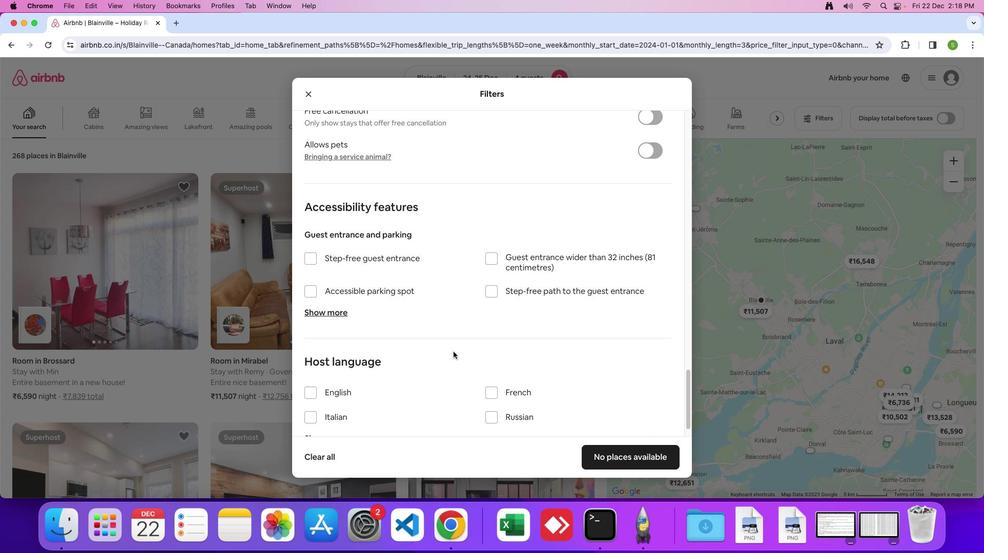 
Action: Mouse scrolled (453, 352) with delta (0, 0)
Screenshot: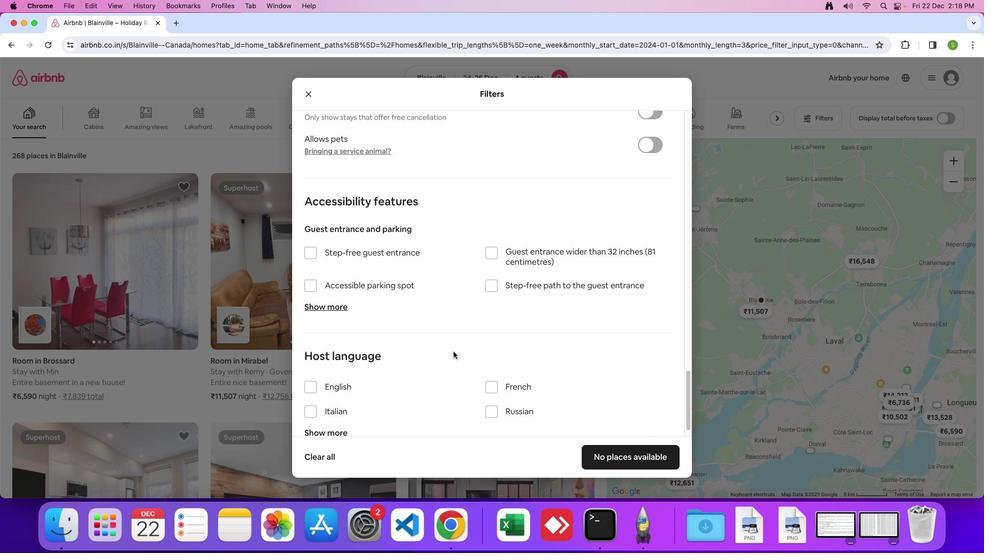 
Action: Mouse scrolled (453, 352) with delta (0, -1)
Screenshot: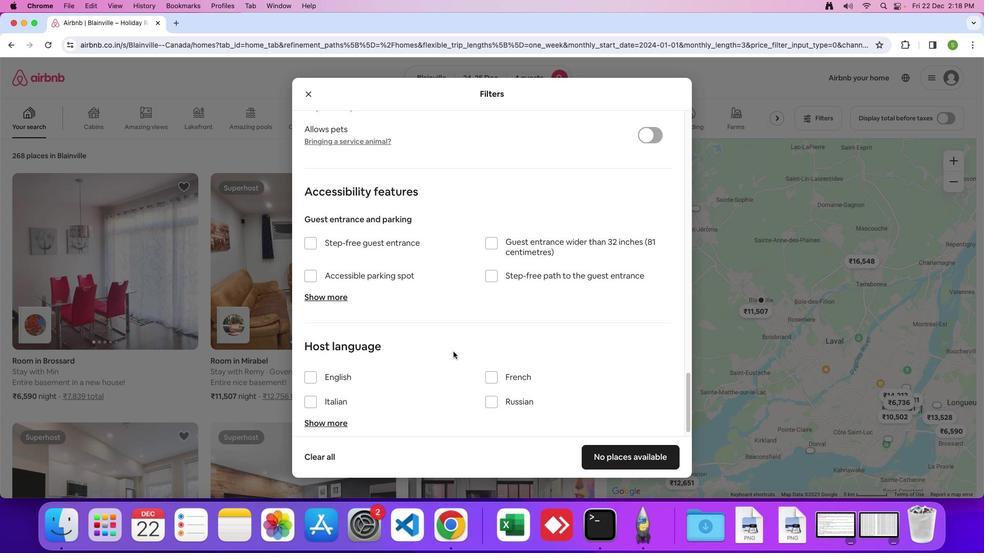 
Action: Mouse scrolled (453, 352) with delta (0, 0)
Screenshot: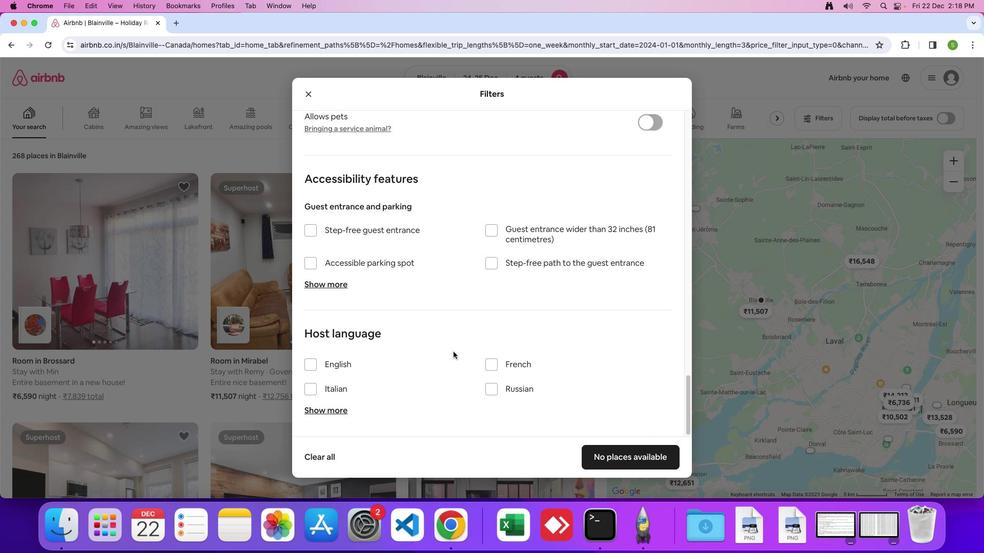 
Action: Mouse scrolled (453, 352) with delta (0, 0)
Screenshot: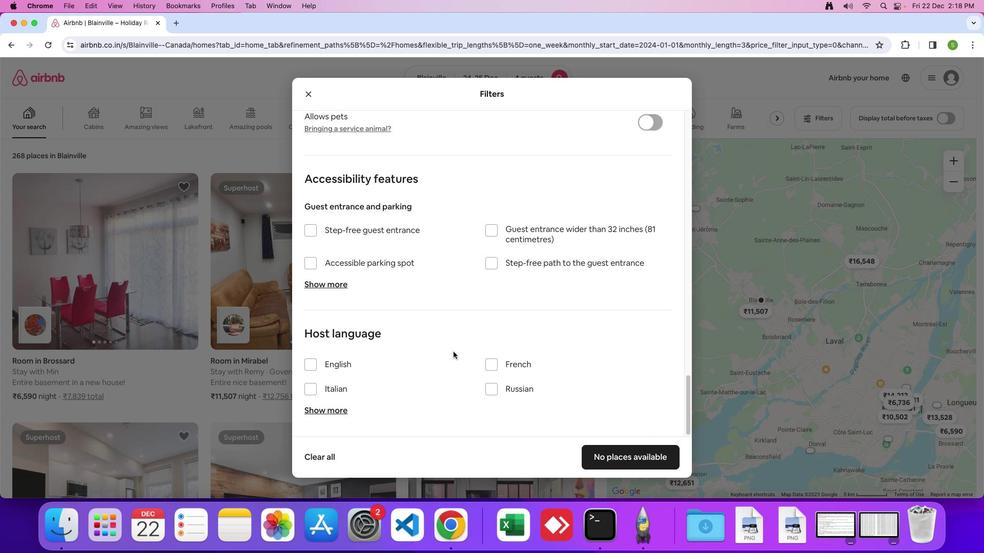 
Action: Mouse scrolled (453, 352) with delta (0, -1)
Screenshot: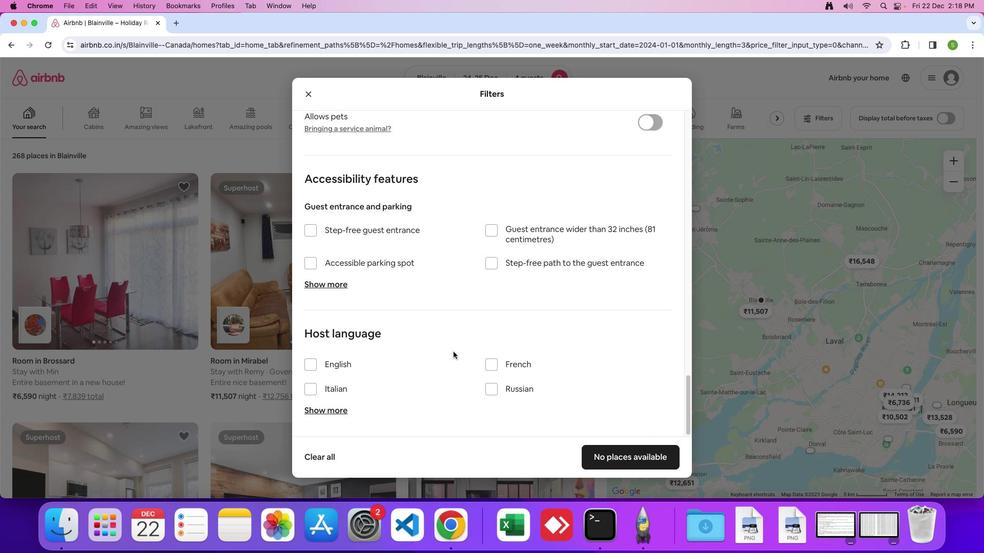 
Action: Mouse scrolled (453, 352) with delta (0, 0)
Screenshot: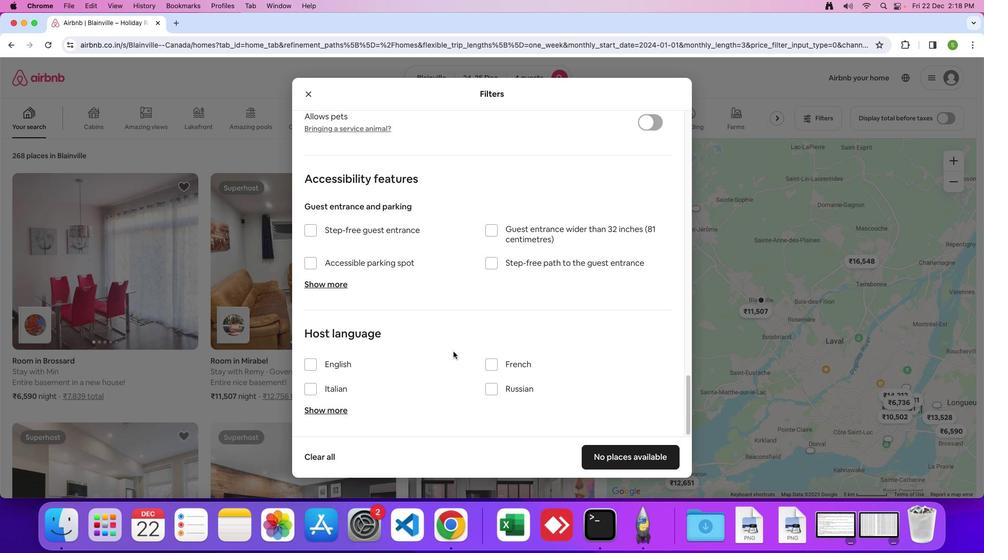 
Action: Mouse scrolled (453, 352) with delta (0, 0)
Screenshot: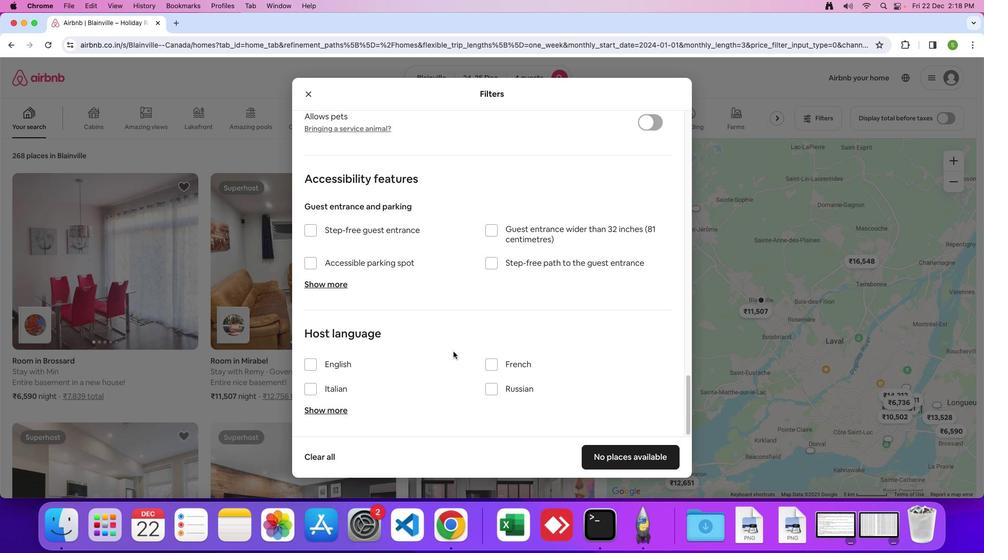 
Action: Mouse moved to (633, 456)
Screenshot: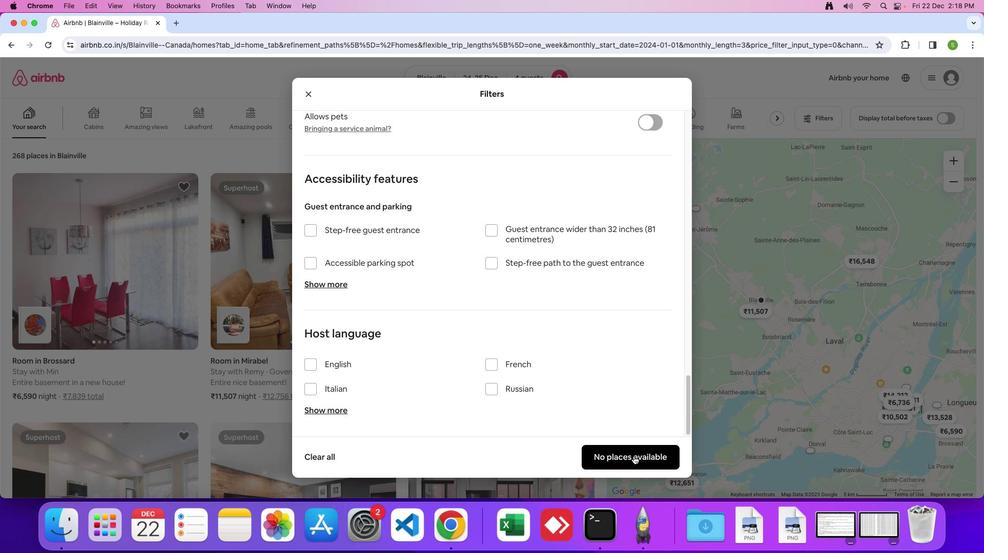 
Action: Mouse pressed left at (633, 456)
Screenshot: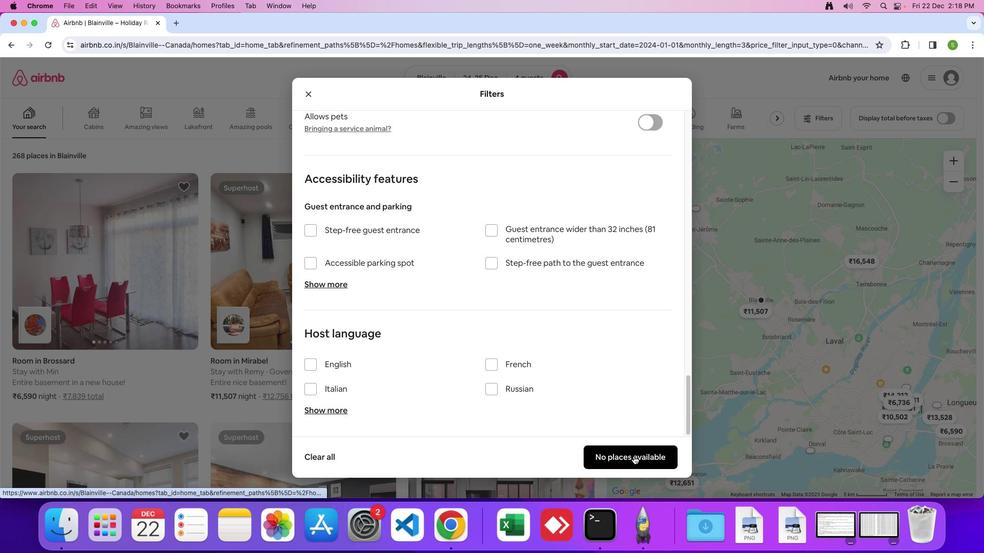 
Action: Mouse moved to (351, 310)
Screenshot: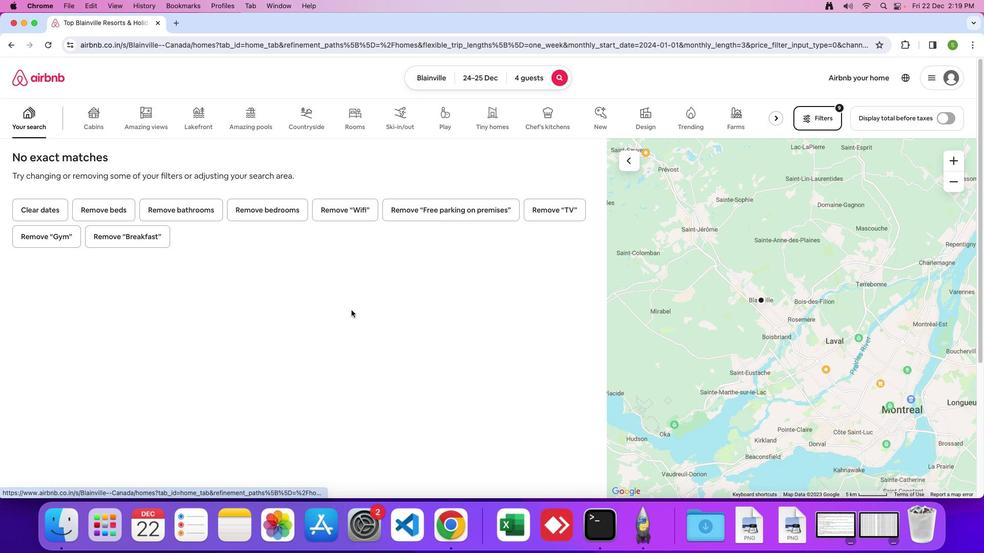 
